 Task: Find connections with filter location Tebingtinggi with filter topic #Mobileapplicationswith filter profile language English with filter current company LTIMindtree with filter school ABV-Indian Institute of Information Technology and Management with filter industry Holding Companies with filter service category Life Coaching with filter keywords title Chief Engineer
Action: Mouse moved to (547, 71)
Screenshot: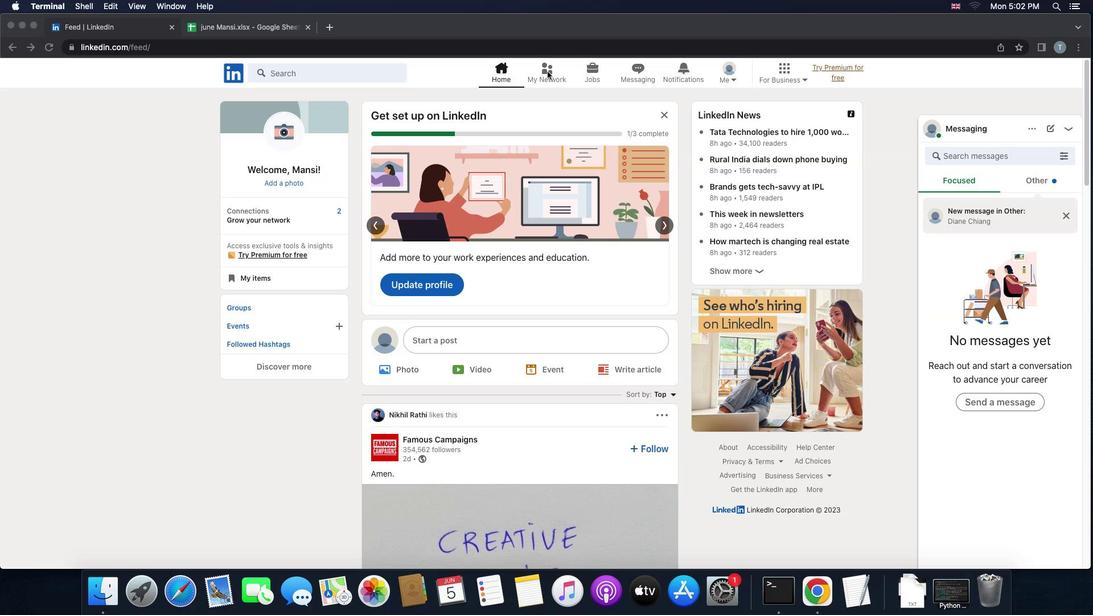 
Action: Mouse pressed left at (547, 71)
Screenshot: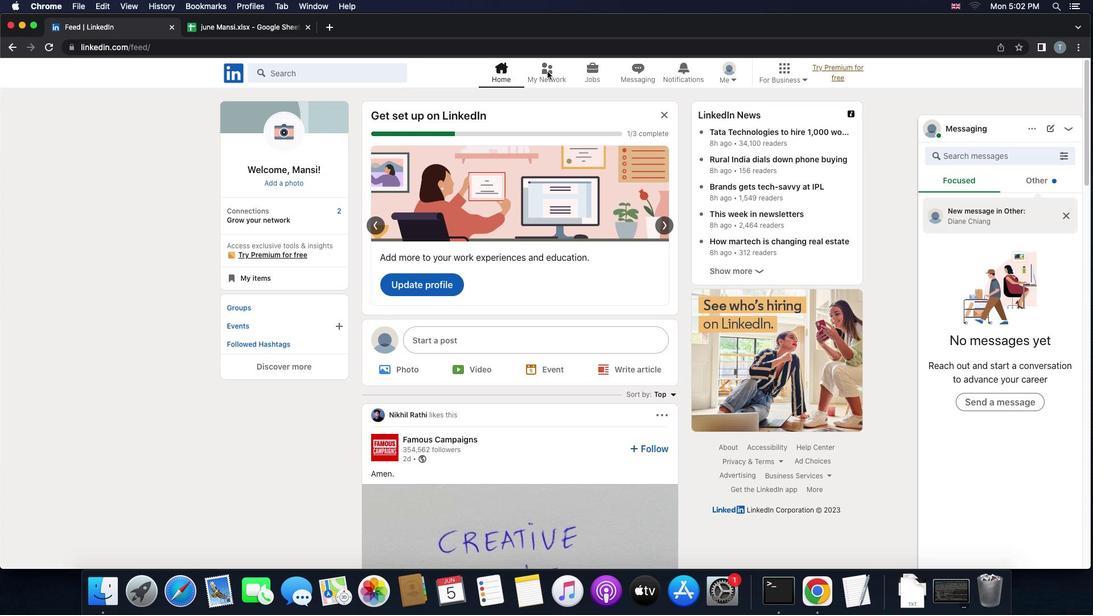 
Action: Mouse pressed left at (547, 71)
Screenshot: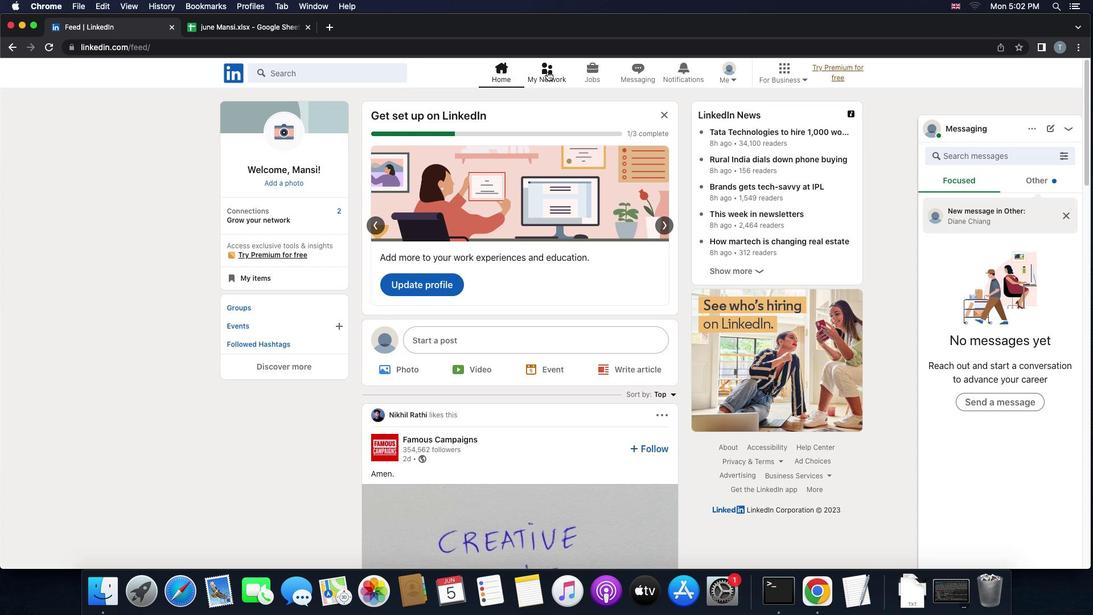 
Action: Mouse moved to (290, 129)
Screenshot: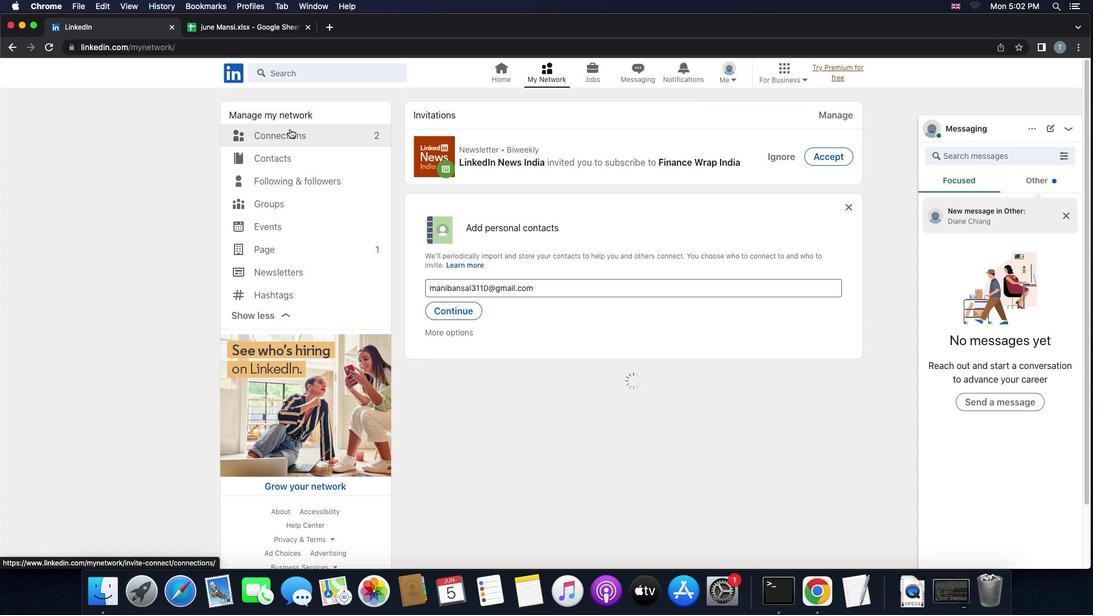 
Action: Mouse pressed left at (290, 129)
Screenshot: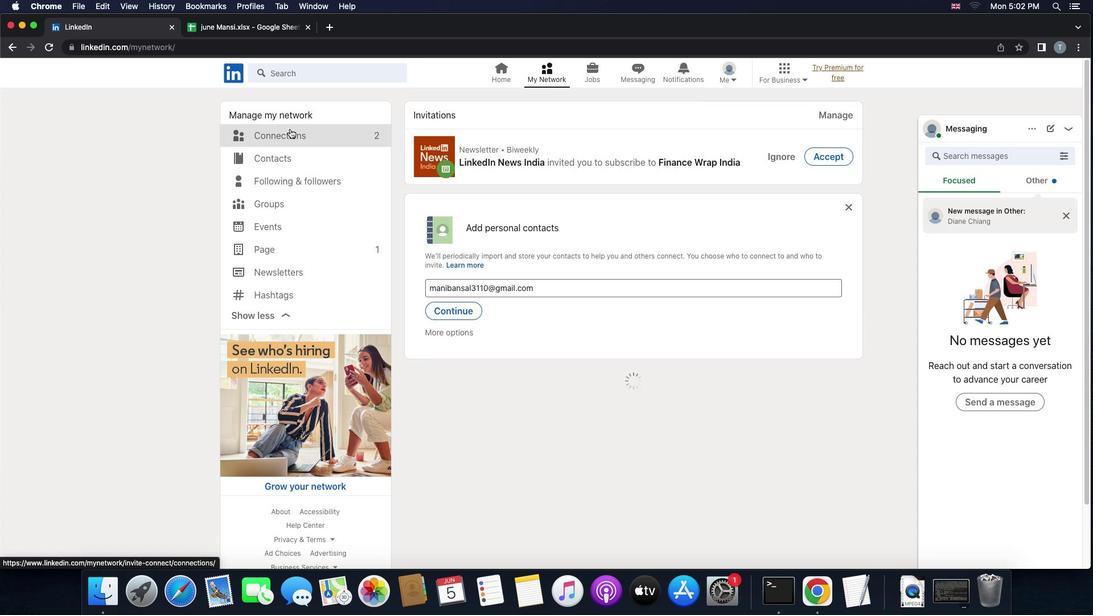 
Action: Mouse moved to (616, 140)
Screenshot: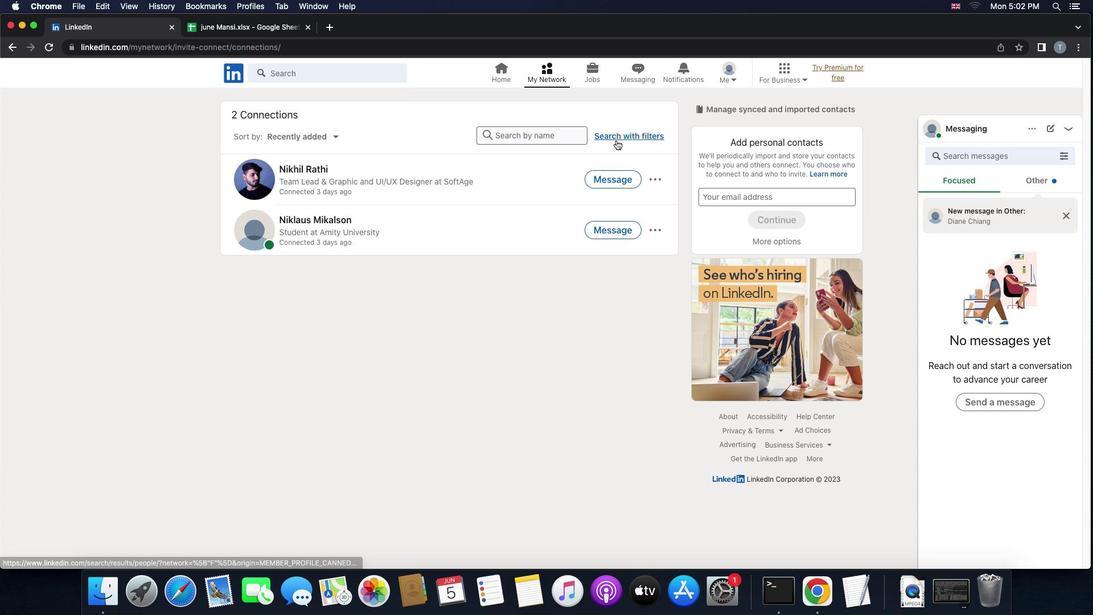 
Action: Mouse pressed left at (616, 140)
Screenshot: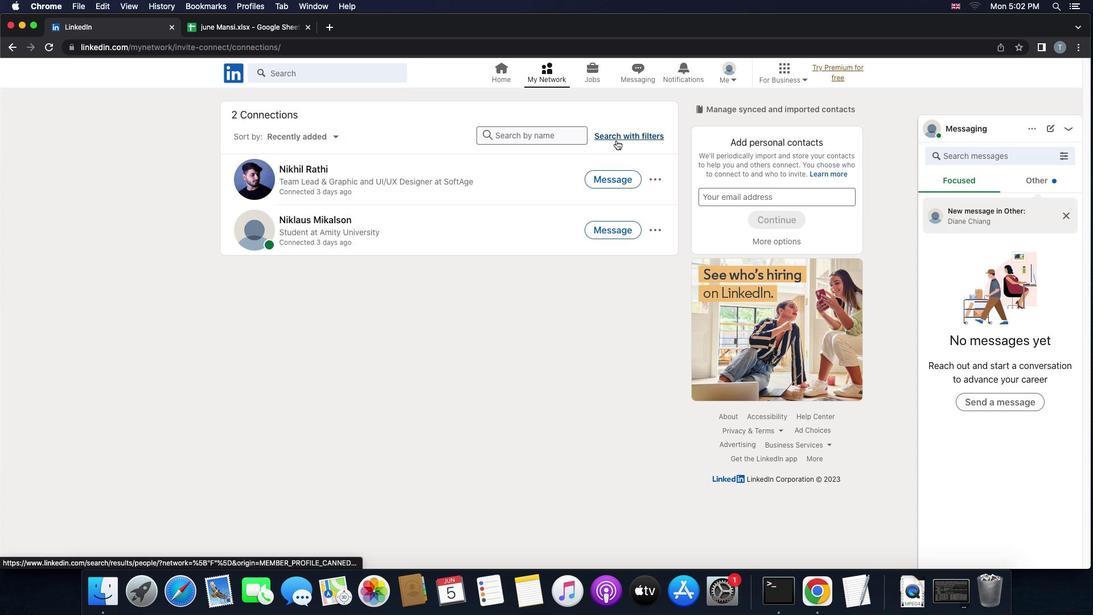 
Action: Mouse moved to (584, 105)
Screenshot: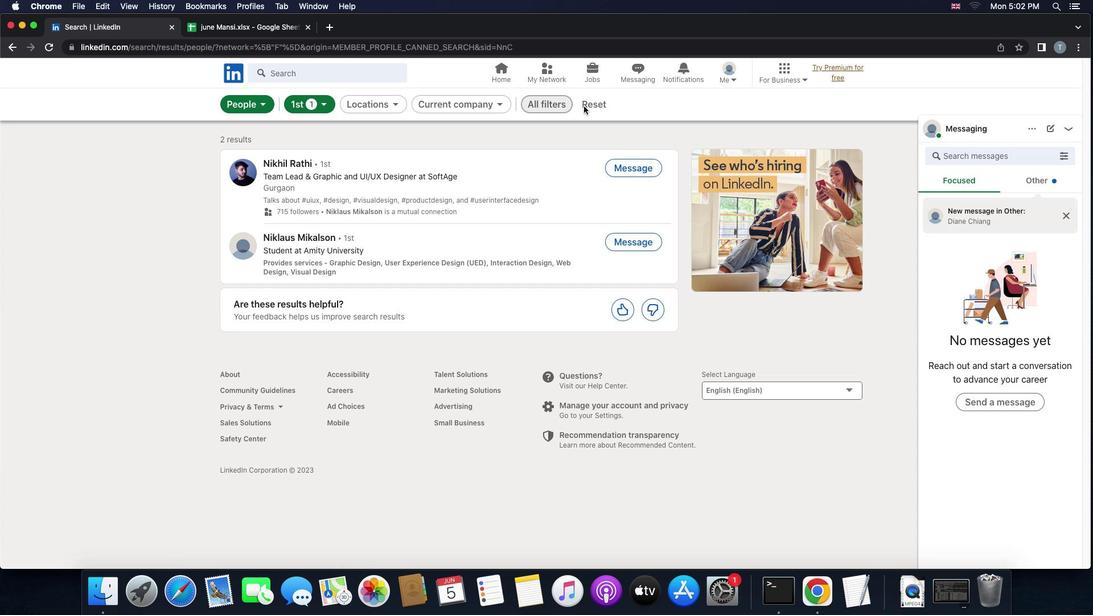 
Action: Mouse pressed left at (584, 105)
Screenshot: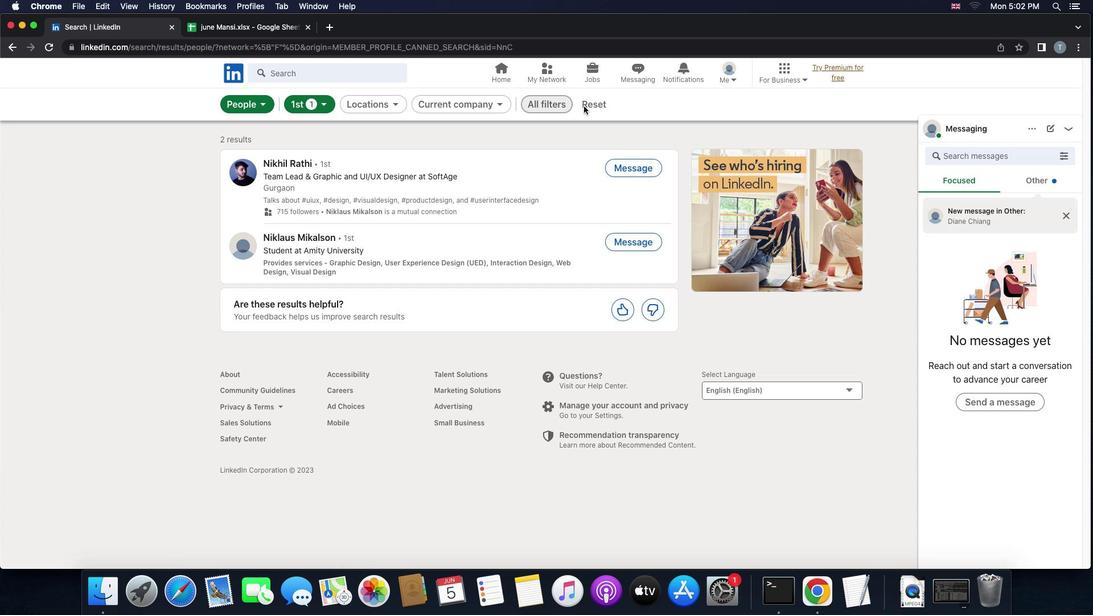 
Action: Mouse moved to (585, 103)
Screenshot: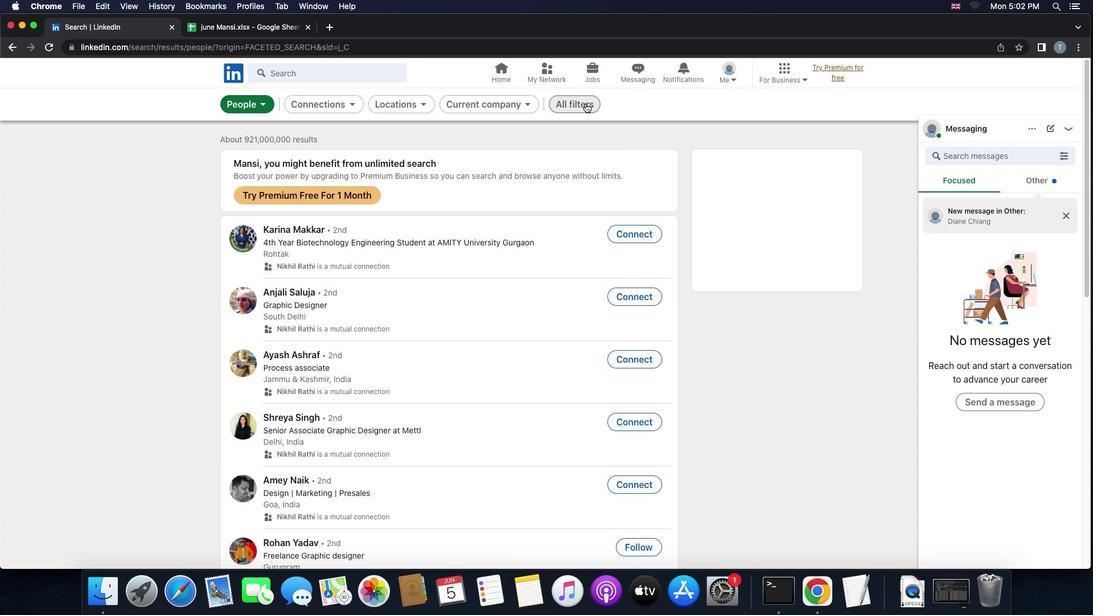 
Action: Mouse pressed left at (585, 103)
Screenshot: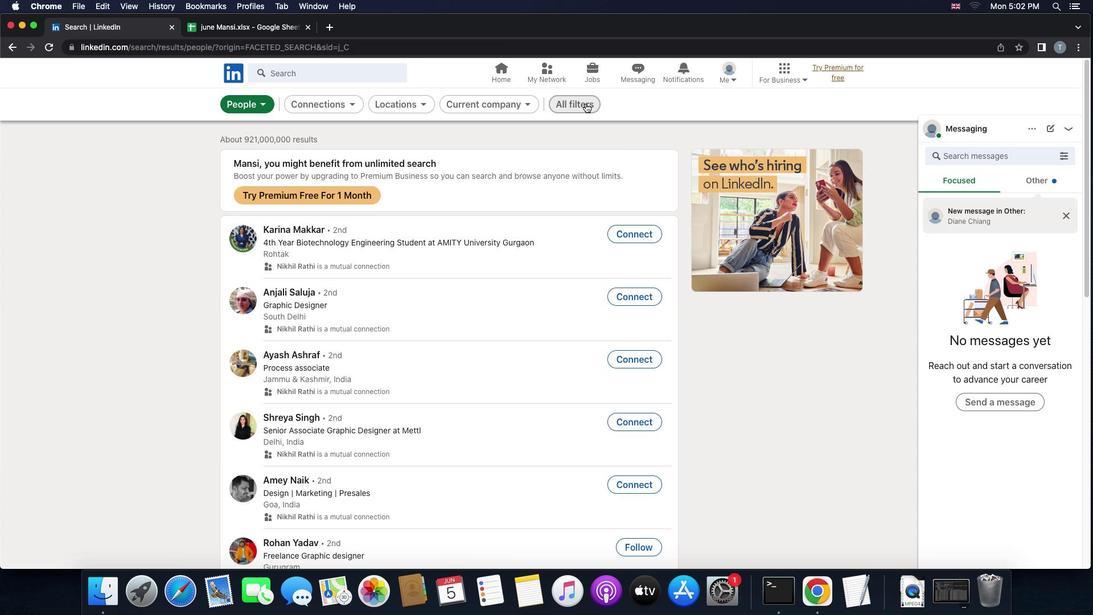
Action: Mouse moved to (848, 384)
Screenshot: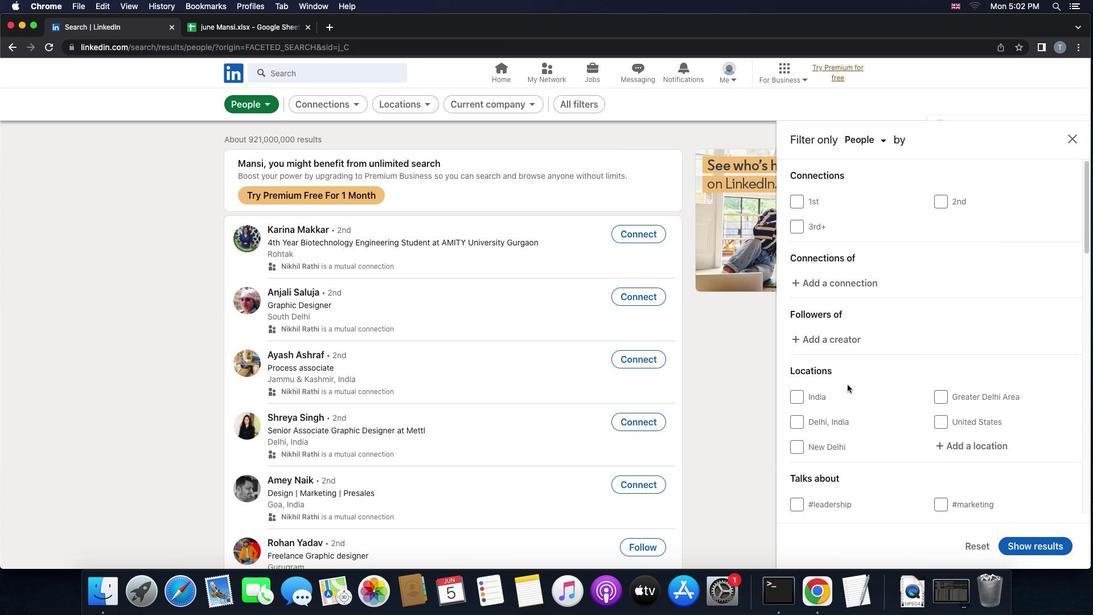 
Action: Mouse scrolled (848, 384) with delta (0, 0)
Screenshot: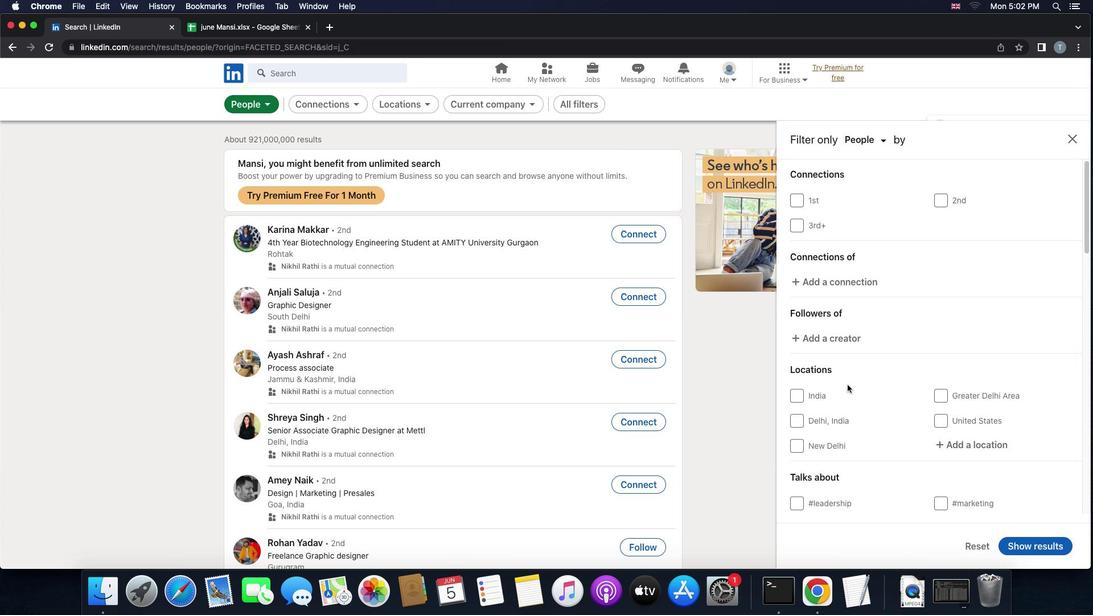 
Action: Mouse scrolled (848, 384) with delta (0, 0)
Screenshot: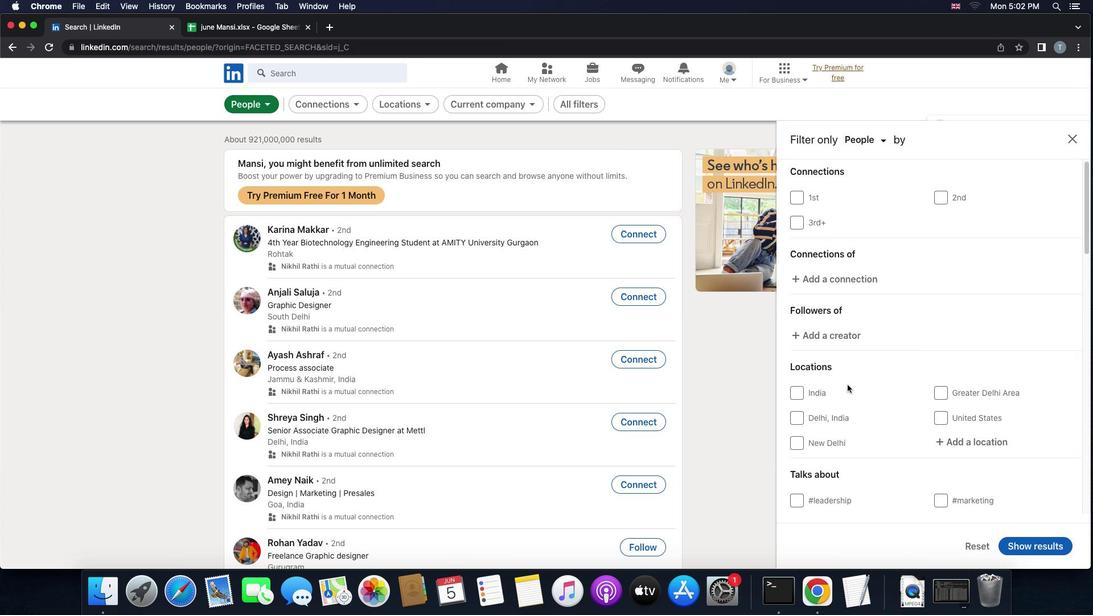 
Action: Mouse scrolled (848, 384) with delta (0, -1)
Screenshot: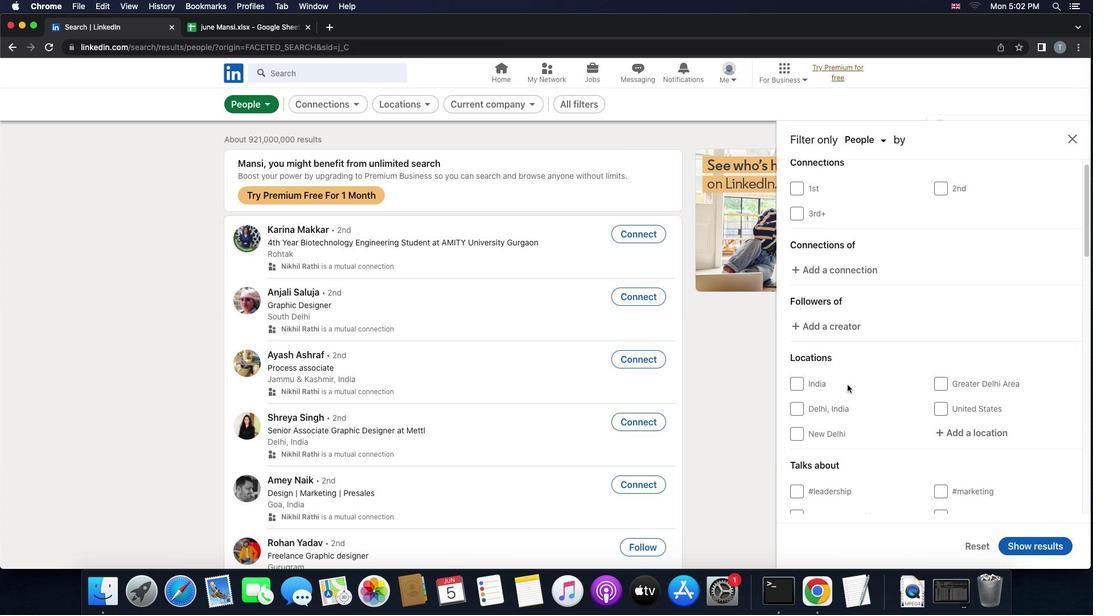 
Action: Mouse moved to (950, 370)
Screenshot: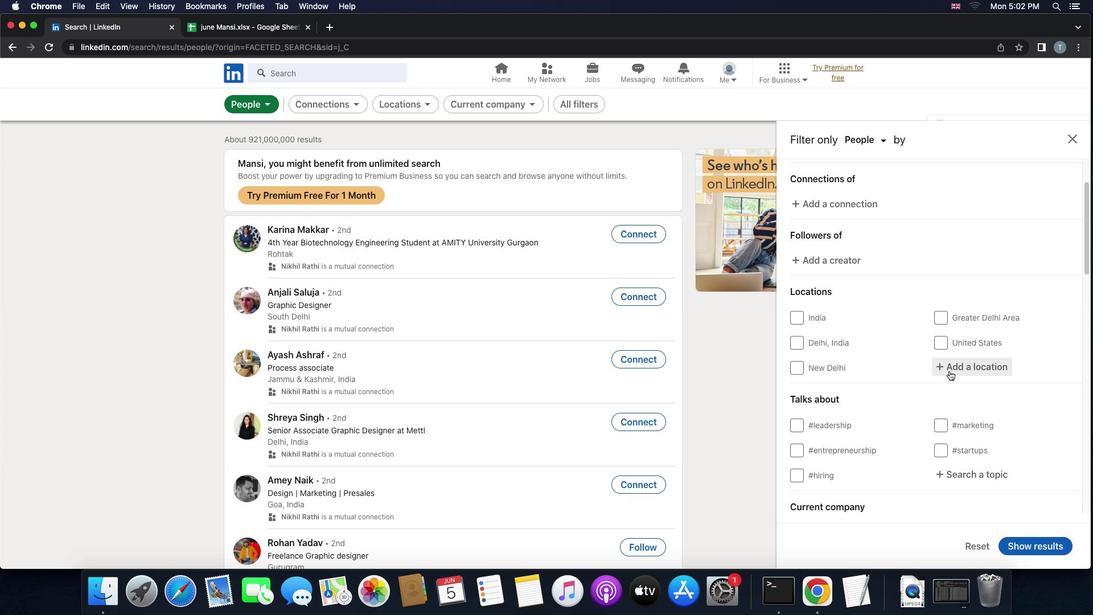 
Action: Mouse pressed left at (950, 370)
Screenshot: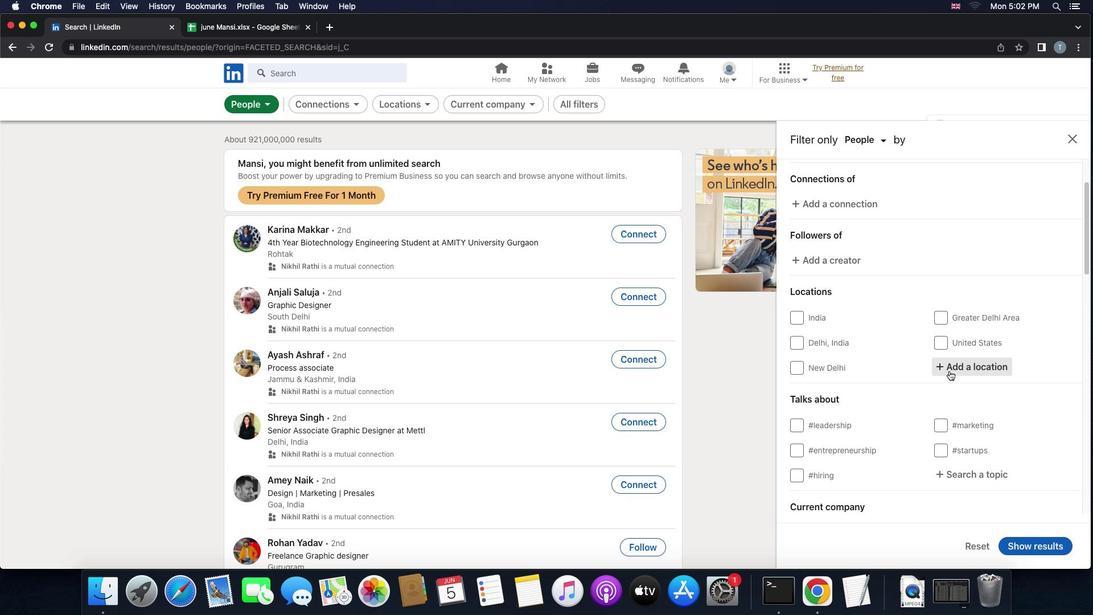 
Action: Key pressed 't''e''b''i''n''g''t''i''n'
Screenshot: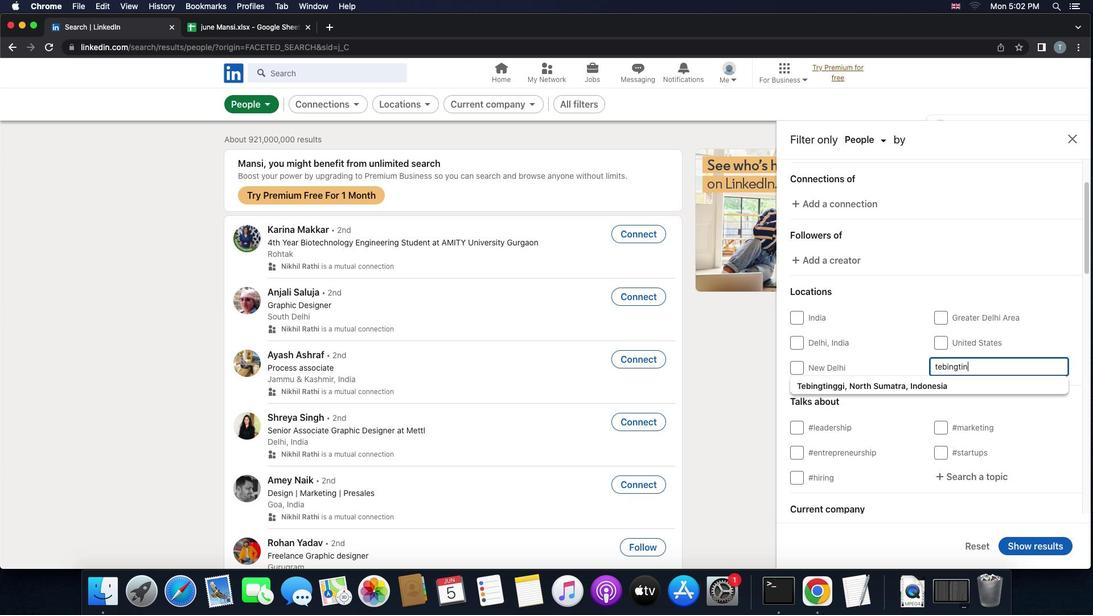 
Action: Mouse moved to (939, 389)
Screenshot: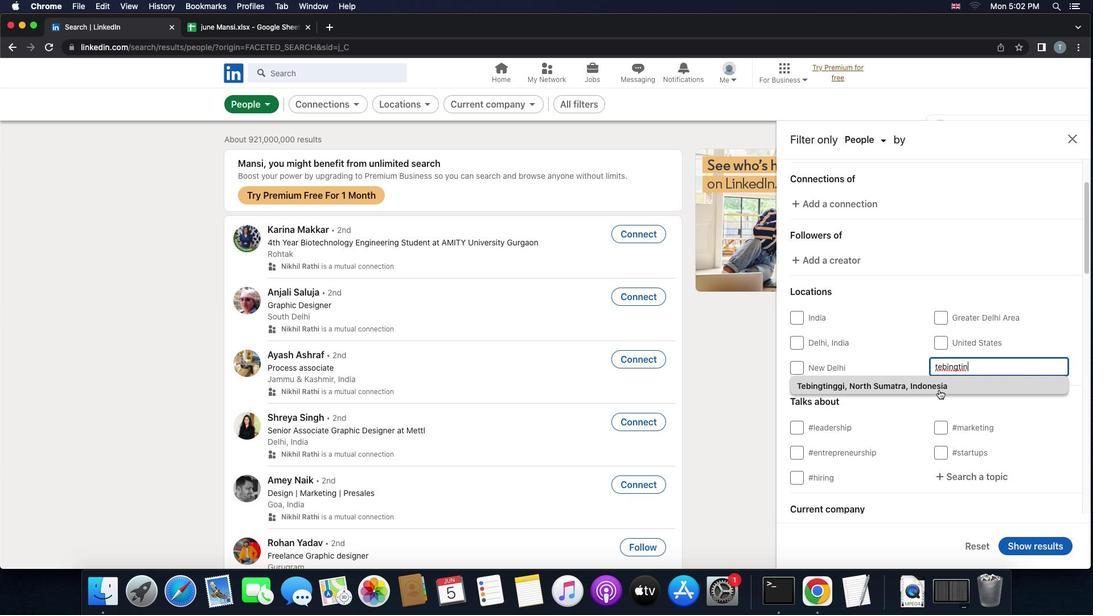
Action: Mouse pressed left at (939, 389)
Screenshot: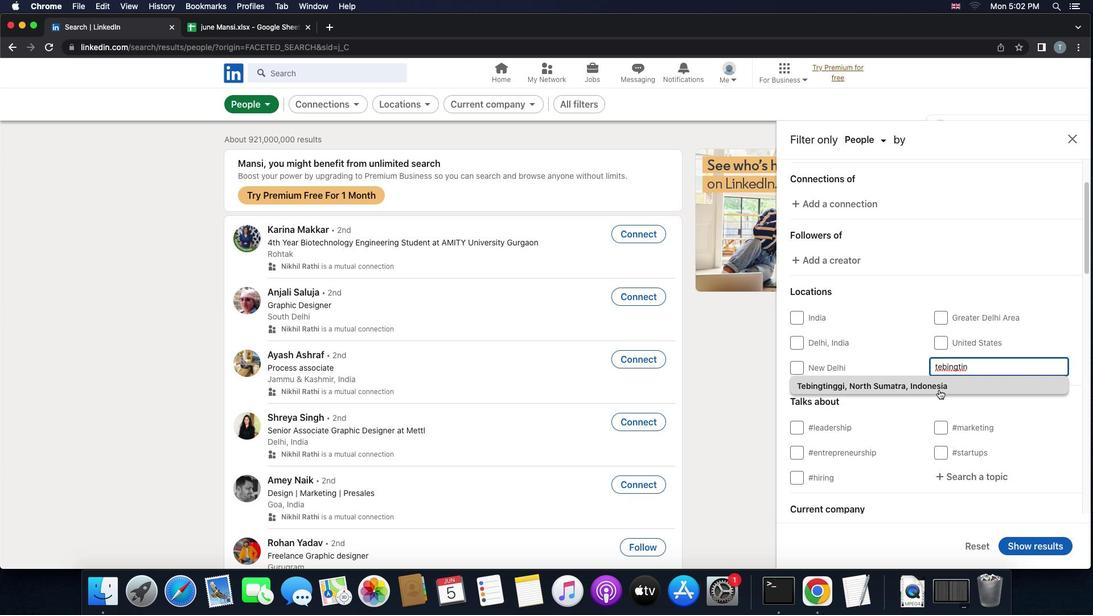 
Action: Mouse moved to (914, 423)
Screenshot: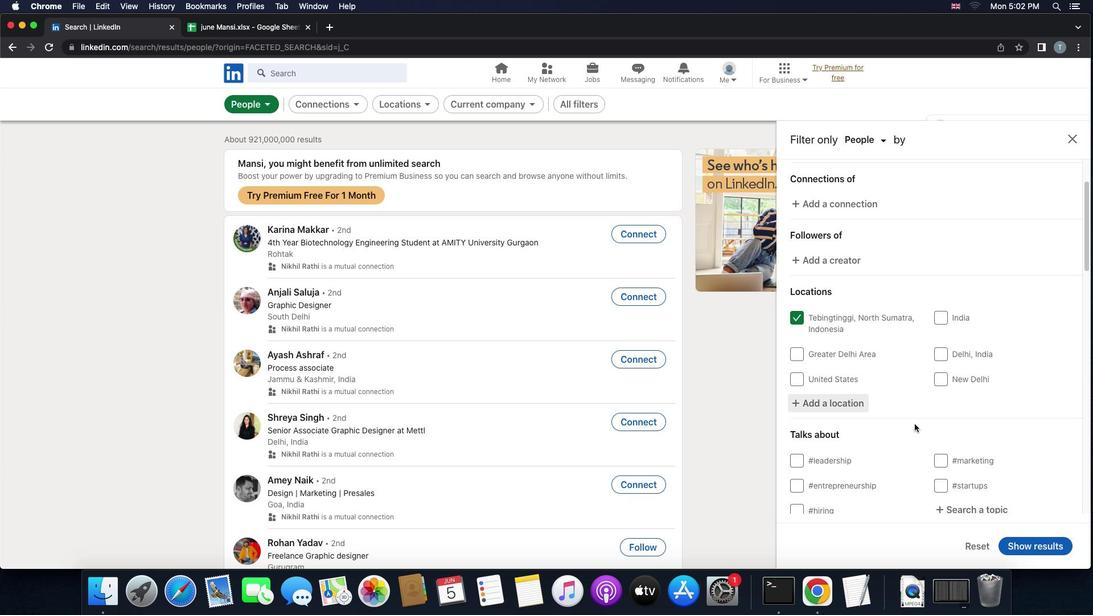 
Action: Mouse scrolled (914, 423) with delta (0, 0)
Screenshot: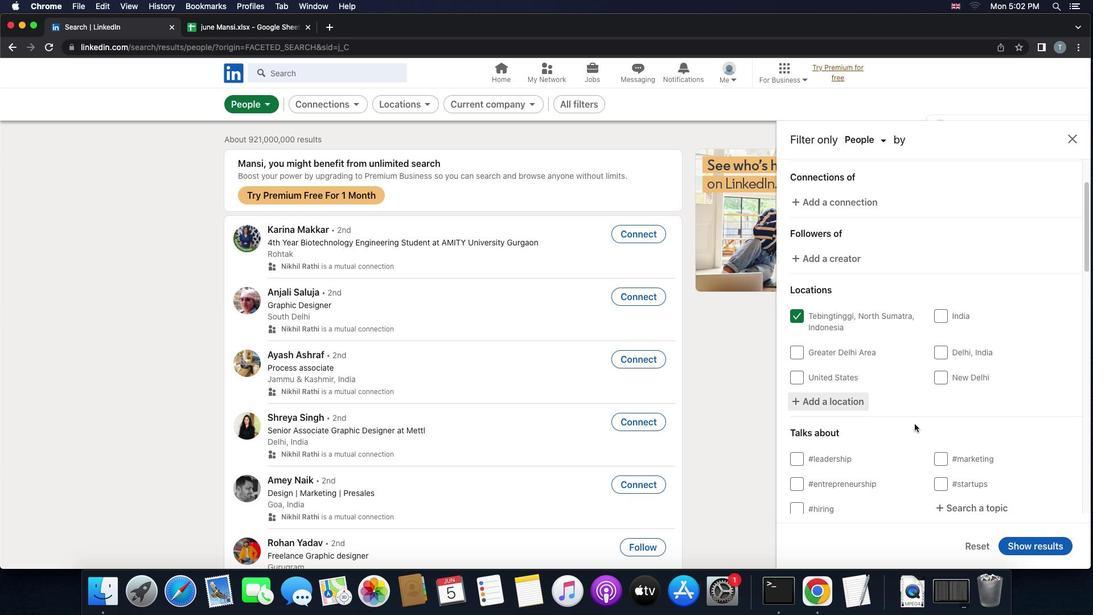 
Action: Mouse scrolled (914, 423) with delta (0, 0)
Screenshot: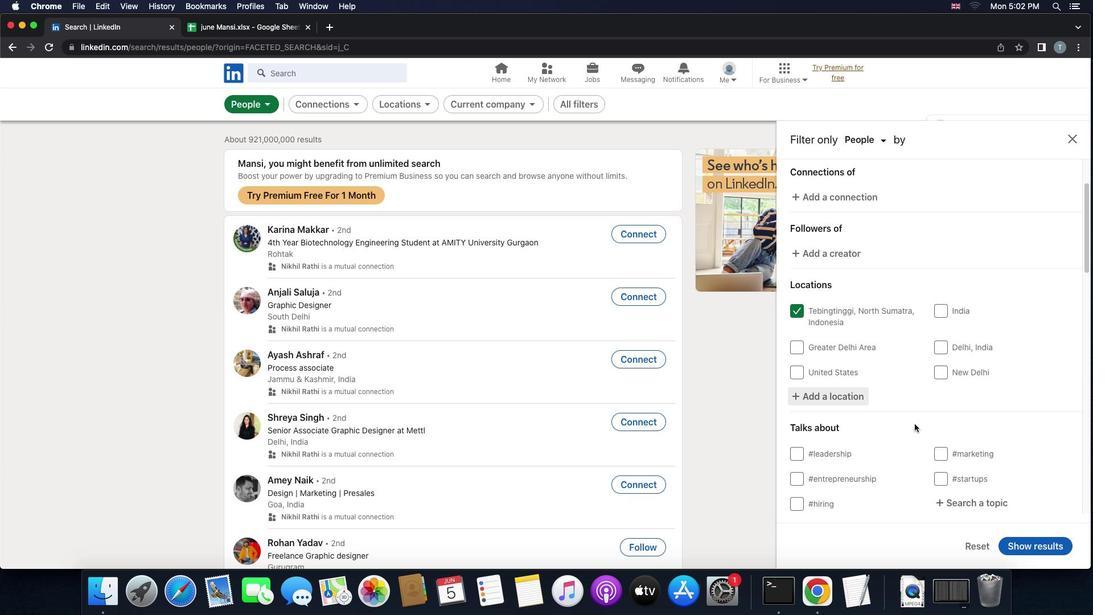 
Action: Mouse scrolled (914, 423) with delta (0, 0)
Screenshot: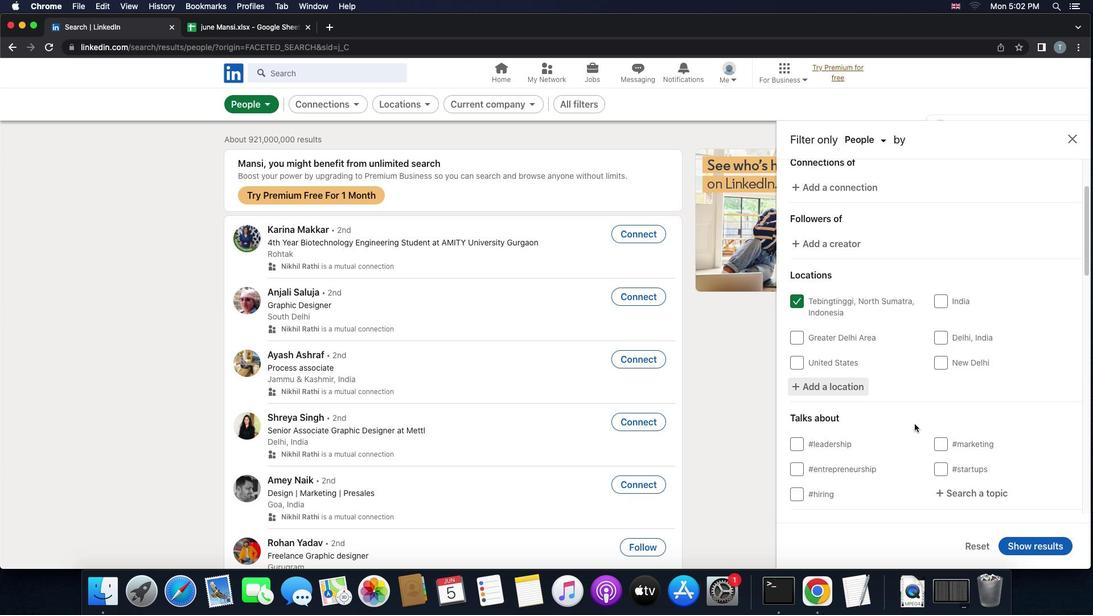 
Action: Mouse moved to (943, 436)
Screenshot: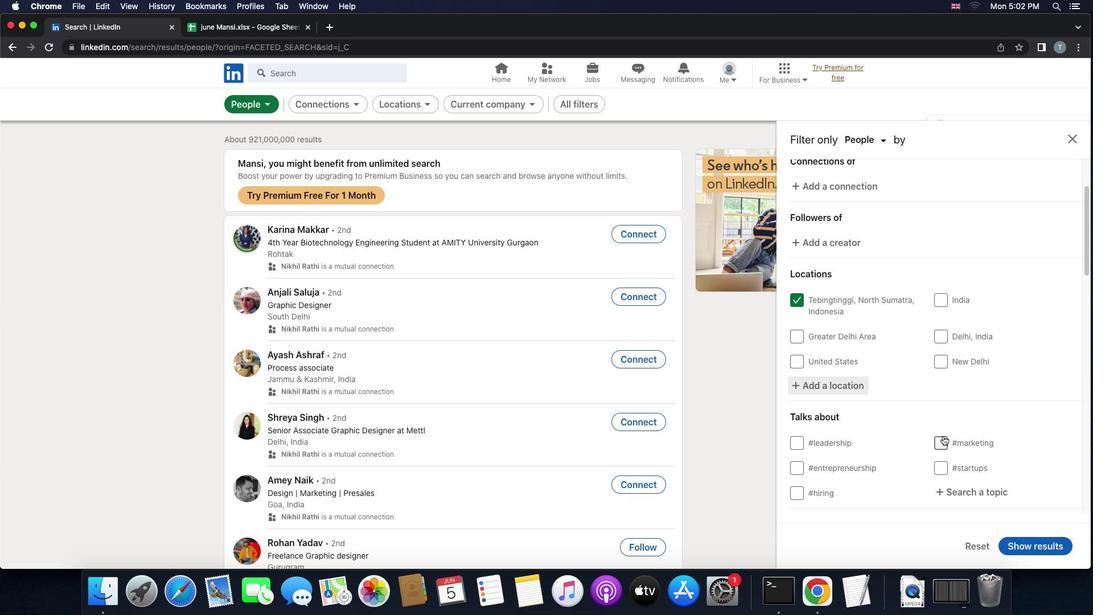 
Action: Mouse scrolled (943, 436) with delta (0, 0)
Screenshot: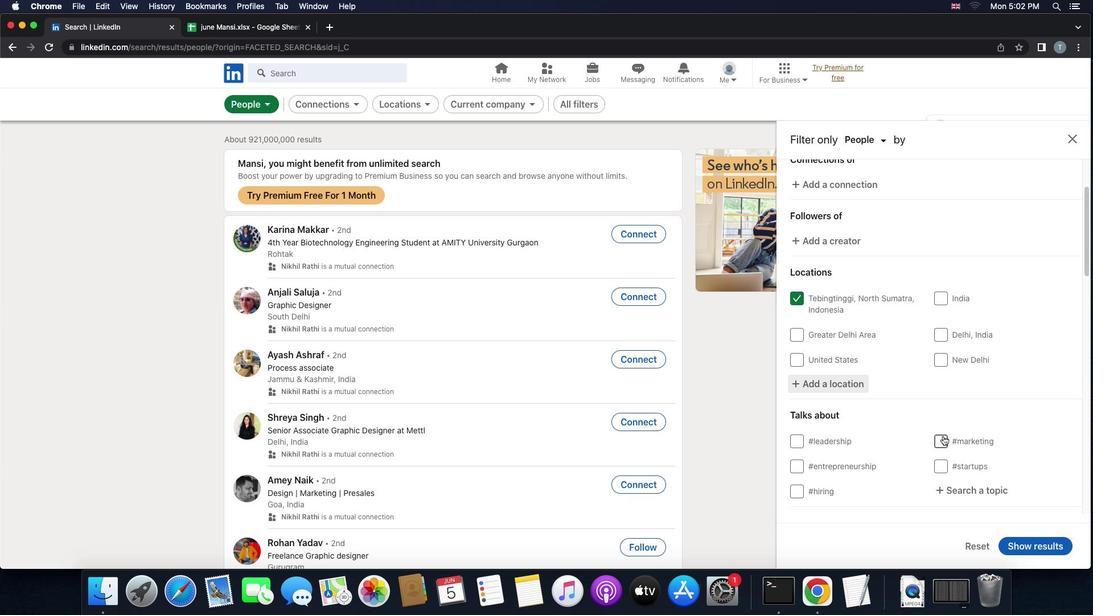 
Action: Mouse scrolled (943, 436) with delta (0, 0)
Screenshot: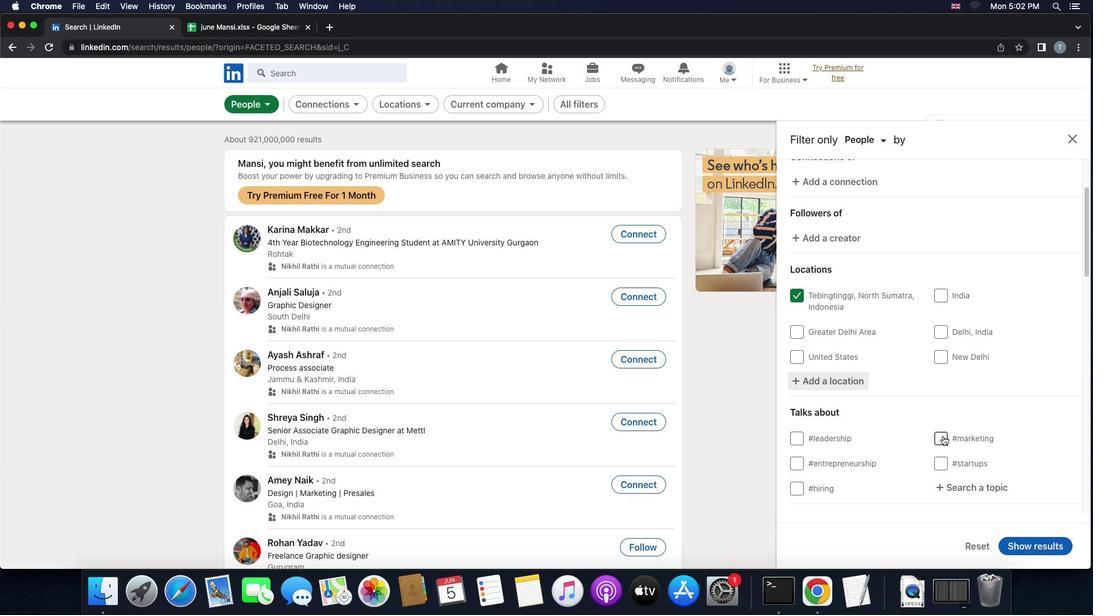 
Action: Mouse moved to (947, 477)
Screenshot: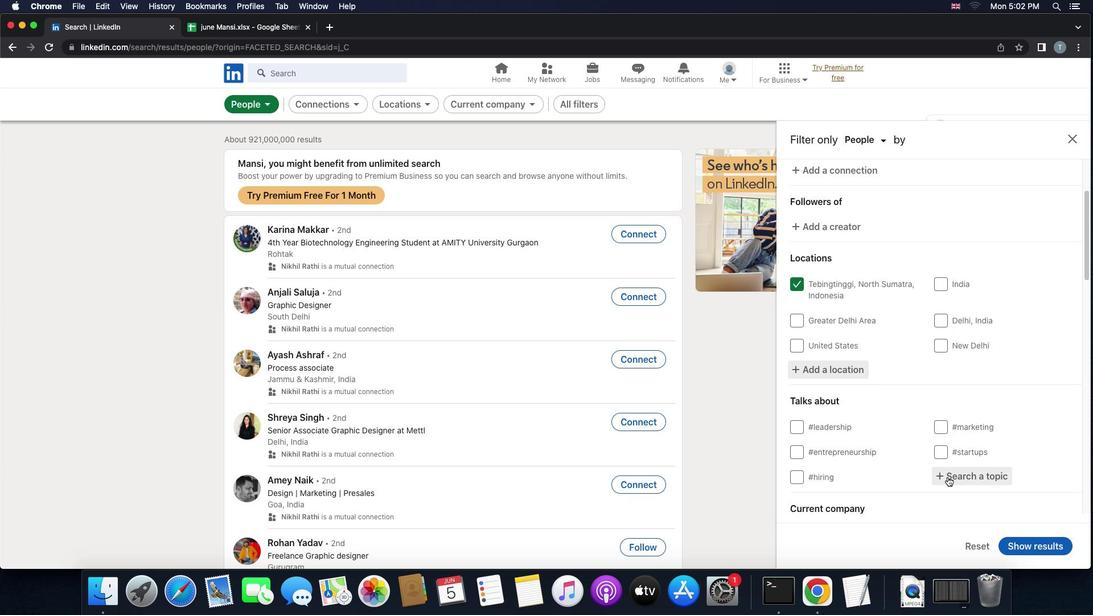 
Action: Mouse pressed left at (947, 477)
Screenshot: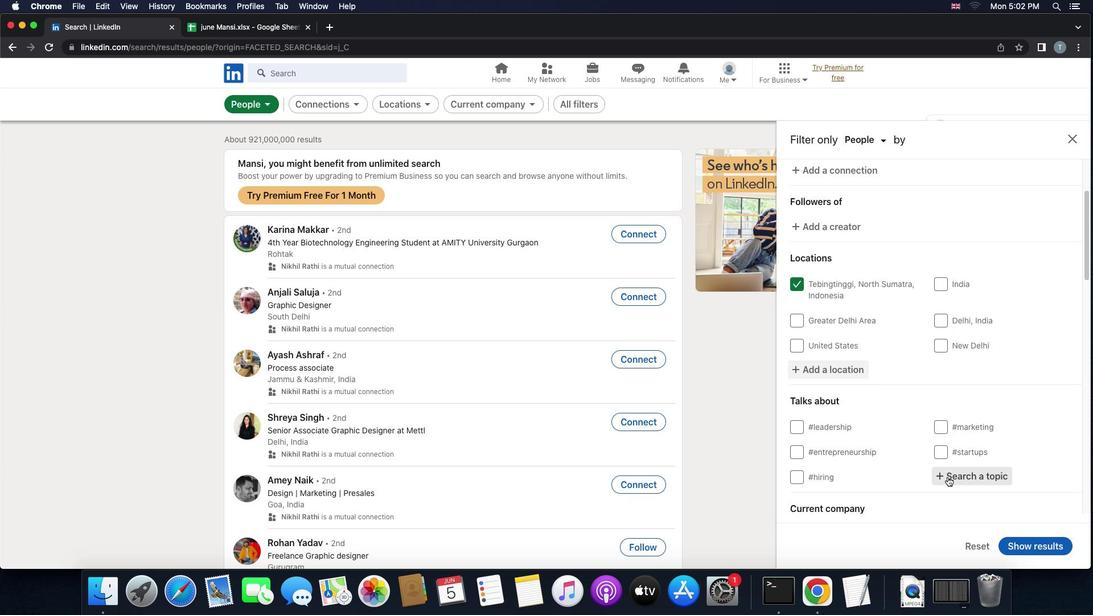 
Action: Key pressed Key.shift'M''o''b''i''l''e''a''p''p''l''i''c''a''t''i''o''n''s'
Screenshot: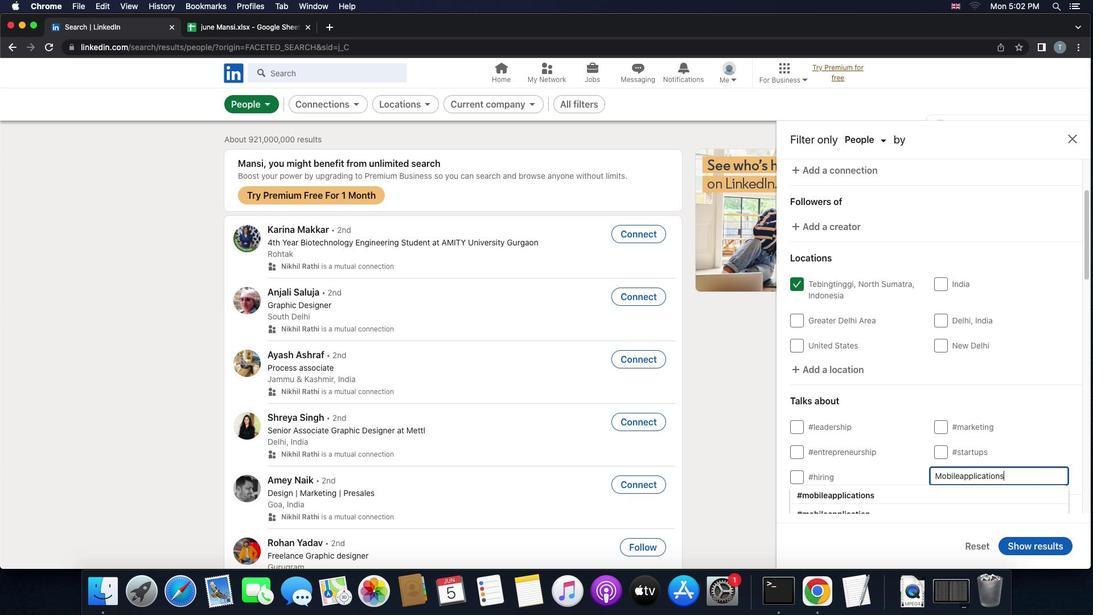 
Action: Mouse moved to (916, 486)
Screenshot: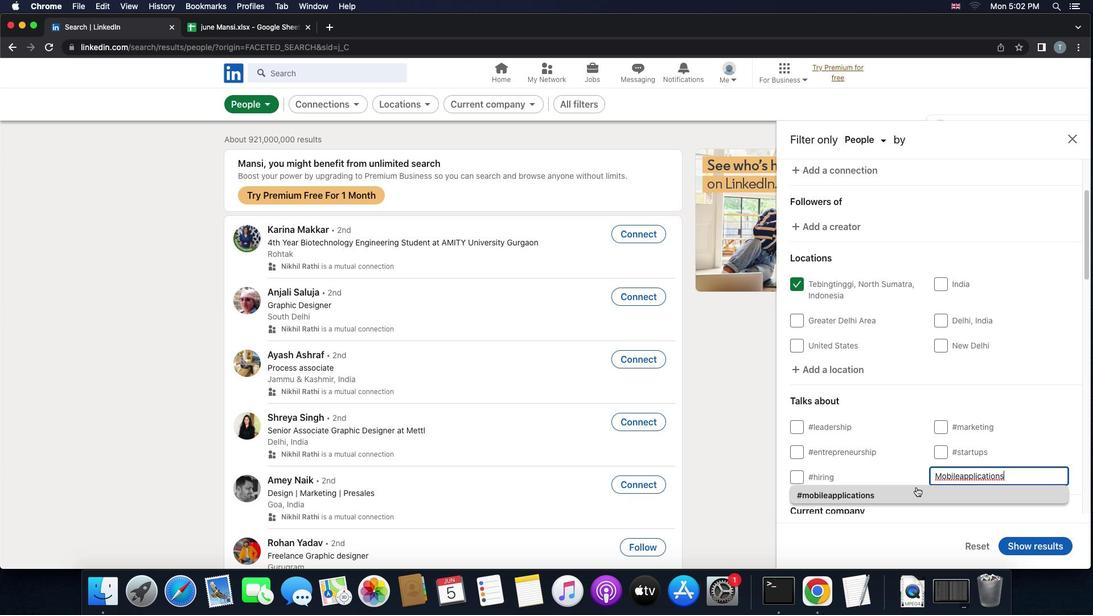 
Action: Mouse pressed left at (916, 486)
Screenshot: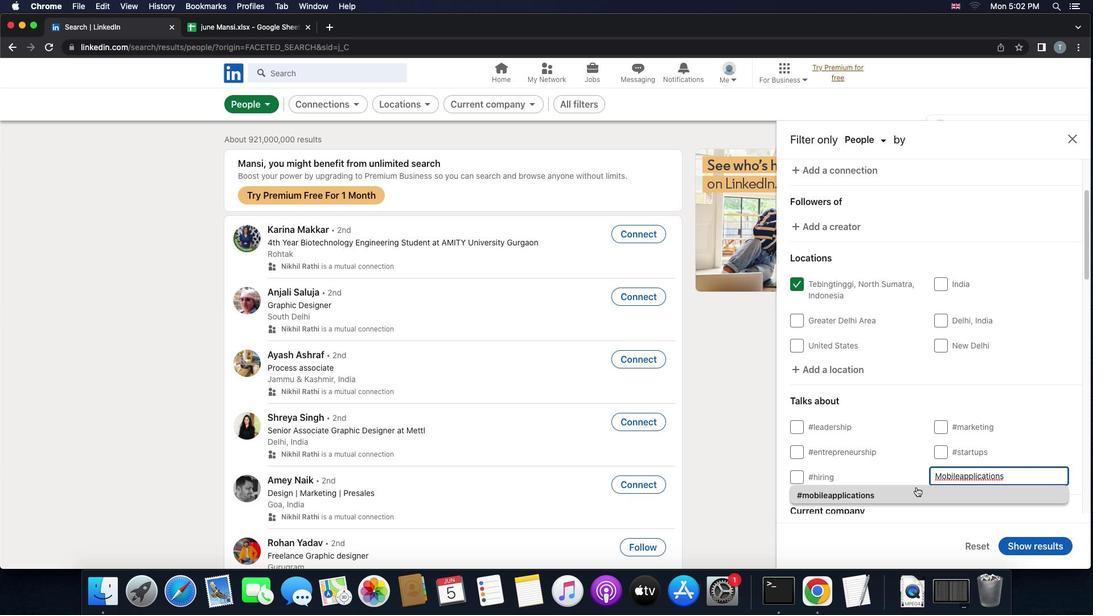
Action: Mouse scrolled (916, 486) with delta (0, 0)
Screenshot: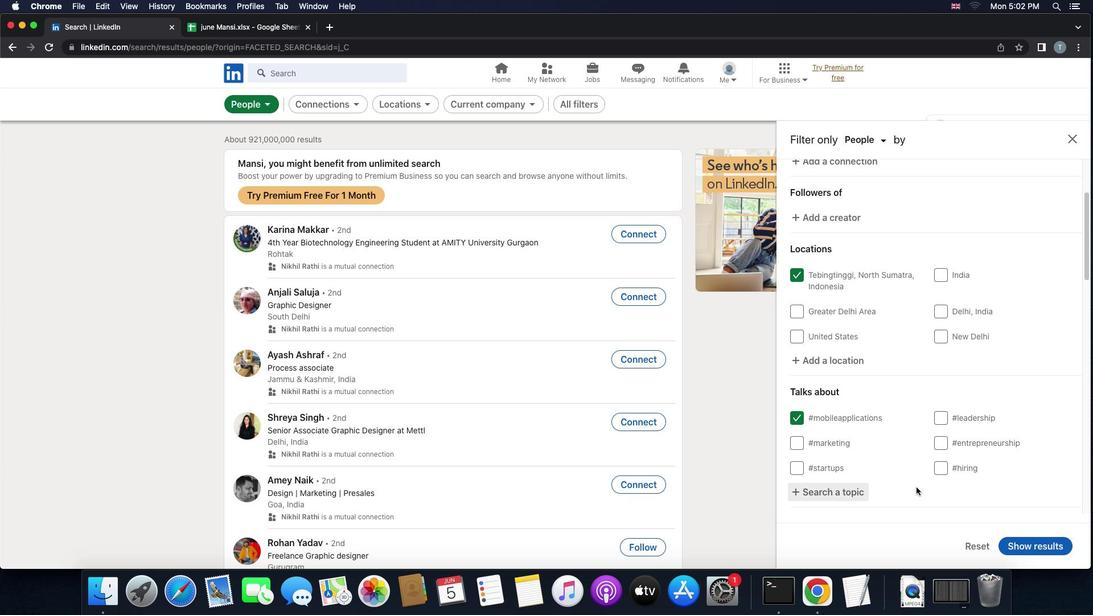 
Action: Mouse scrolled (916, 486) with delta (0, 0)
Screenshot: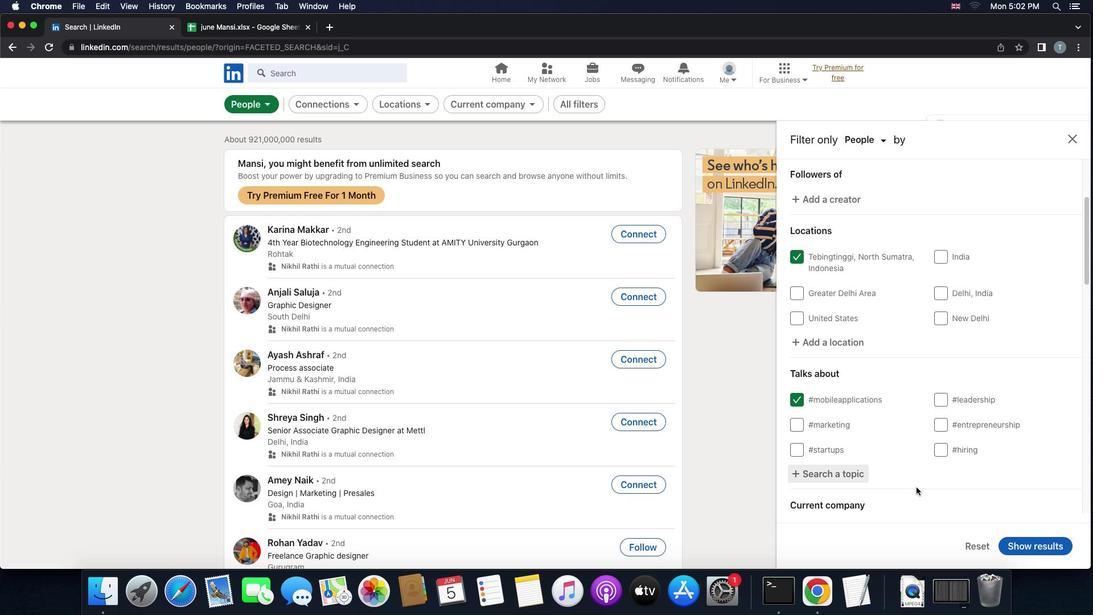 
Action: Mouse scrolled (916, 486) with delta (0, -1)
Screenshot: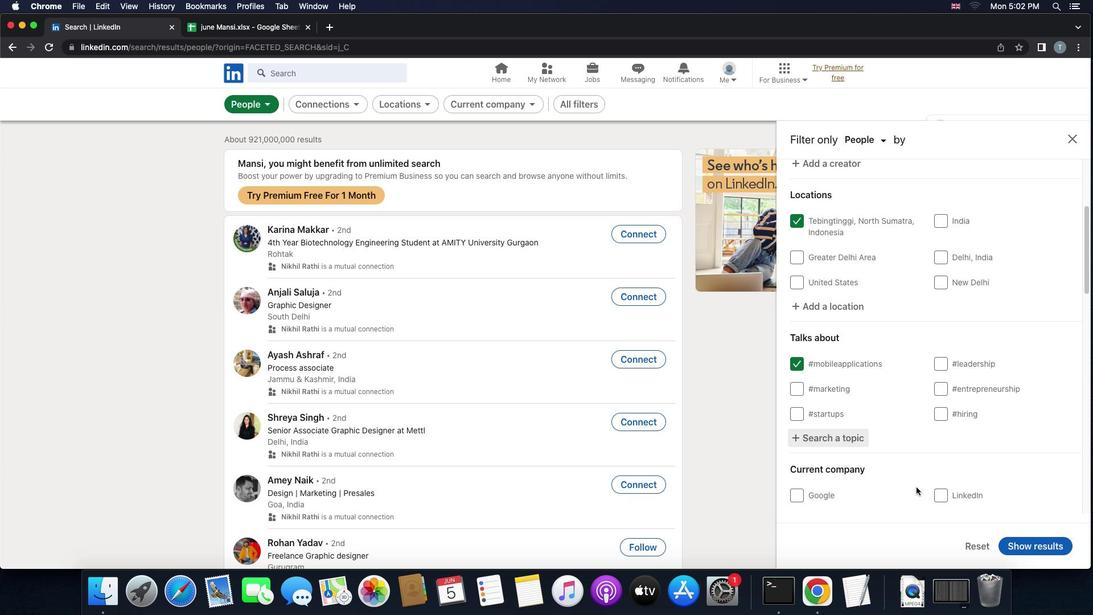 
Action: Mouse scrolled (916, 486) with delta (0, -2)
Screenshot: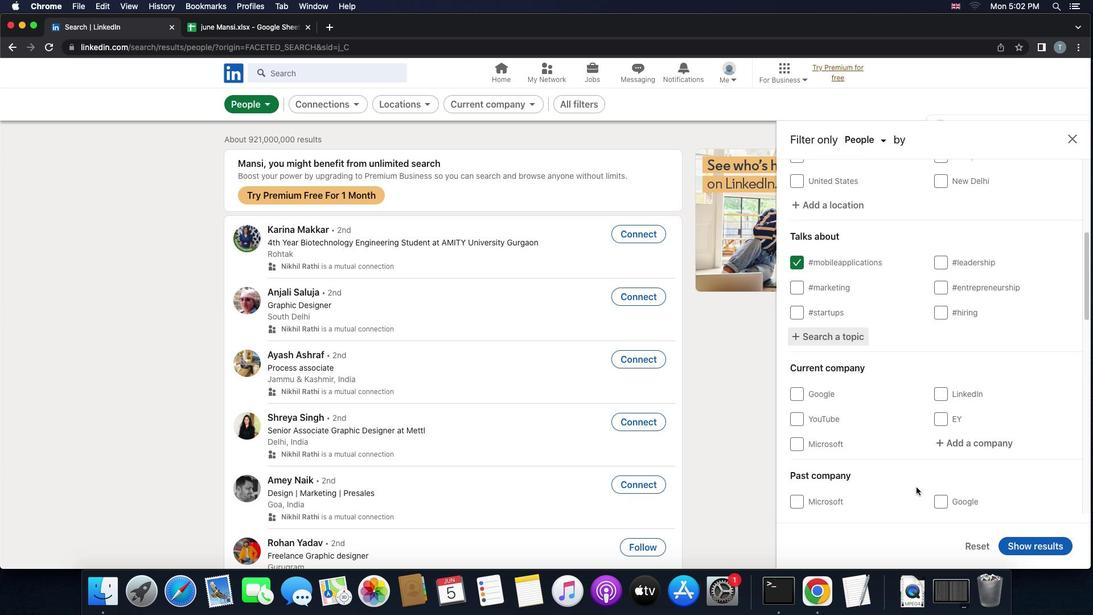 
Action: Mouse scrolled (916, 486) with delta (0, 0)
Screenshot: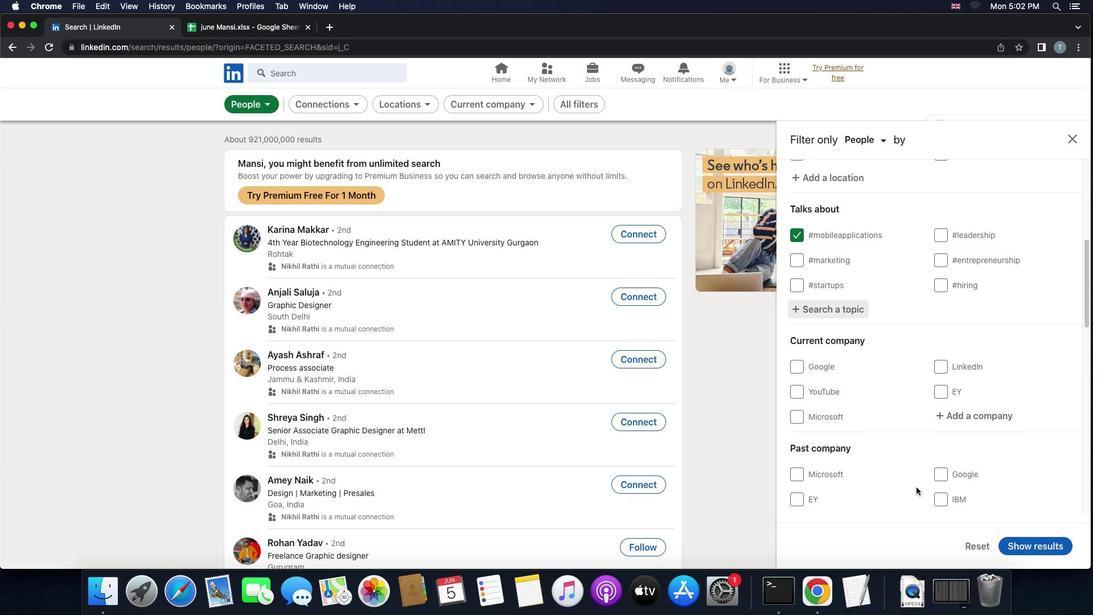 
Action: Mouse scrolled (916, 486) with delta (0, 0)
Screenshot: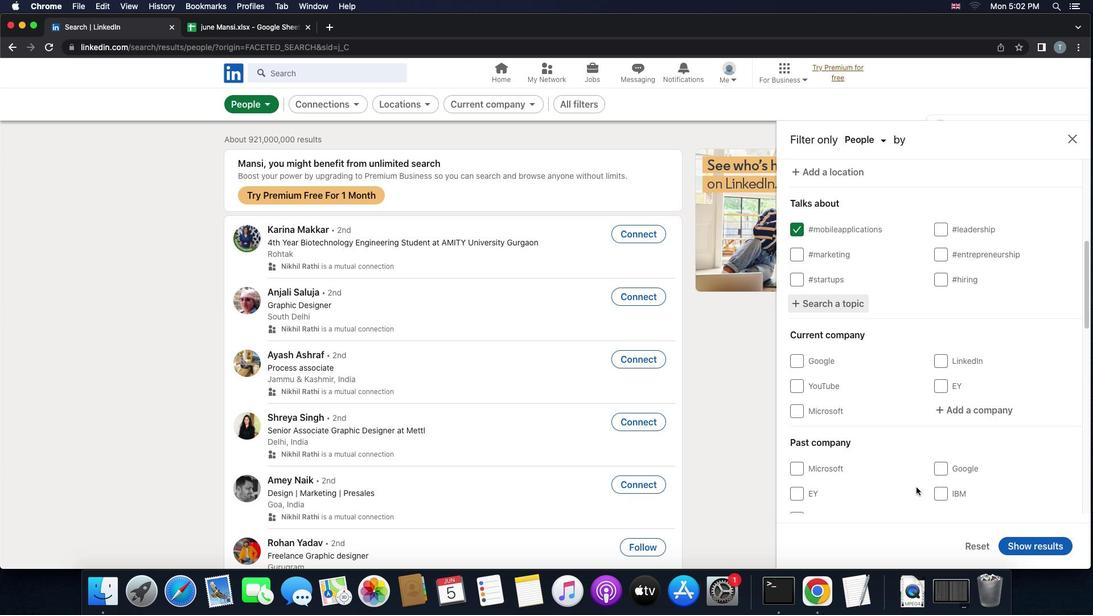 
Action: Mouse scrolled (916, 486) with delta (0, 0)
Screenshot: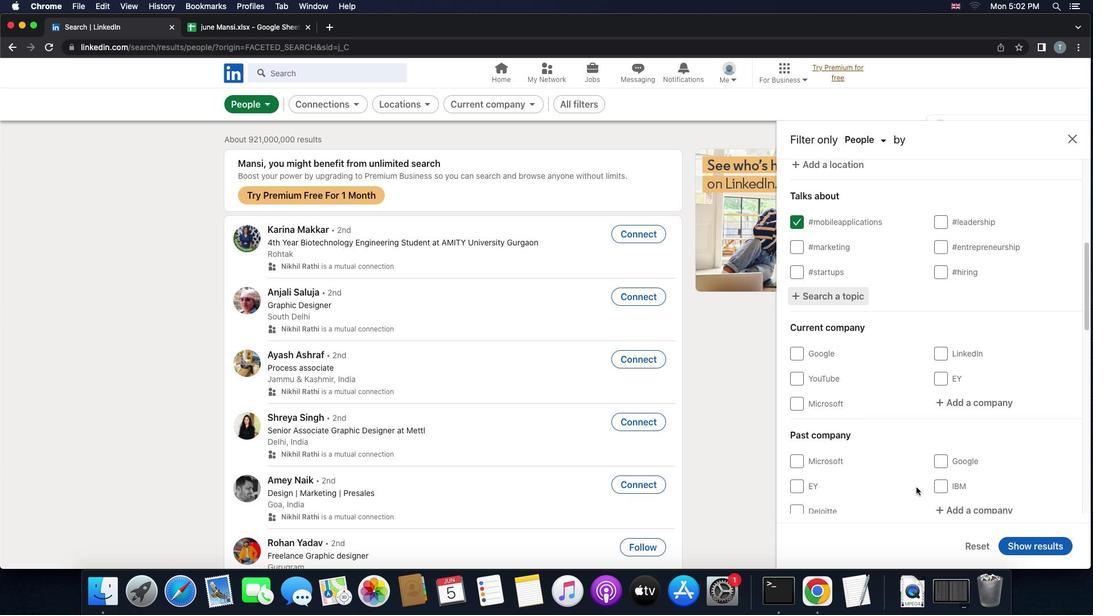
Action: Mouse moved to (957, 451)
Screenshot: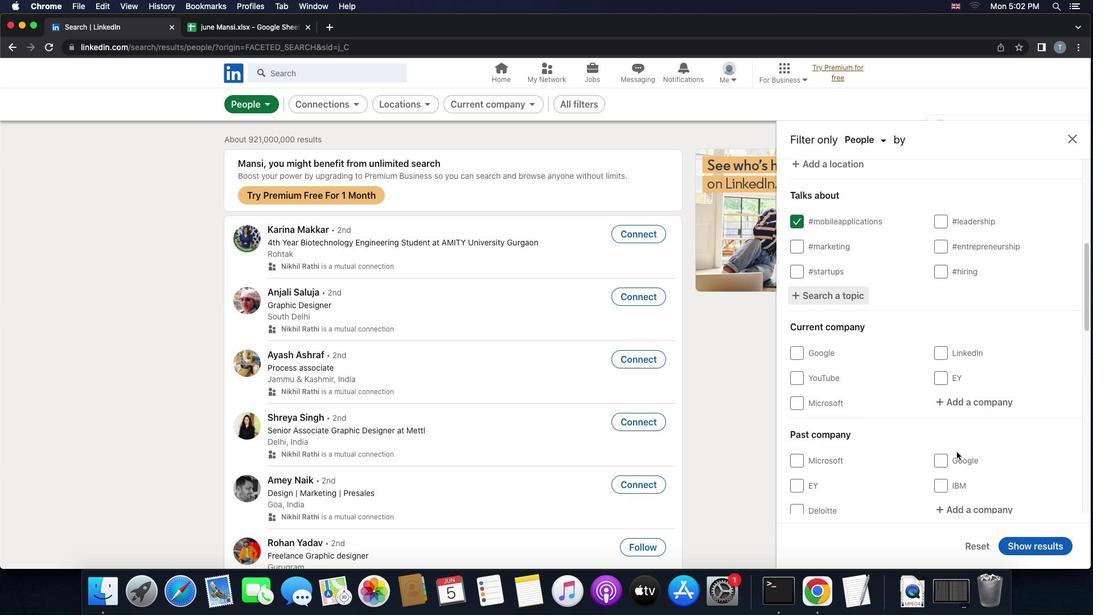 
Action: Mouse scrolled (957, 451) with delta (0, 0)
Screenshot: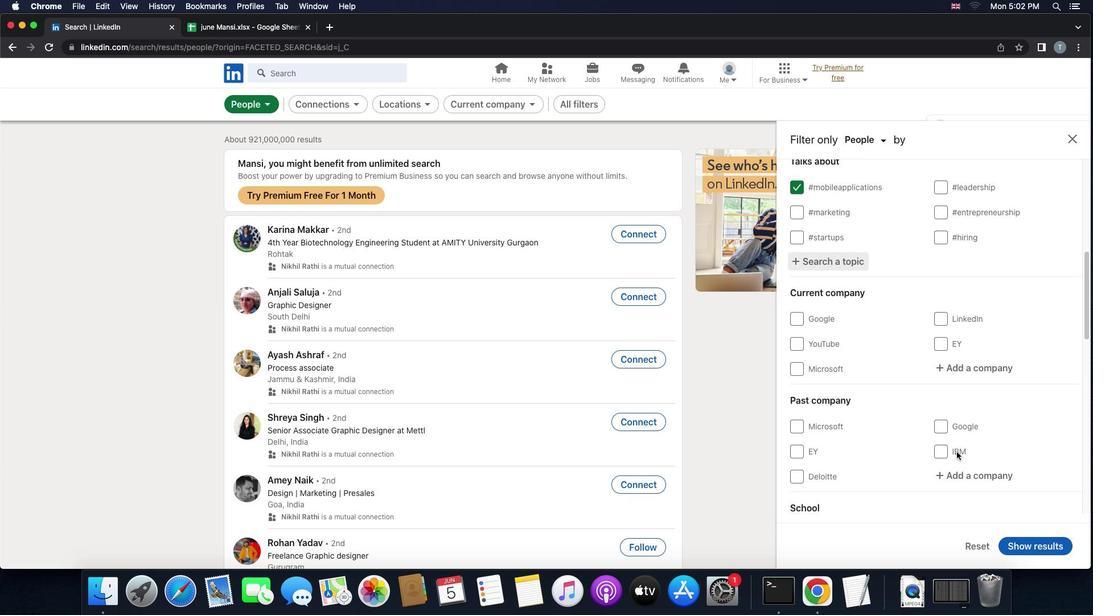 
Action: Mouse scrolled (957, 451) with delta (0, 0)
Screenshot: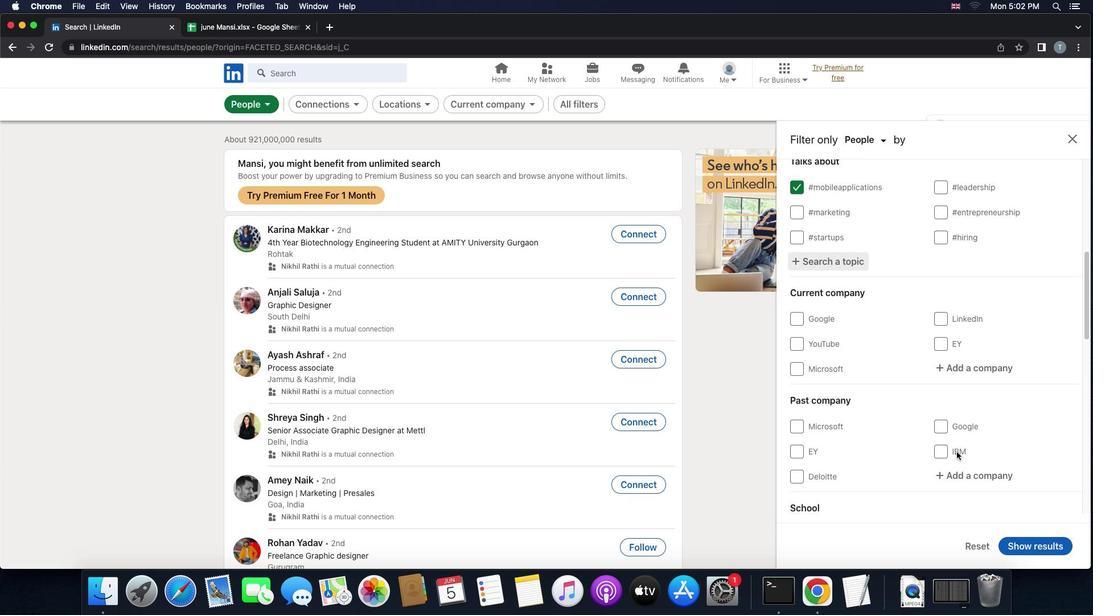 
Action: Mouse scrolled (957, 451) with delta (0, -1)
Screenshot: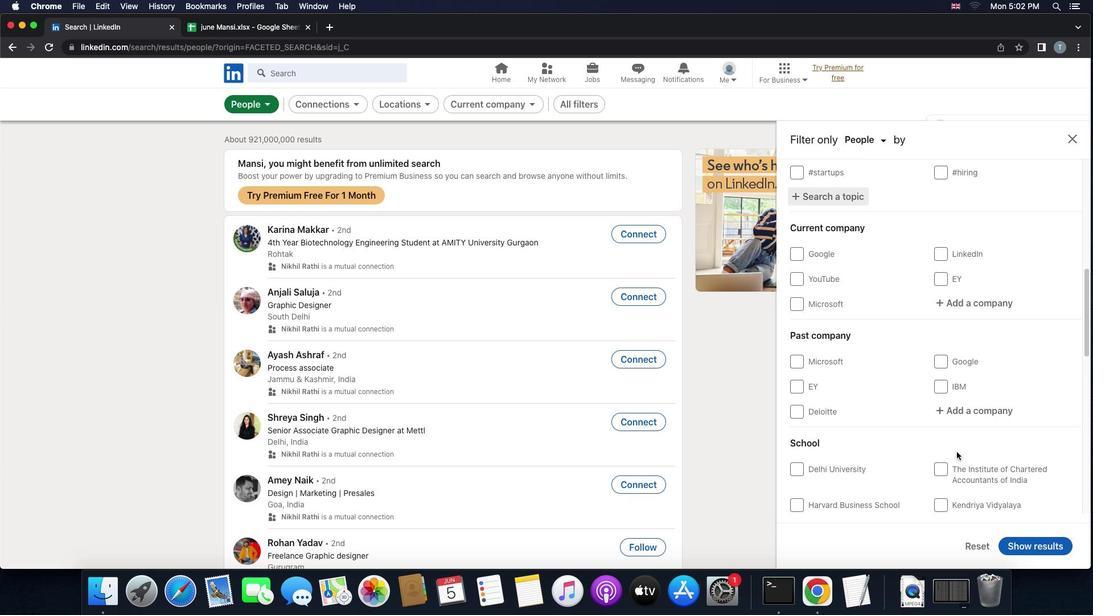 
Action: Mouse scrolled (957, 451) with delta (0, -2)
Screenshot: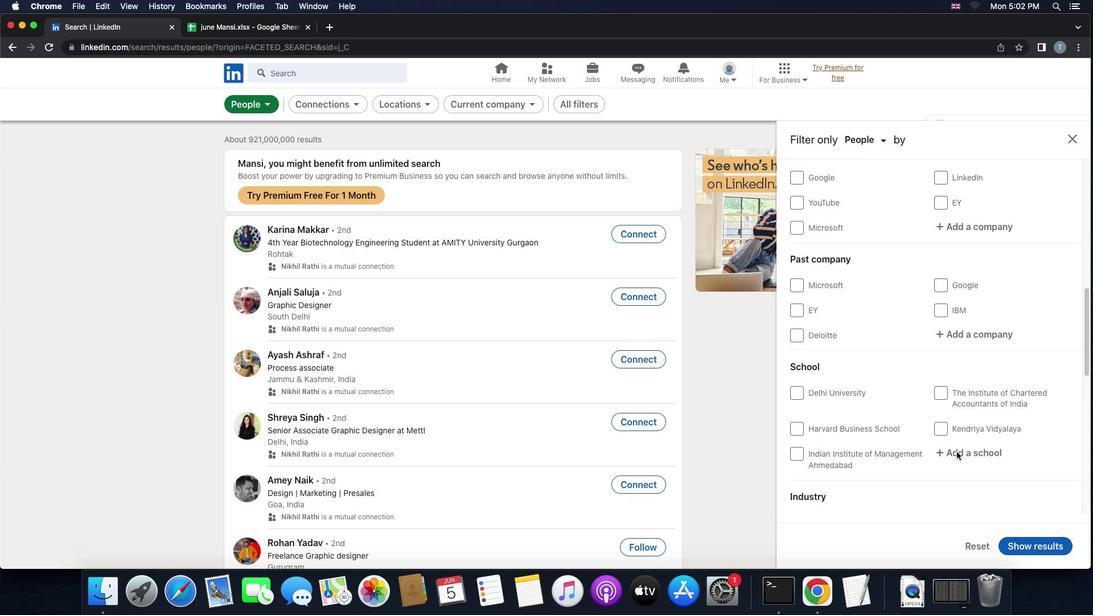 
Action: Mouse scrolled (957, 451) with delta (0, 0)
Screenshot: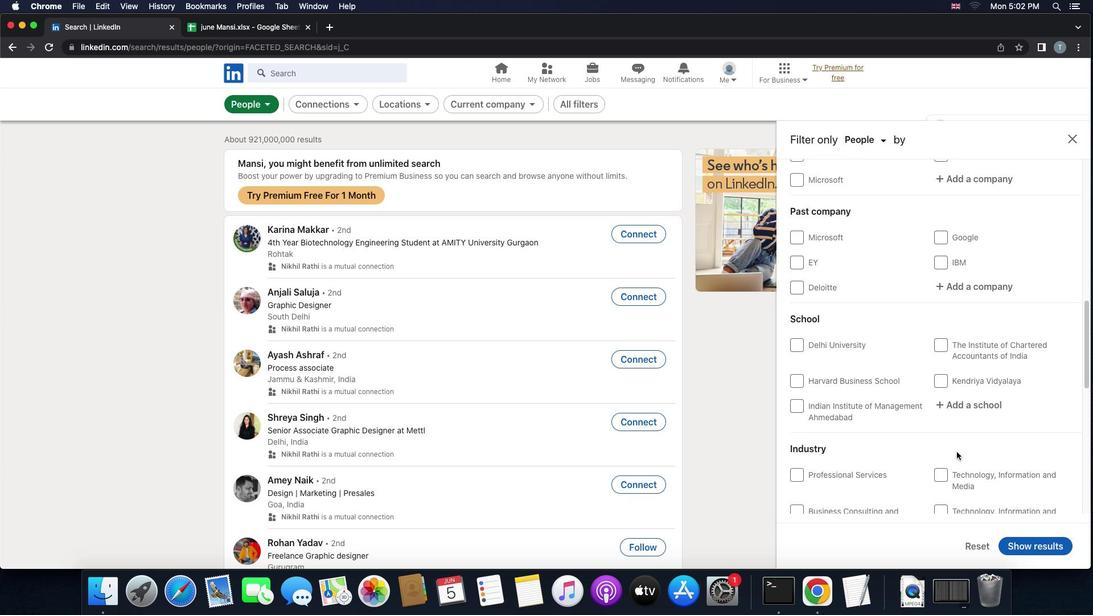 
Action: Mouse scrolled (957, 451) with delta (0, 0)
Screenshot: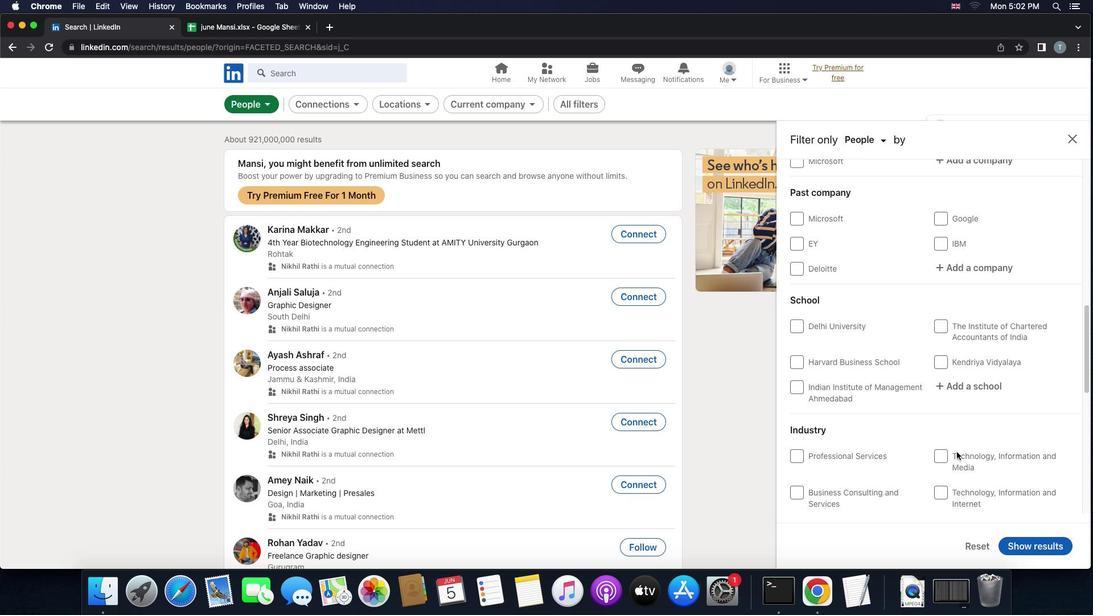 
Action: Mouse scrolled (957, 451) with delta (0, -1)
Screenshot: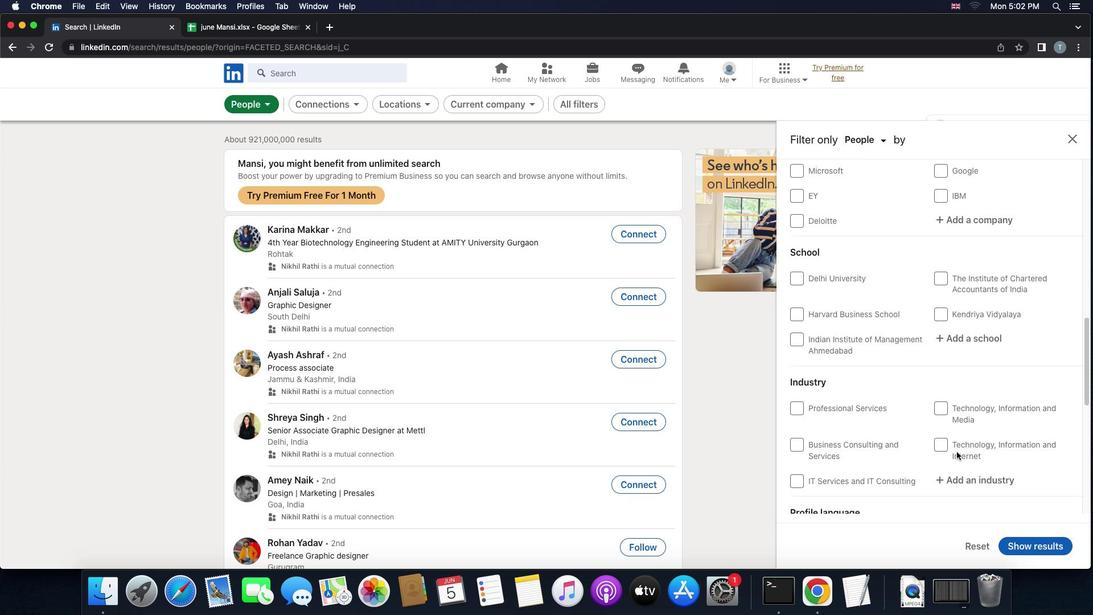 
Action: Mouse scrolled (957, 451) with delta (0, -2)
Screenshot: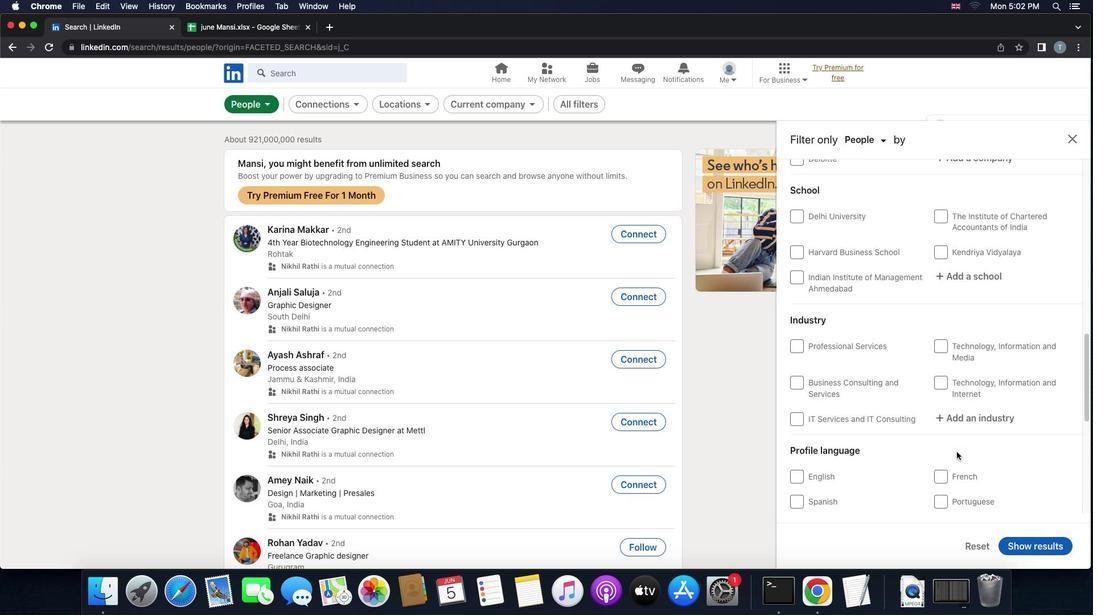 
Action: Mouse moved to (912, 462)
Screenshot: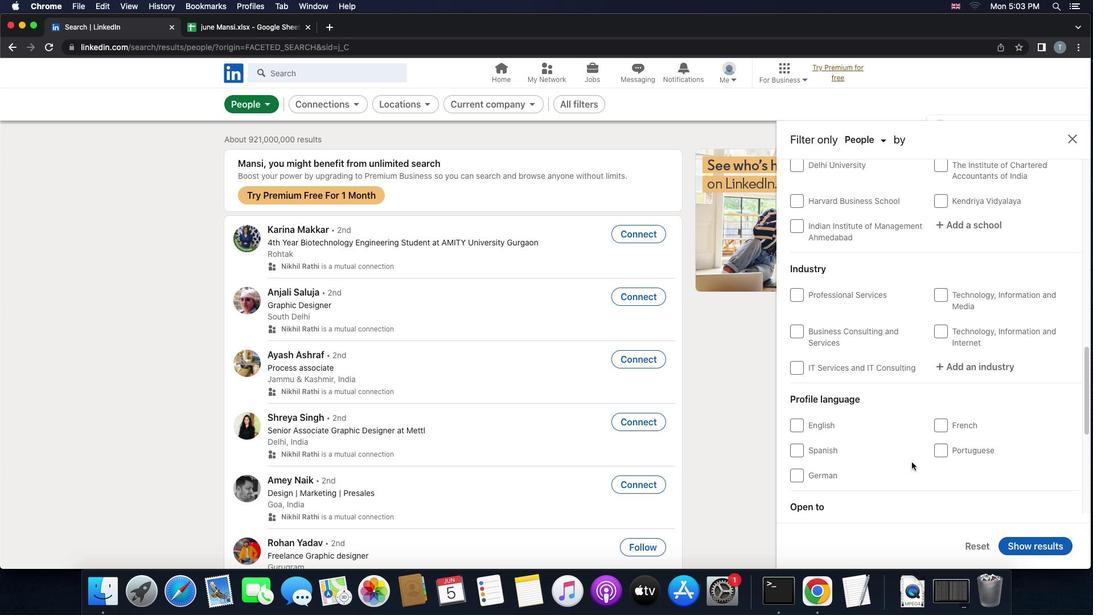 
Action: Mouse scrolled (912, 462) with delta (0, 0)
Screenshot: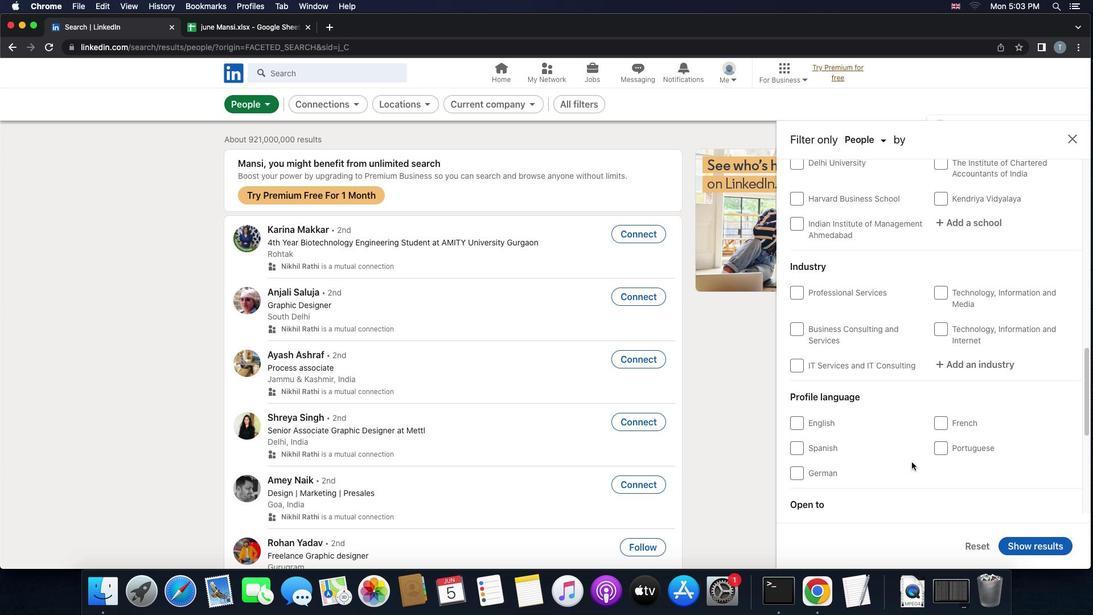 
Action: Mouse scrolled (912, 462) with delta (0, 0)
Screenshot: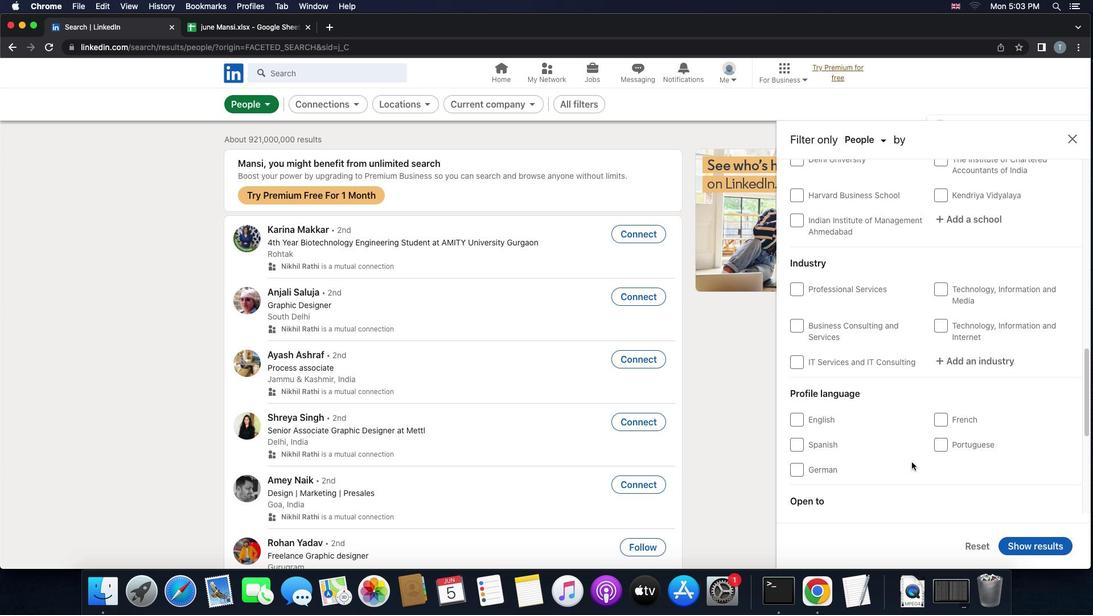
Action: Mouse scrolled (912, 462) with delta (0, 0)
Screenshot: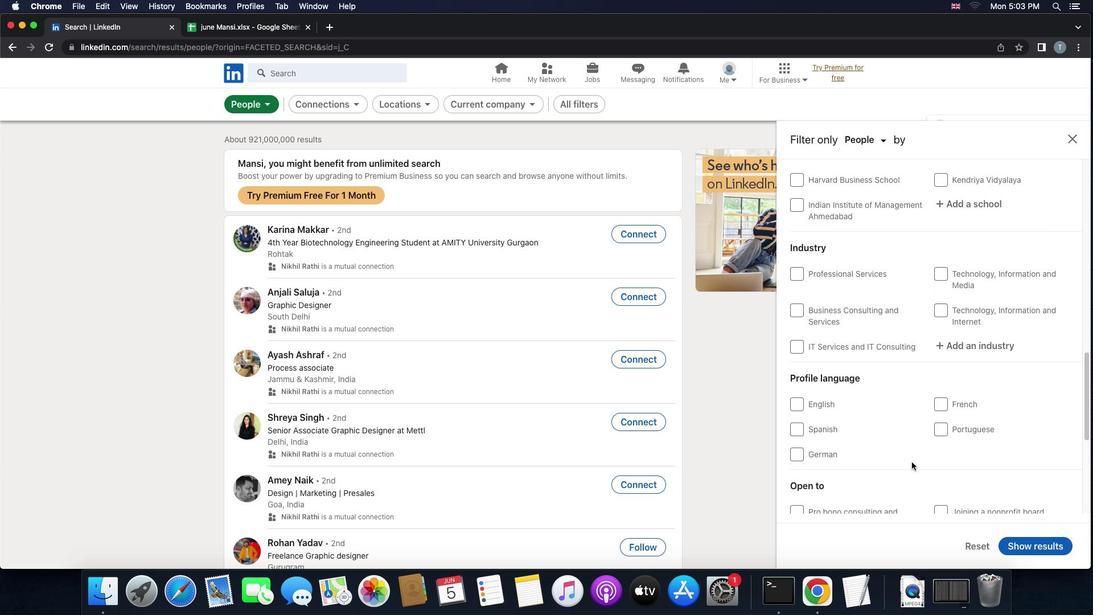 
Action: Mouse moved to (911, 462)
Screenshot: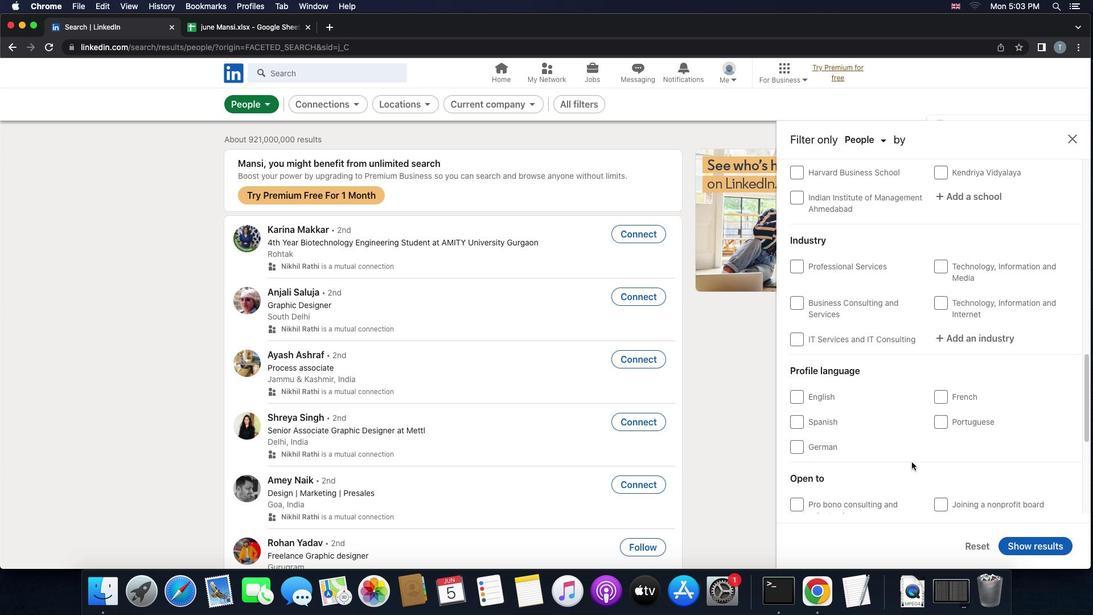 
Action: Mouse scrolled (911, 462) with delta (0, 0)
Screenshot: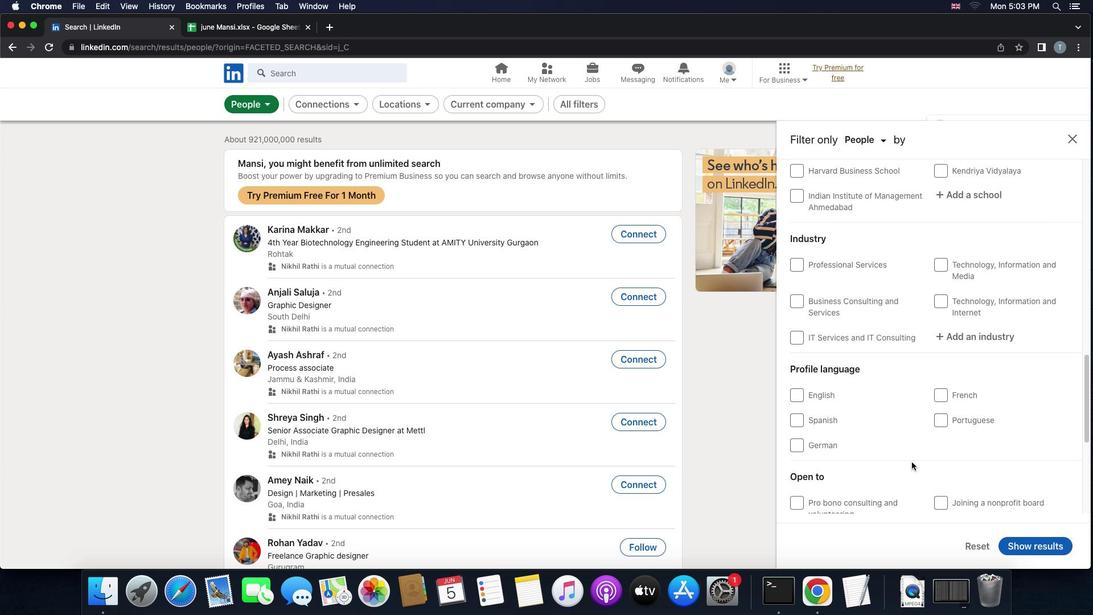 
Action: Mouse scrolled (911, 462) with delta (0, 0)
Screenshot: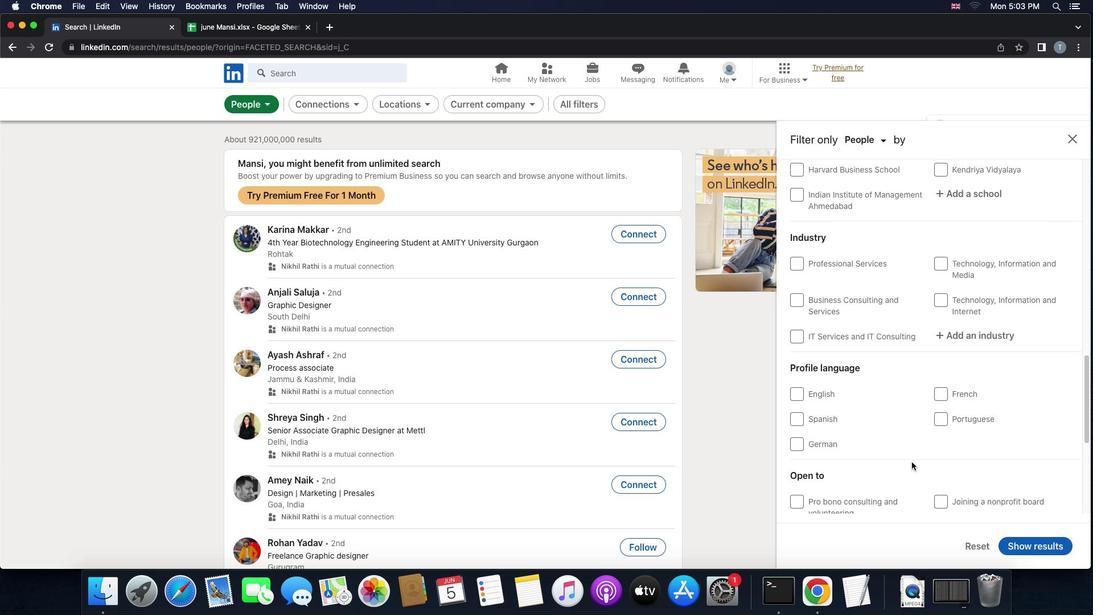 
Action: Mouse moved to (803, 393)
Screenshot: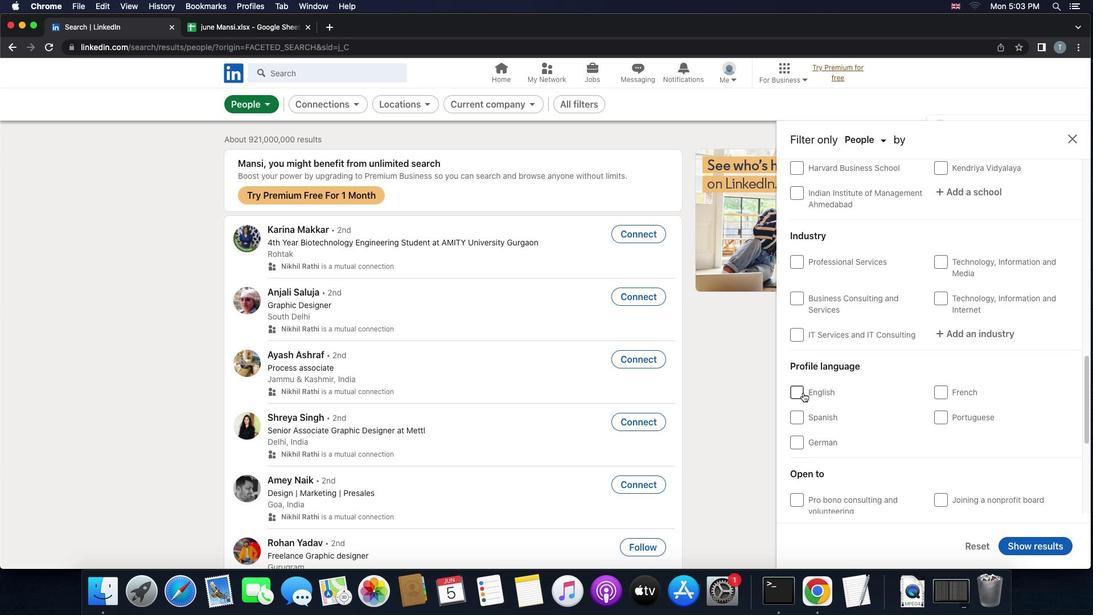
Action: Mouse pressed left at (803, 393)
Screenshot: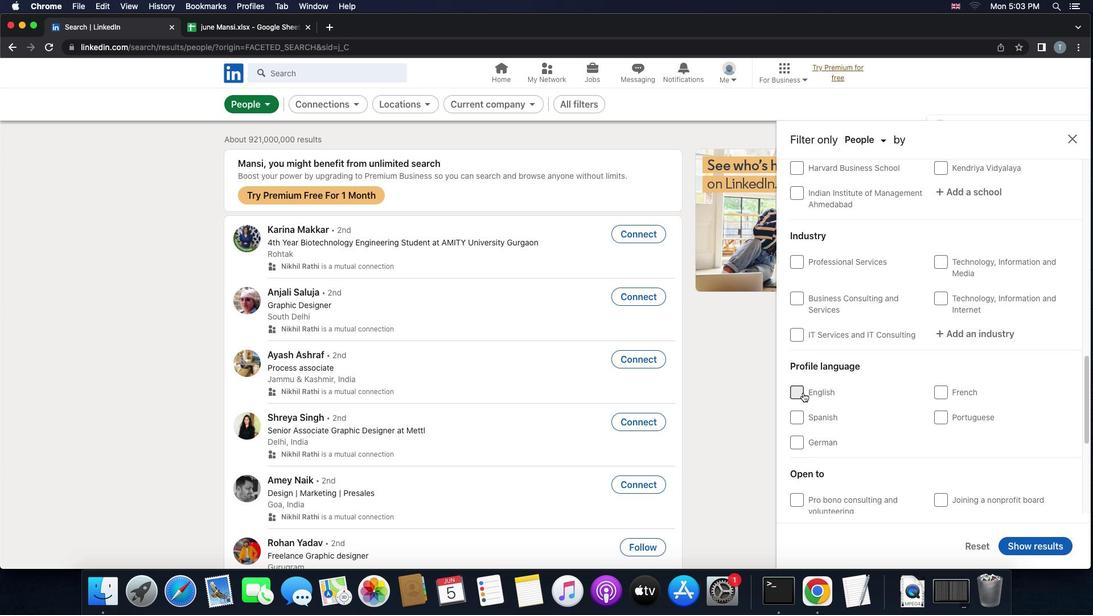 
Action: Mouse moved to (895, 403)
Screenshot: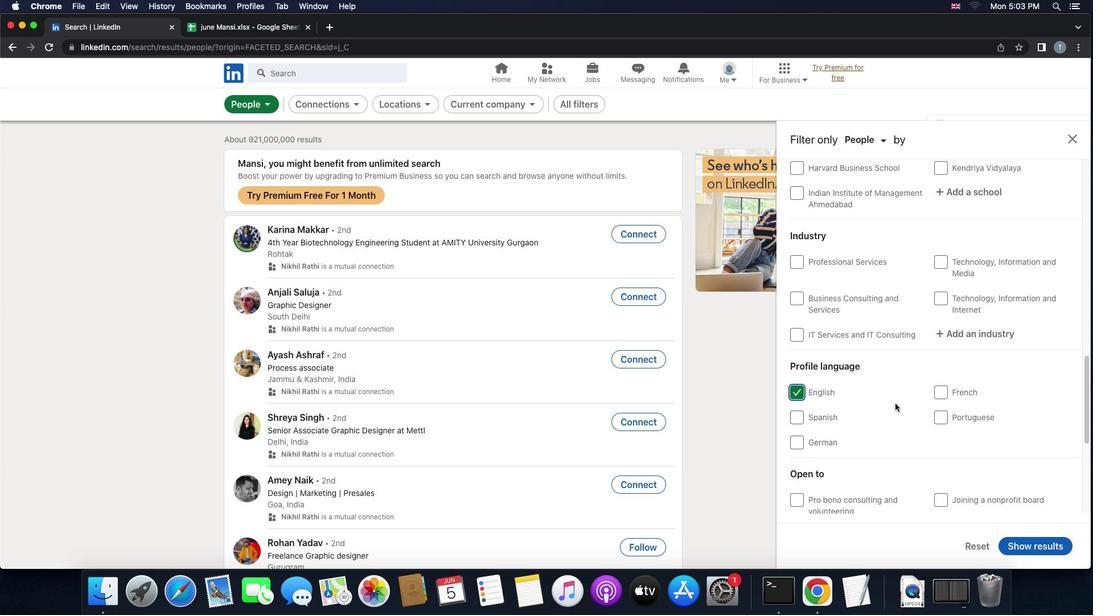 
Action: Mouse scrolled (895, 403) with delta (0, 0)
Screenshot: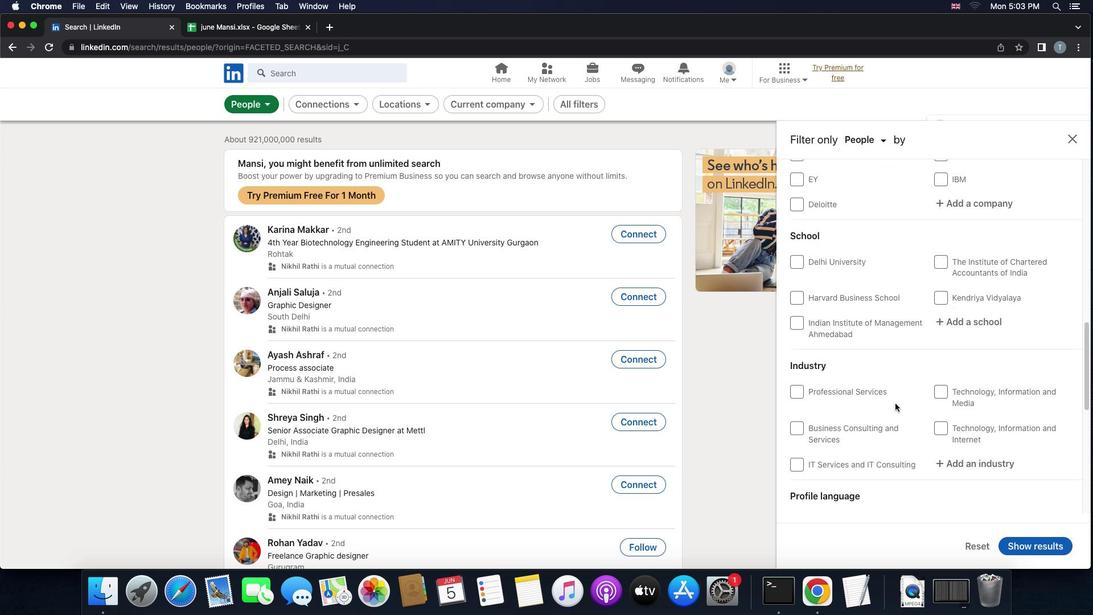 
Action: Mouse scrolled (895, 403) with delta (0, 0)
Screenshot: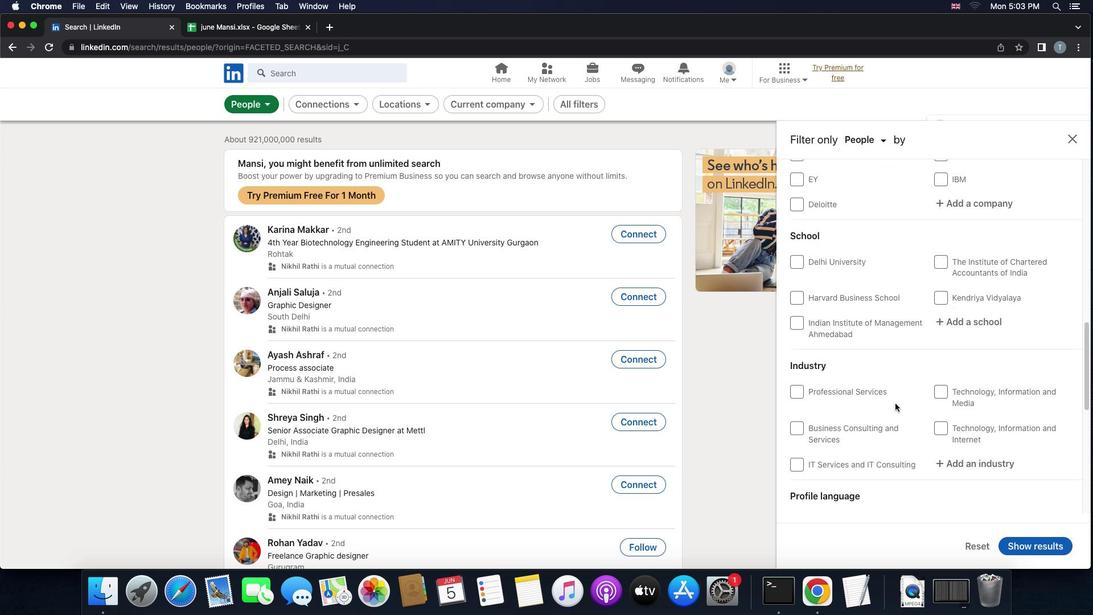 
Action: Mouse scrolled (895, 403) with delta (0, 1)
Screenshot: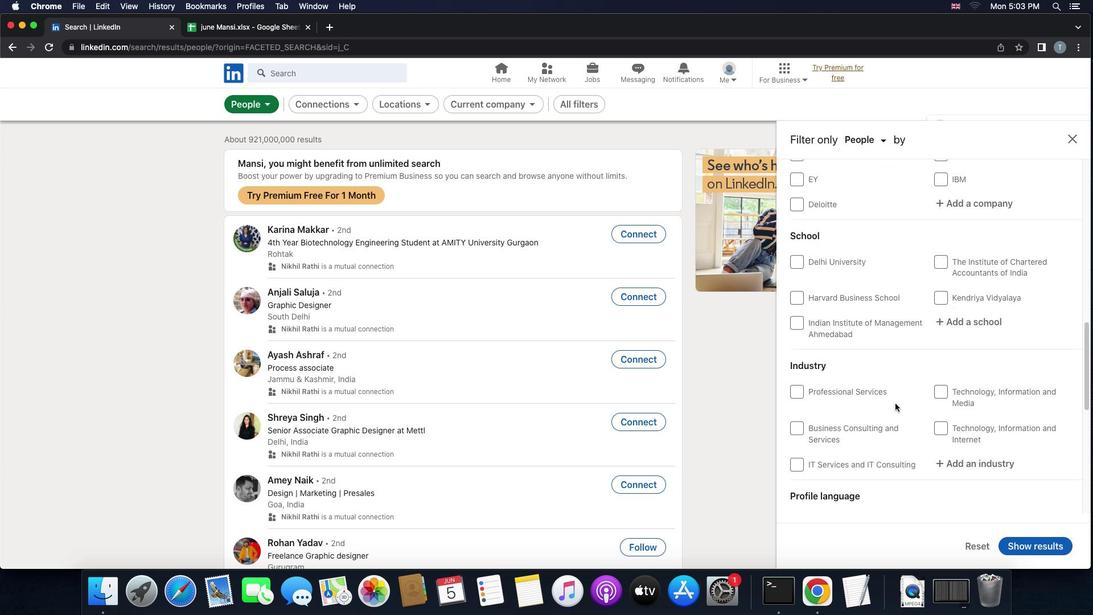 
Action: Mouse scrolled (895, 403) with delta (0, 2)
Screenshot: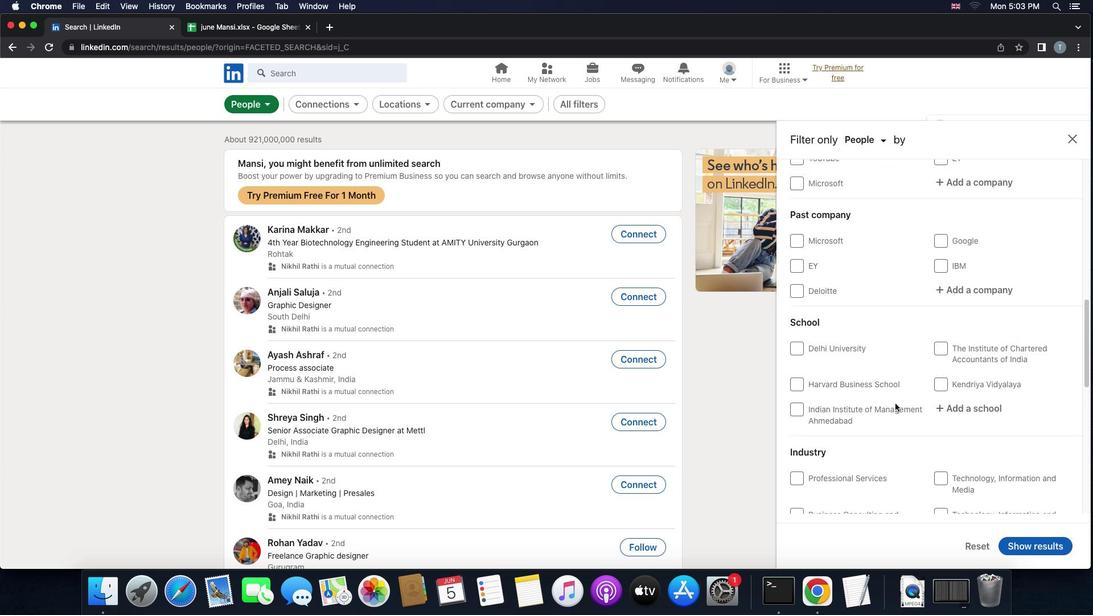 
Action: Mouse scrolled (895, 403) with delta (0, 0)
Screenshot: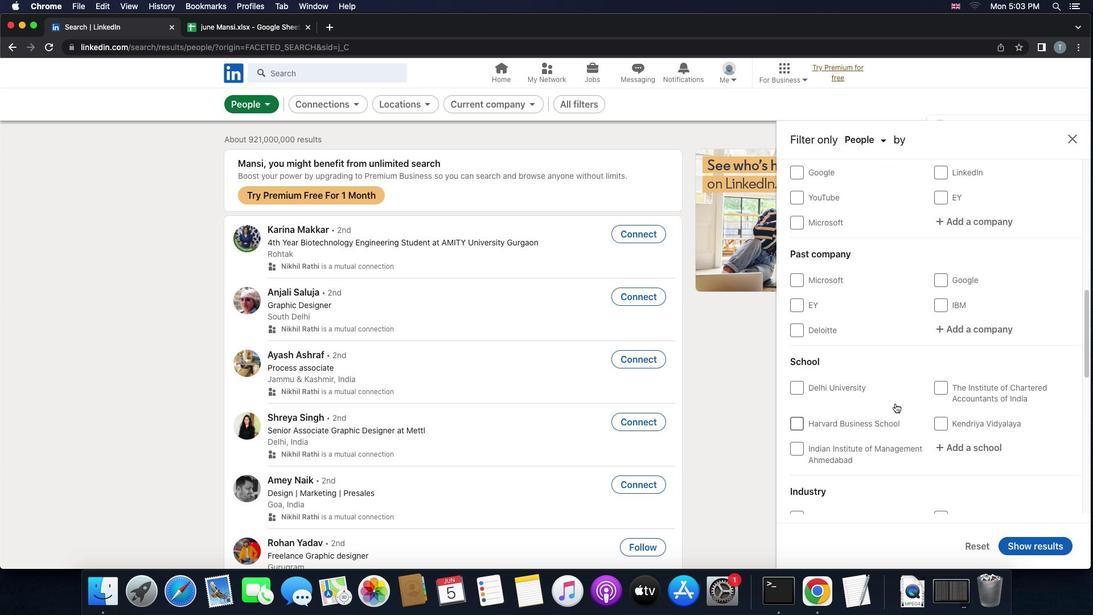 
Action: Mouse moved to (895, 403)
Screenshot: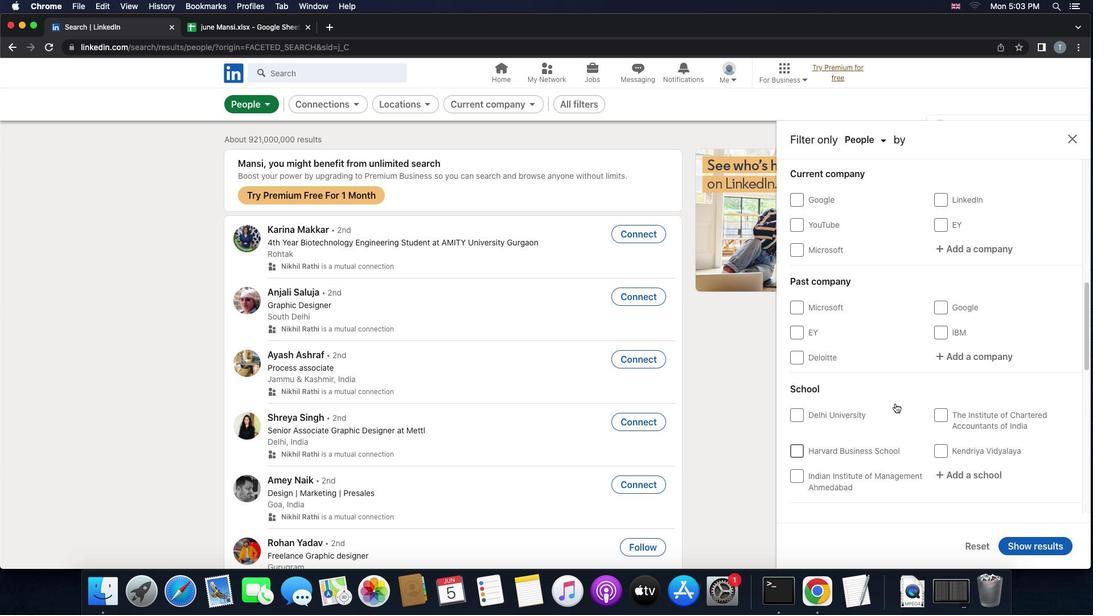 
Action: Mouse scrolled (895, 403) with delta (0, 0)
Screenshot: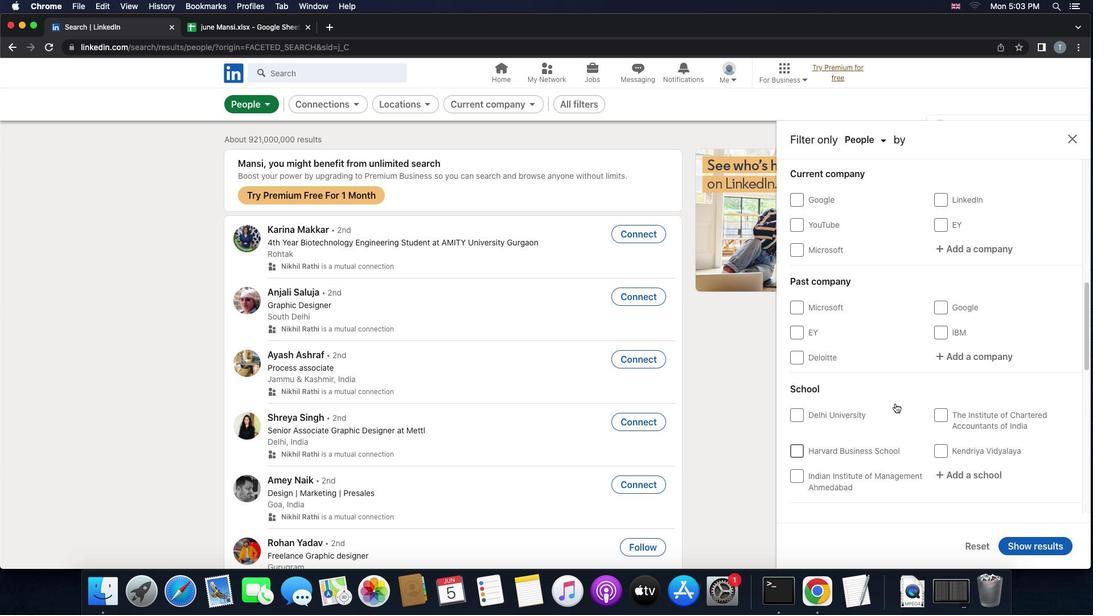 
Action: Mouse scrolled (895, 403) with delta (0, 1)
Screenshot: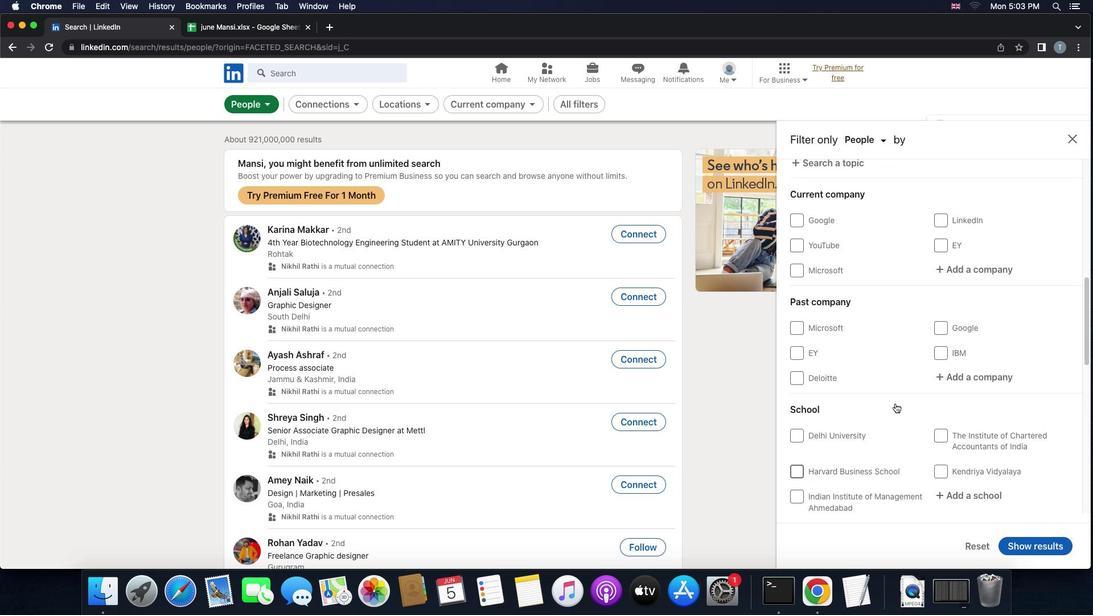 
Action: Mouse scrolled (895, 403) with delta (0, 2)
Screenshot: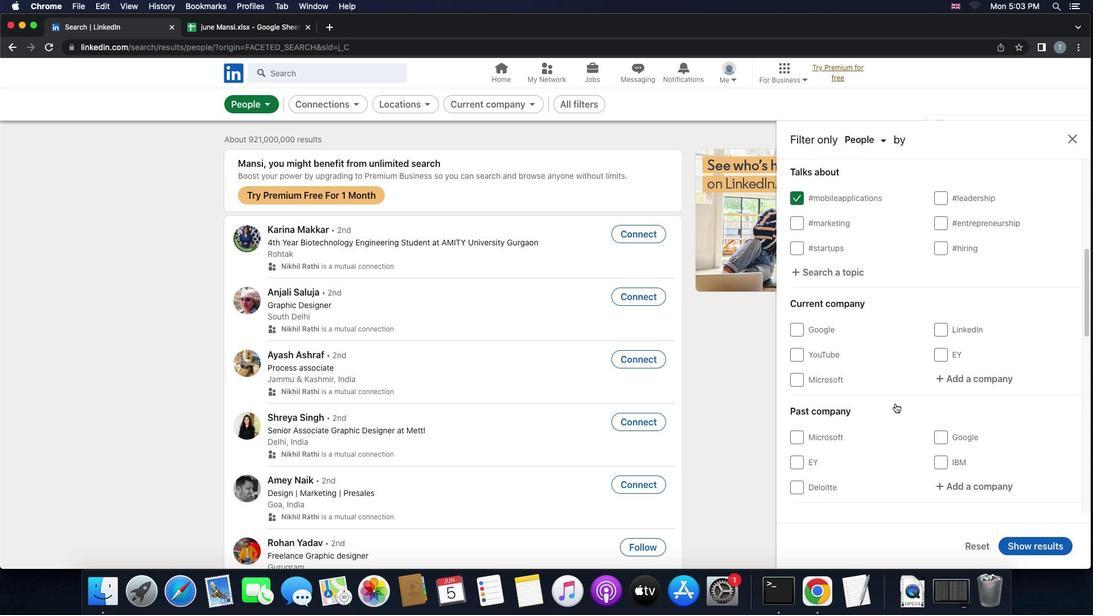 
Action: Mouse moved to (947, 410)
Screenshot: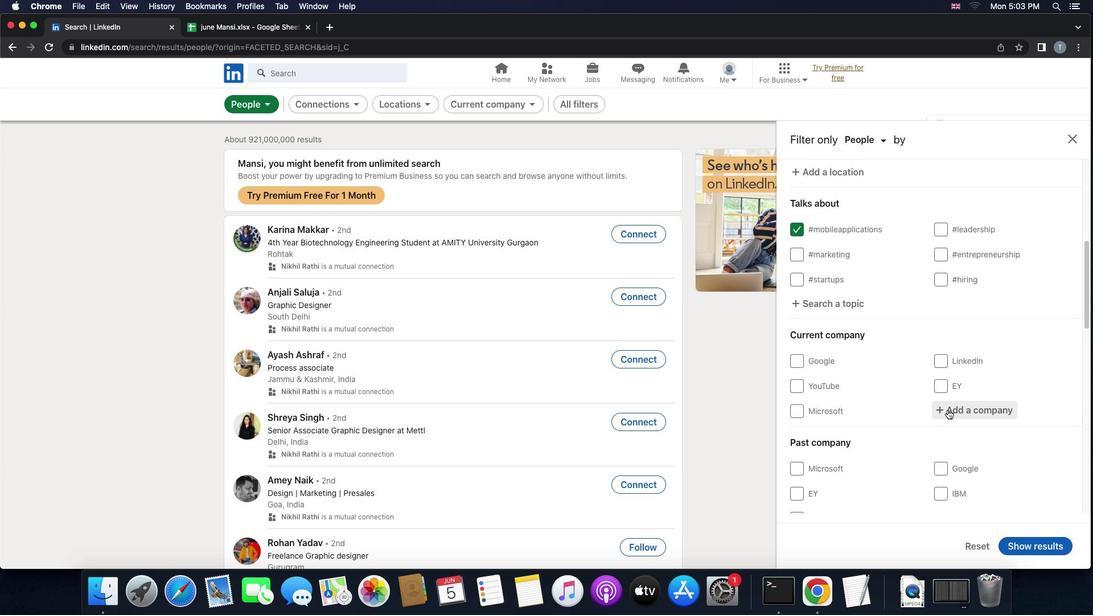
Action: Mouse pressed left at (947, 410)
Screenshot: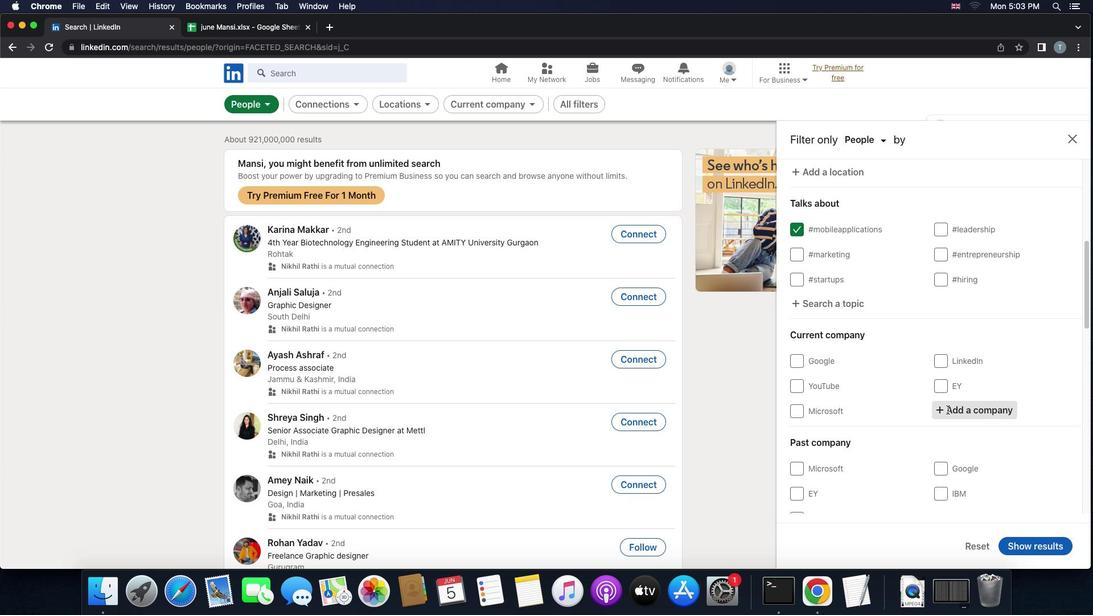
Action: Key pressed Key.shift'L''t''i'
Screenshot: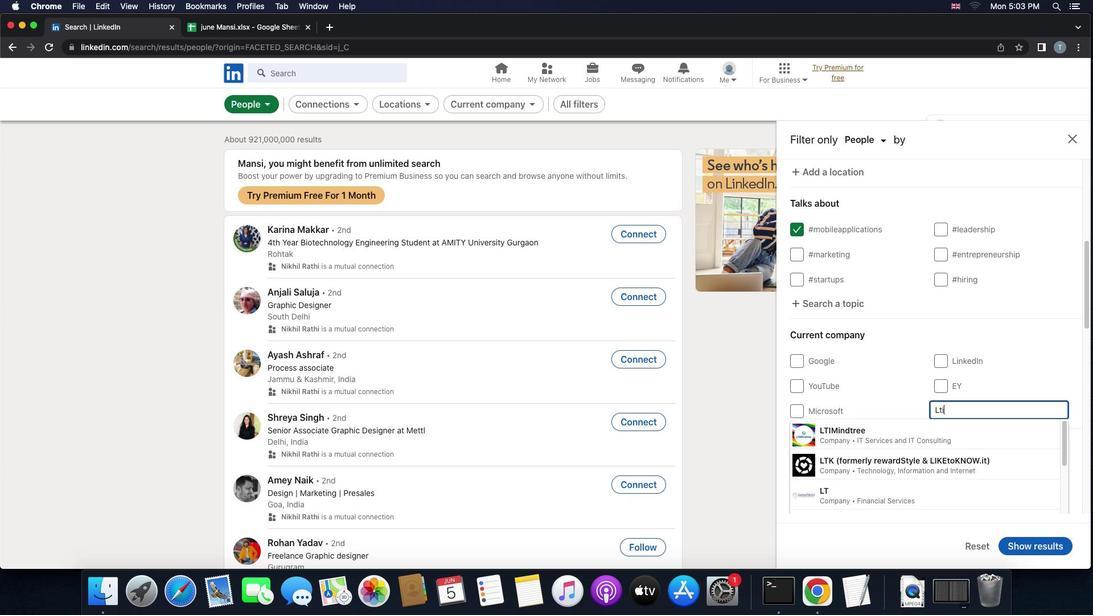 
Action: Mouse moved to (922, 434)
Screenshot: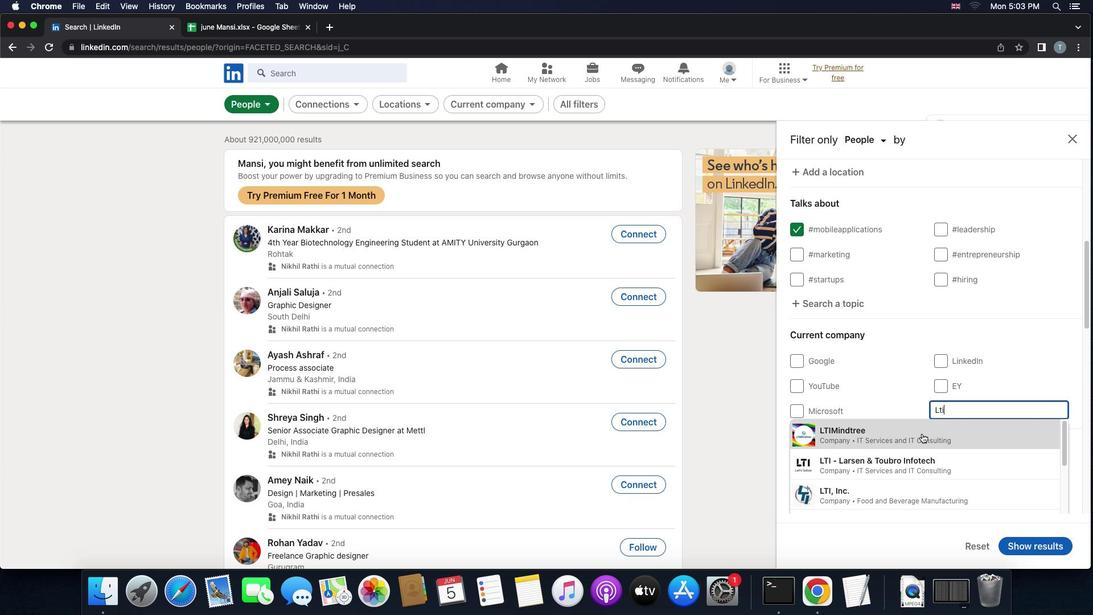 
Action: Mouse pressed left at (922, 434)
Screenshot: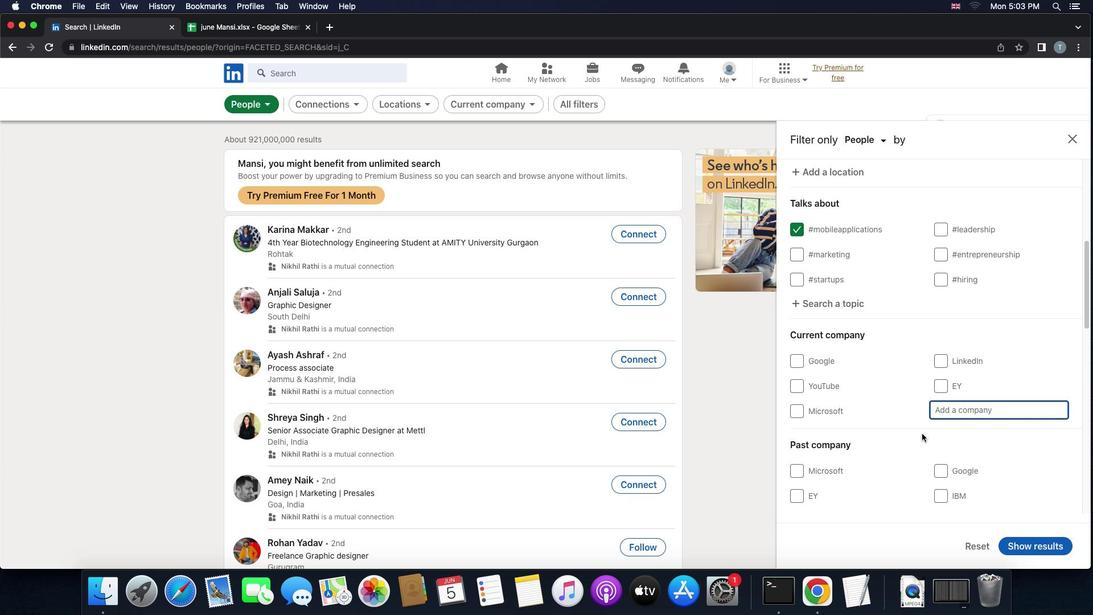 
Action: Mouse scrolled (922, 434) with delta (0, 0)
Screenshot: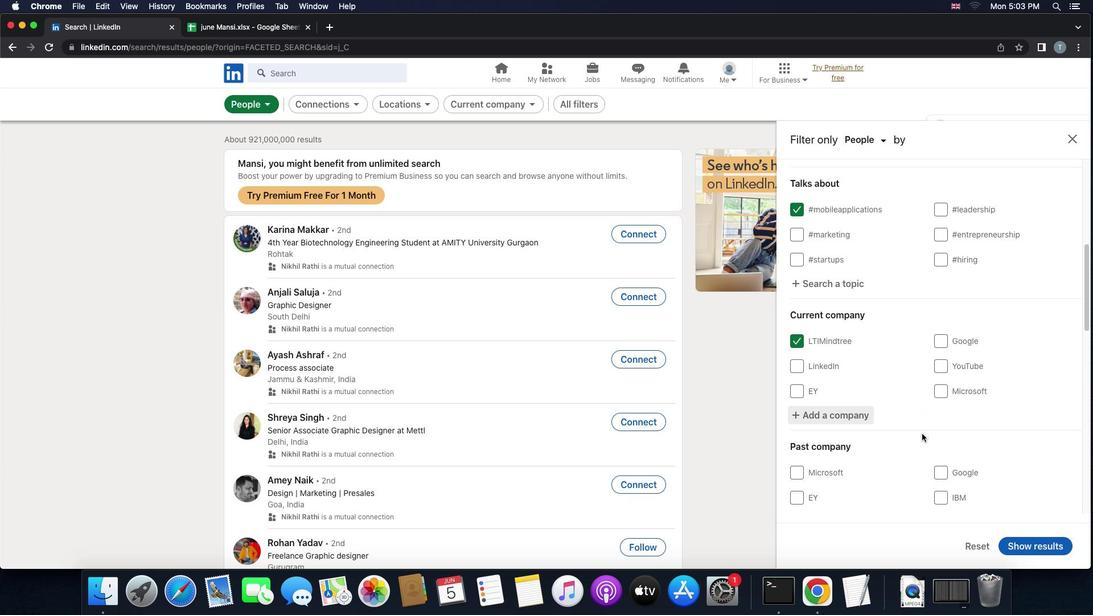 
Action: Mouse scrolled (922, 434) with delta (0, 0)
Screenshot: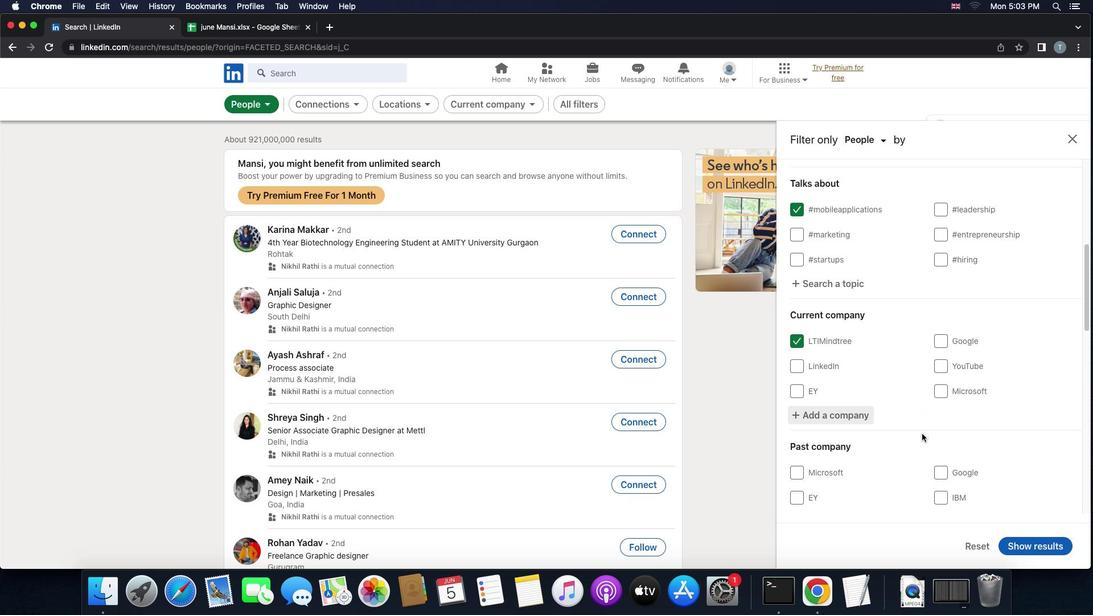 
Action: Mouse scrolled (922, 434) with delta (0, -1)
Screenshot: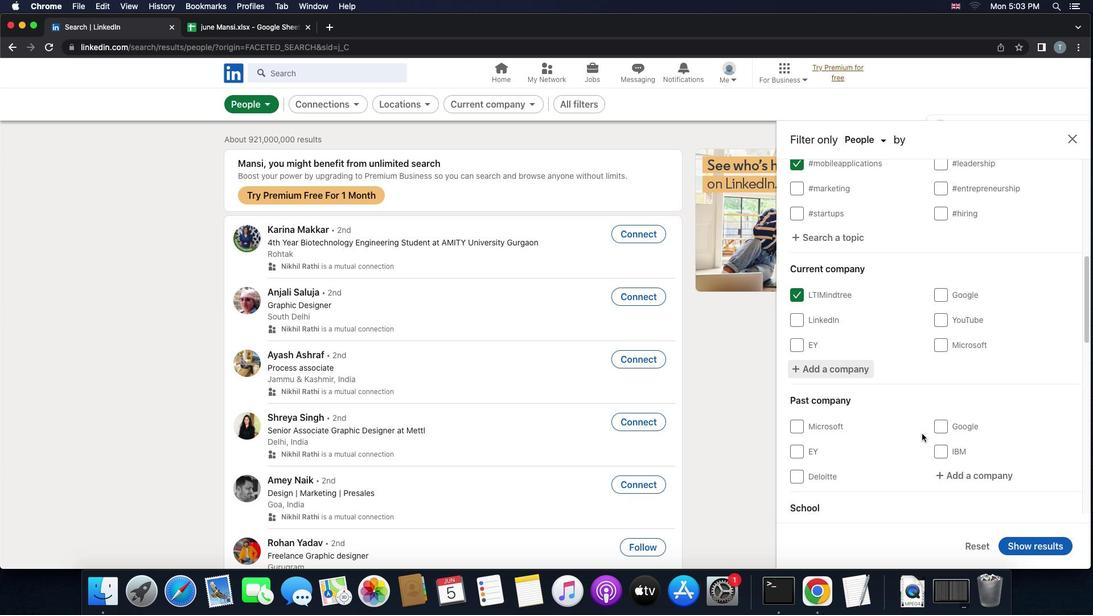 
Action: Mouse scrolled (922, 434) with delta (0, -1)
Screenshot: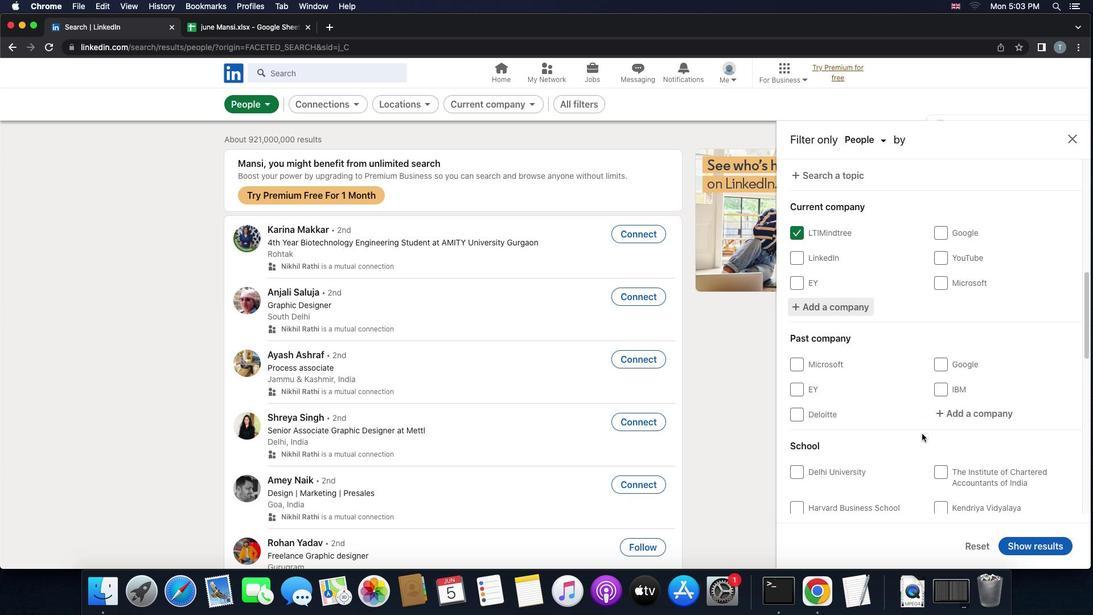 
Action: Mouse scrolled (922, 434) with delta (0, 0)
Screenshot: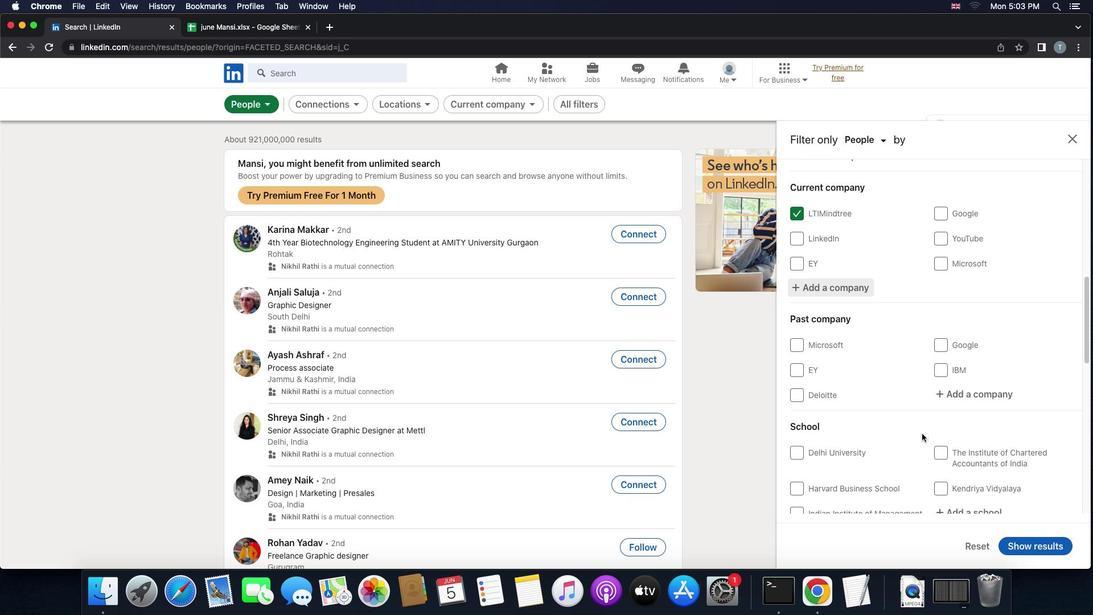 
Action: Mouse scrolled (922, 434) with delta (0, 0)
Screenshot: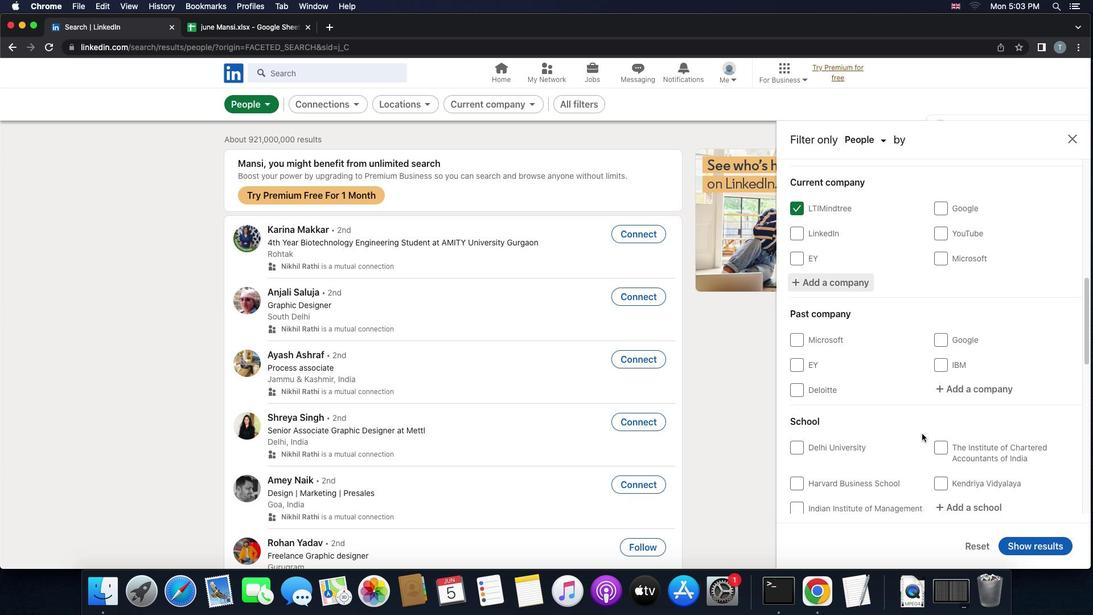 
Action: Mouse scrolled (922, 434) with delta (0, 0)
Screenshot: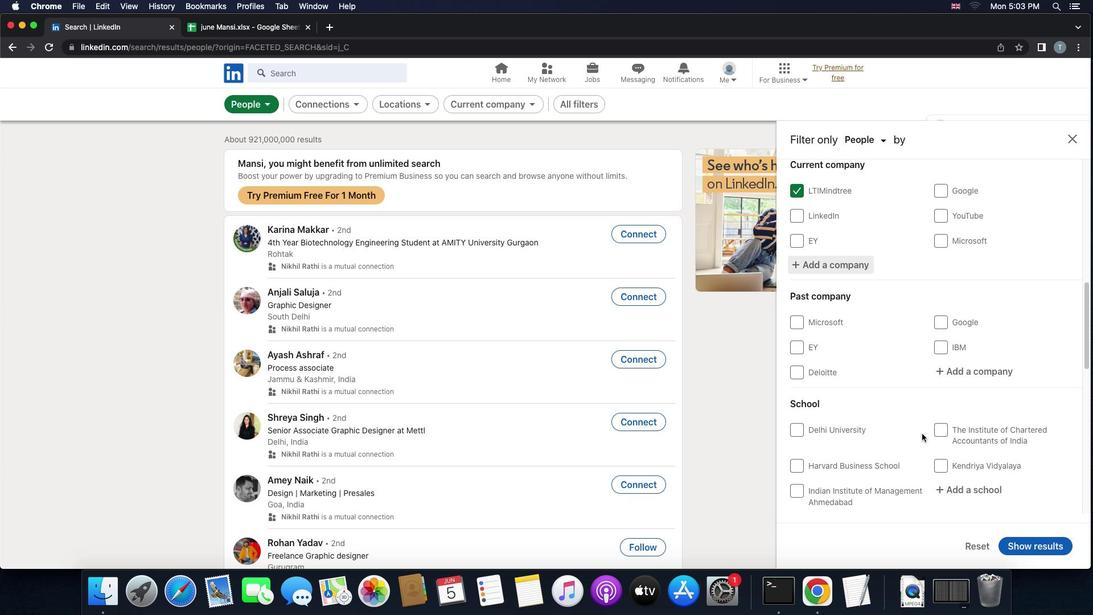 
Action: Mouse scrolled (922, 434) with delta (0, 0)
Screenshot: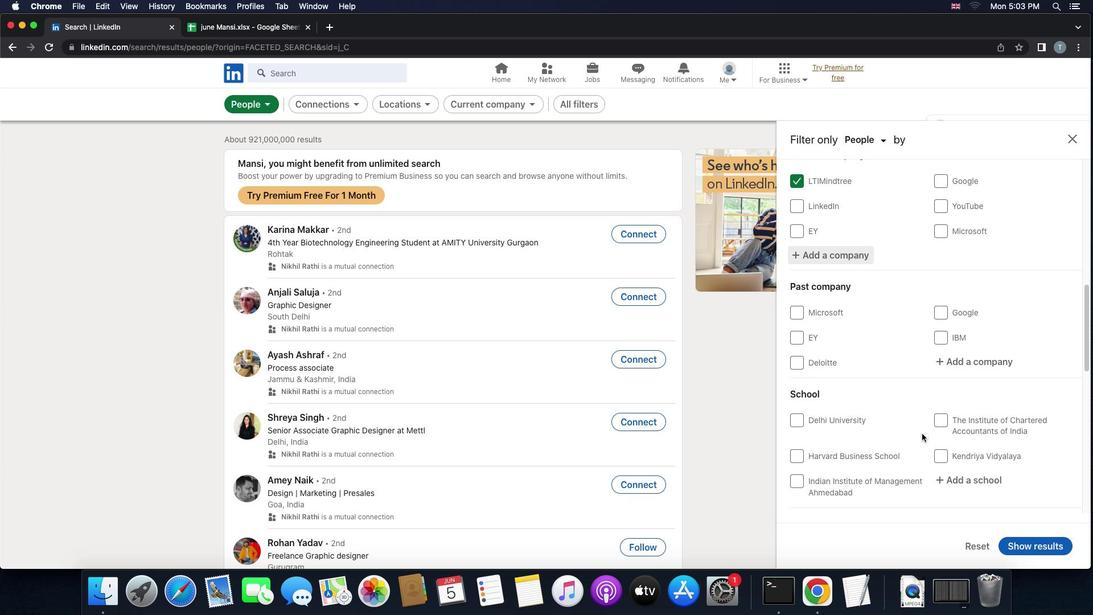
Action: Mouse scrolled (922, 434) with delta (0, 0)
Screenshot: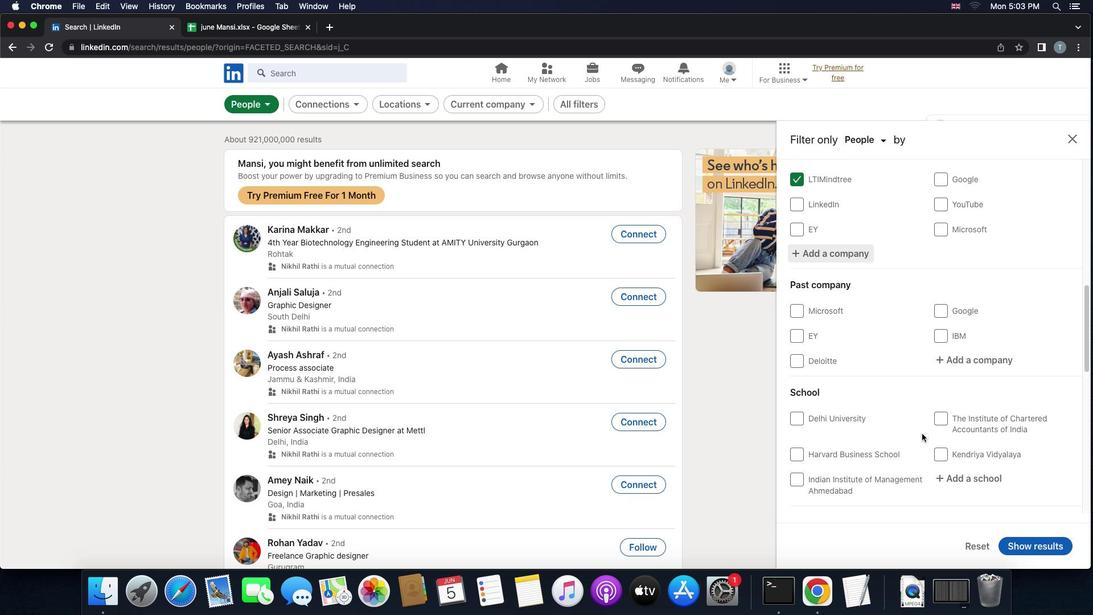 
Action: Mouse scrolled (922, 434) with delta (0, 0)
Screenshot: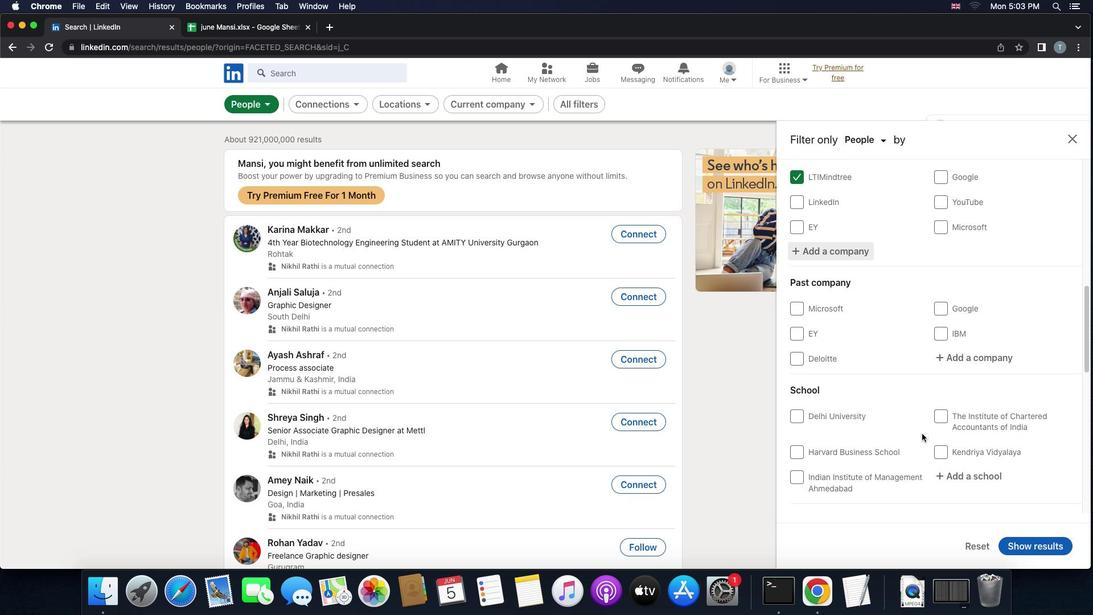 
Action: Mouse scrolled (922, 434) with delta (0, 0)
Screenshot: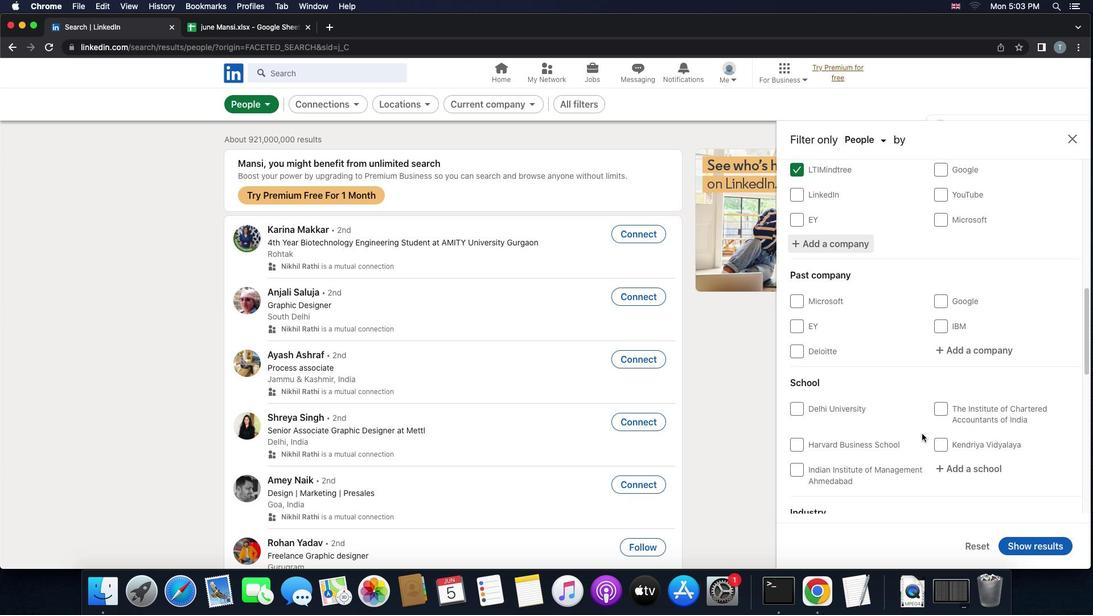 
Action: Mouse scrolled (922, 434) with delta (0, 0)
Screenshot: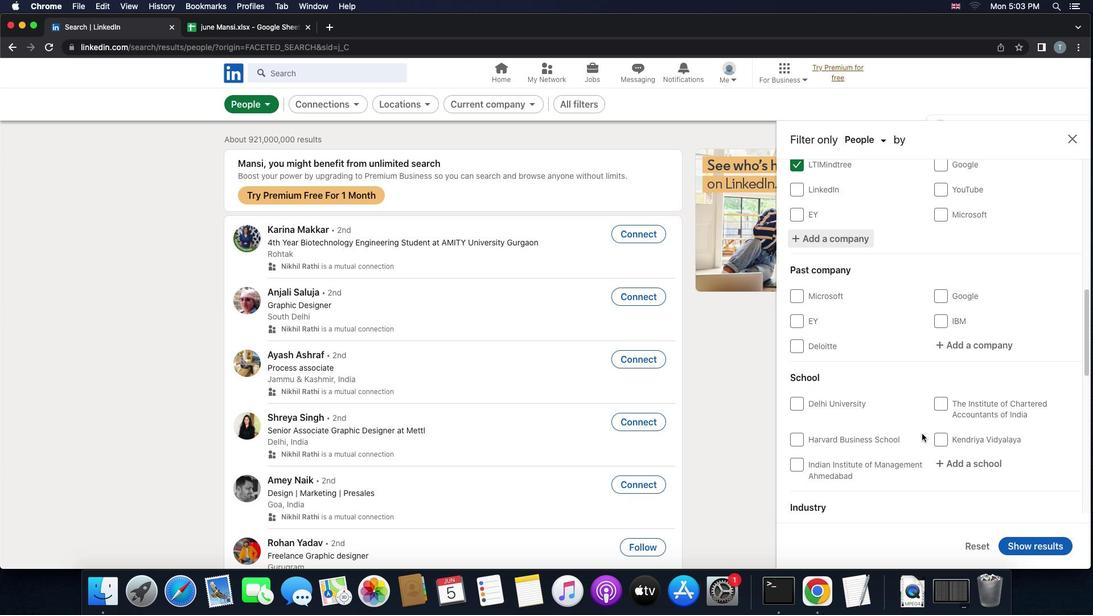 
Action: Mouse scrolled (922, 434) with delta (0, 0)
Screenshot: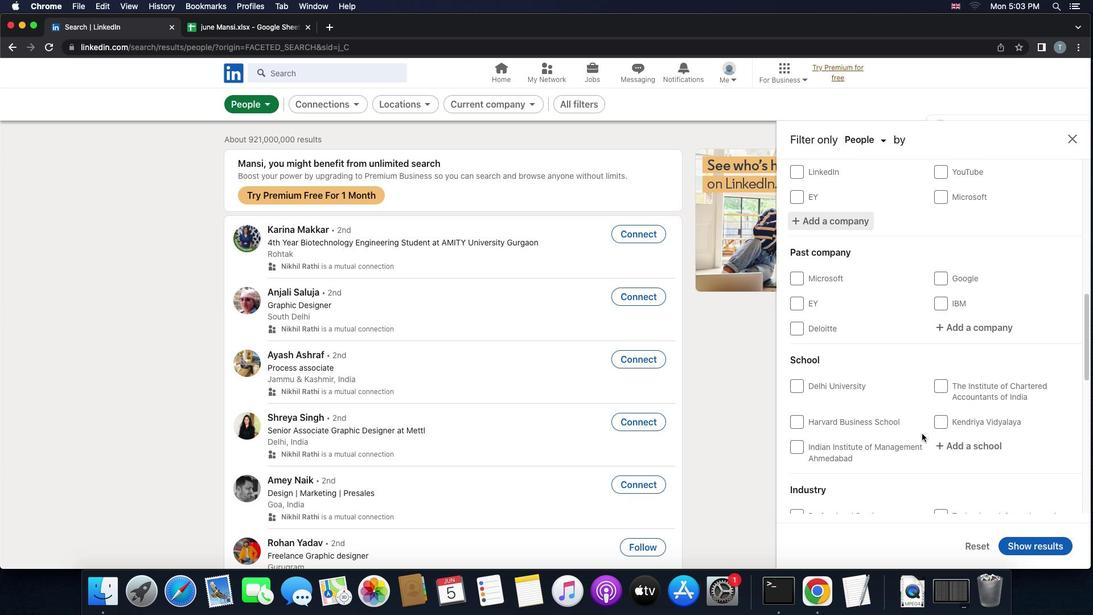 
Action: Mouse scrolled (922, 434) with delta (0, 0)
Screenshot: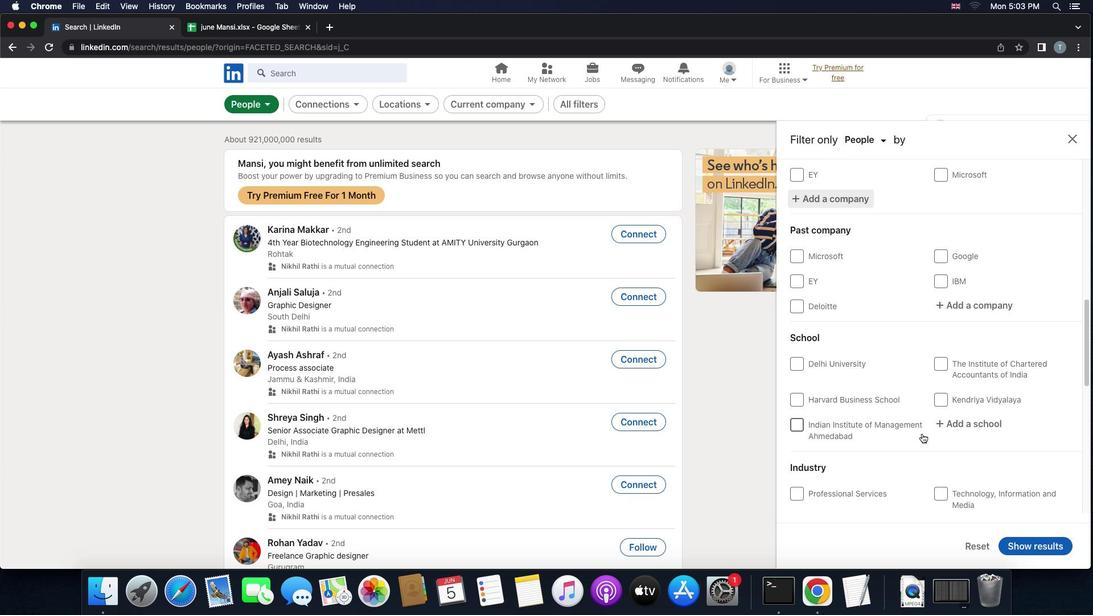 
Action: Mouse scrolled (922, 434) with delta (0, 0)
Screenshot: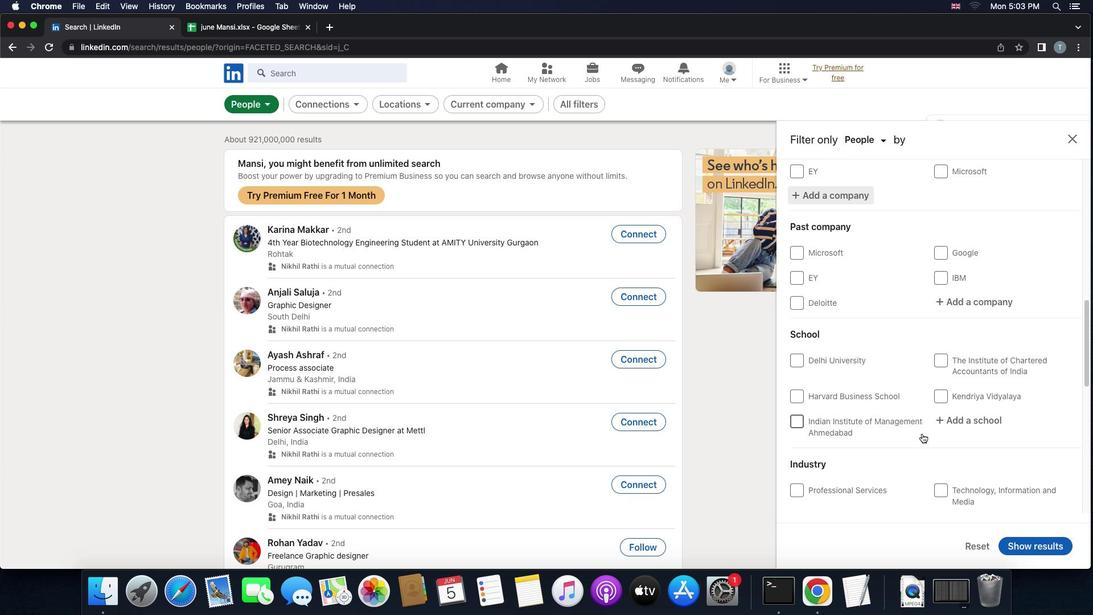 
Action: Mouse scrolled (922, 434) with delta (0, 0)
Screenshot: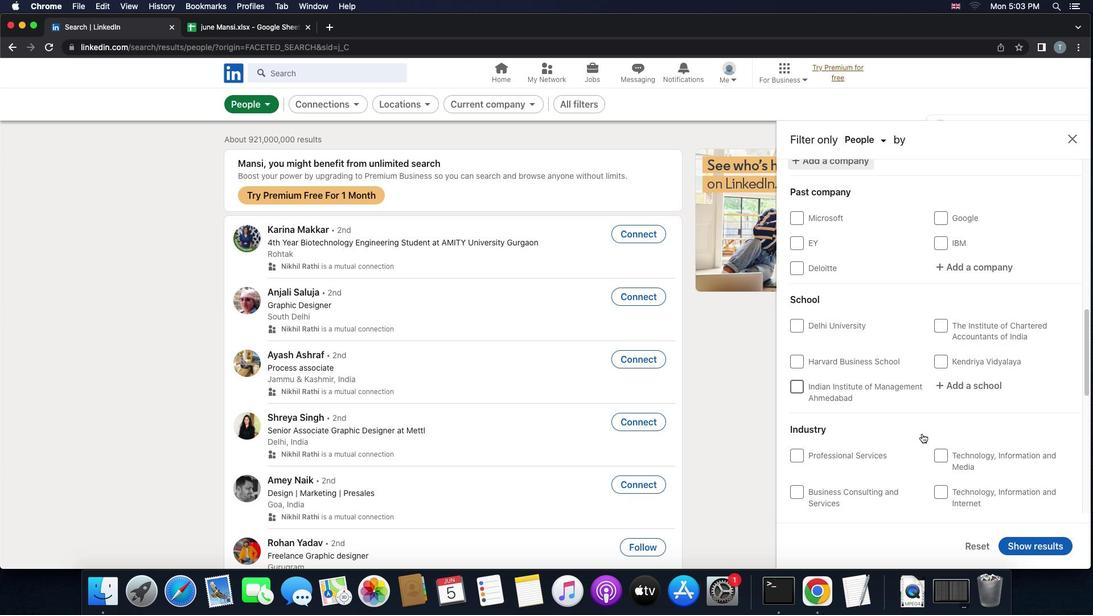 
Action: Mouse moved to (950, 377)
Screenshot: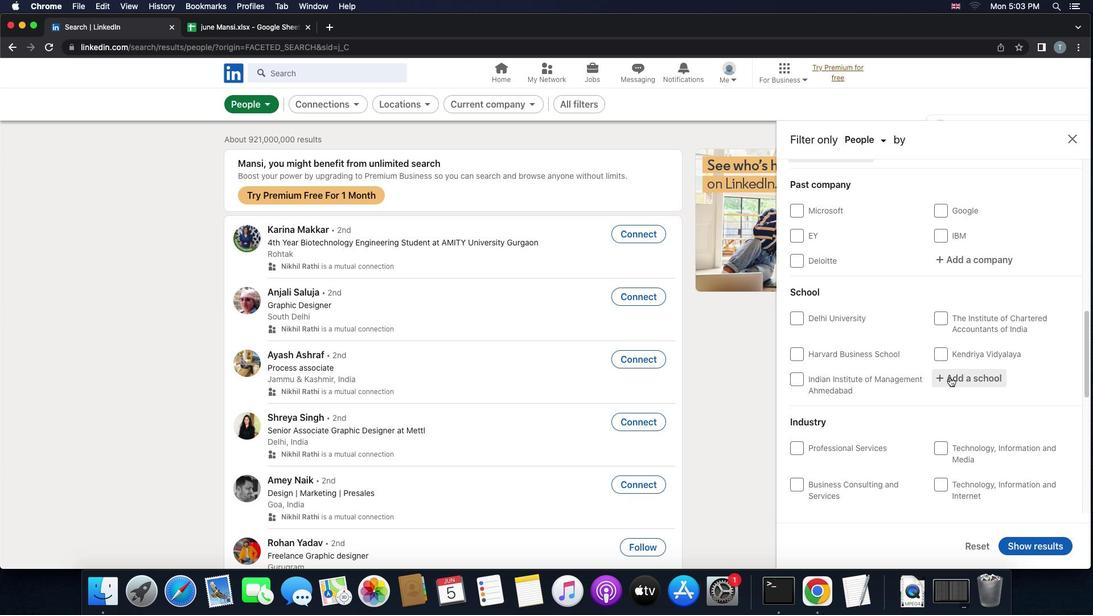 
Action: Mouse pressed left at (950, 377)
Screenshot: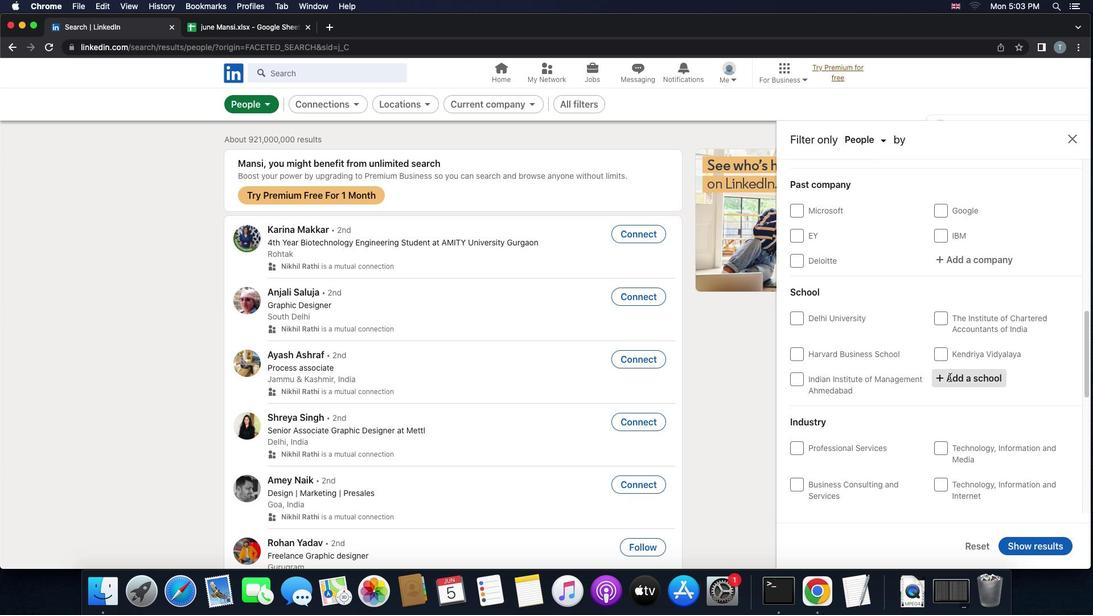 
Action: Key pressed Key.shift'A''B''V'
Screenshot: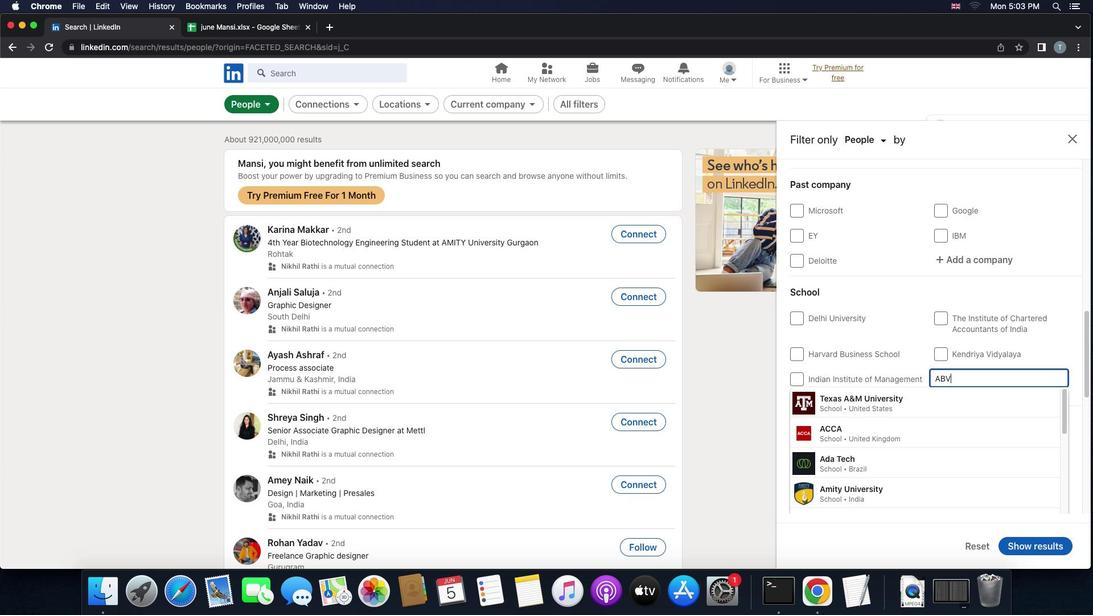 
Action: Mouse moved to (938, 401)
Screenshot: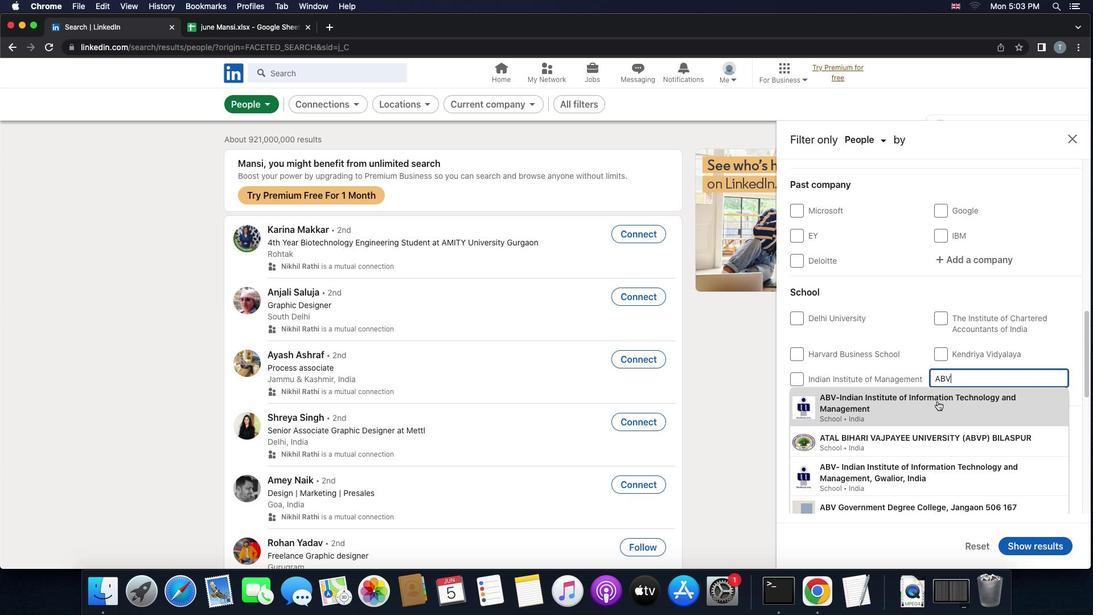 
Action: Mouse pressed left at (938, 401)
Screenshot: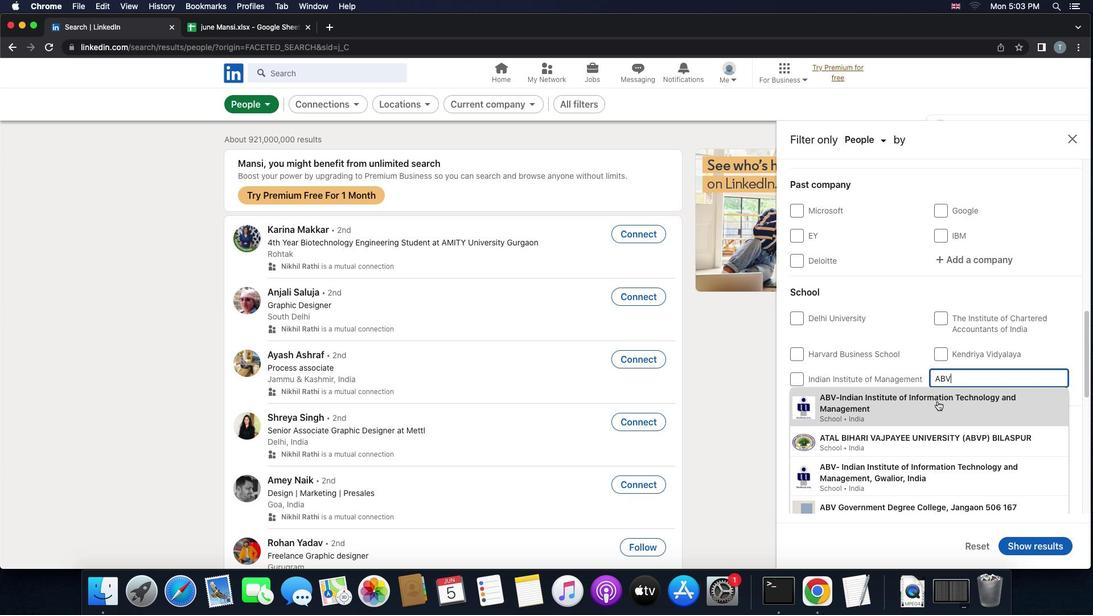 
Action: Mouse moved to (937, 423)
Screenshot: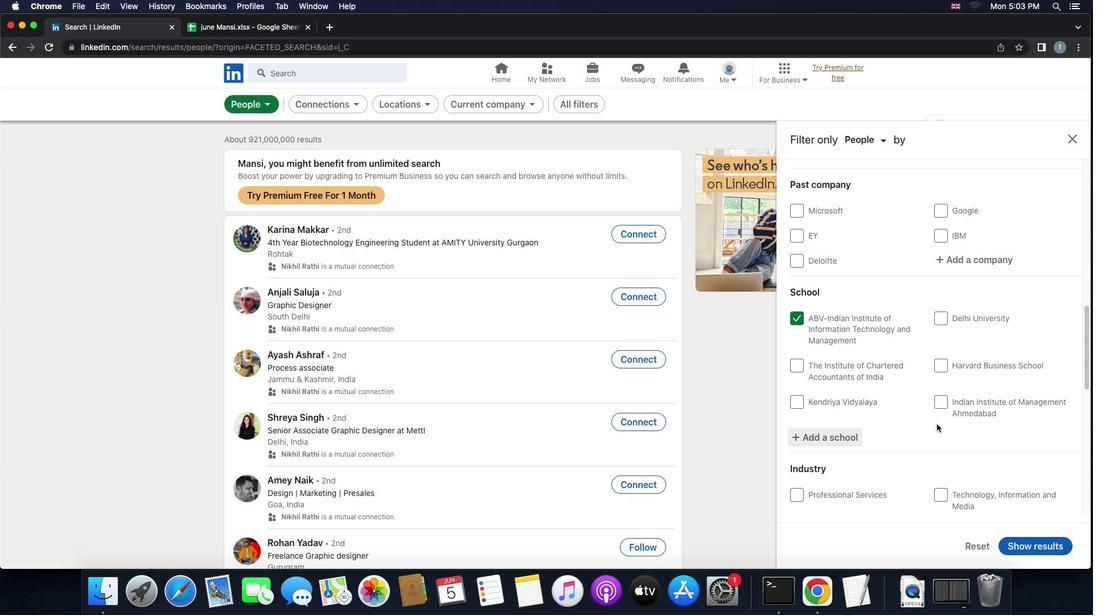 
Action: Mouse scrolled (937, 423) with delta (0, 0)
Screenshot: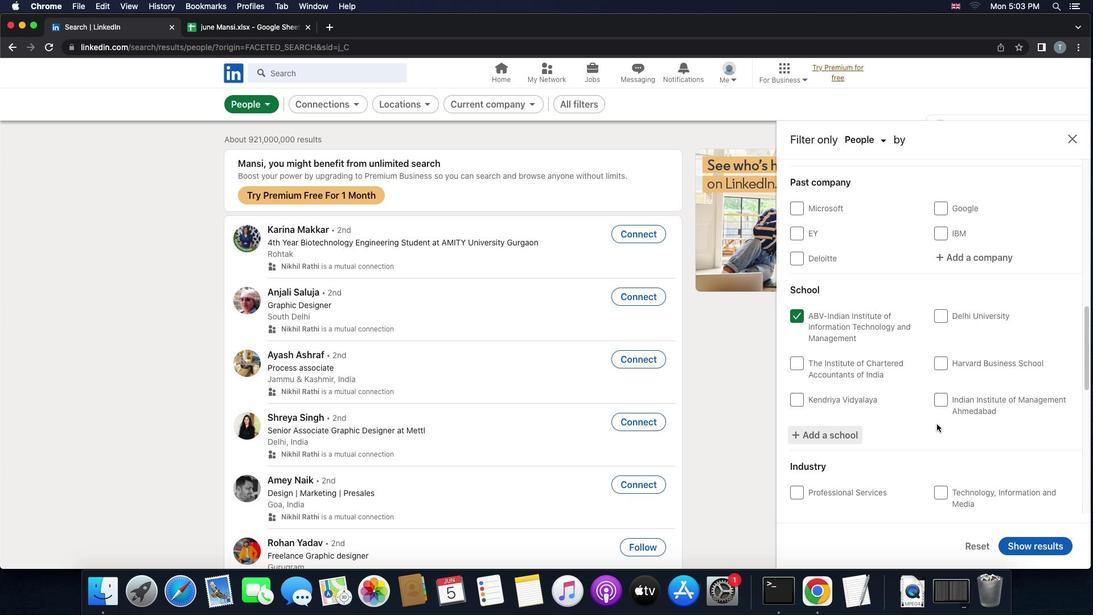 
Action: Mouse scrolled (937, 423) with delta (0, 0)
Screenshot: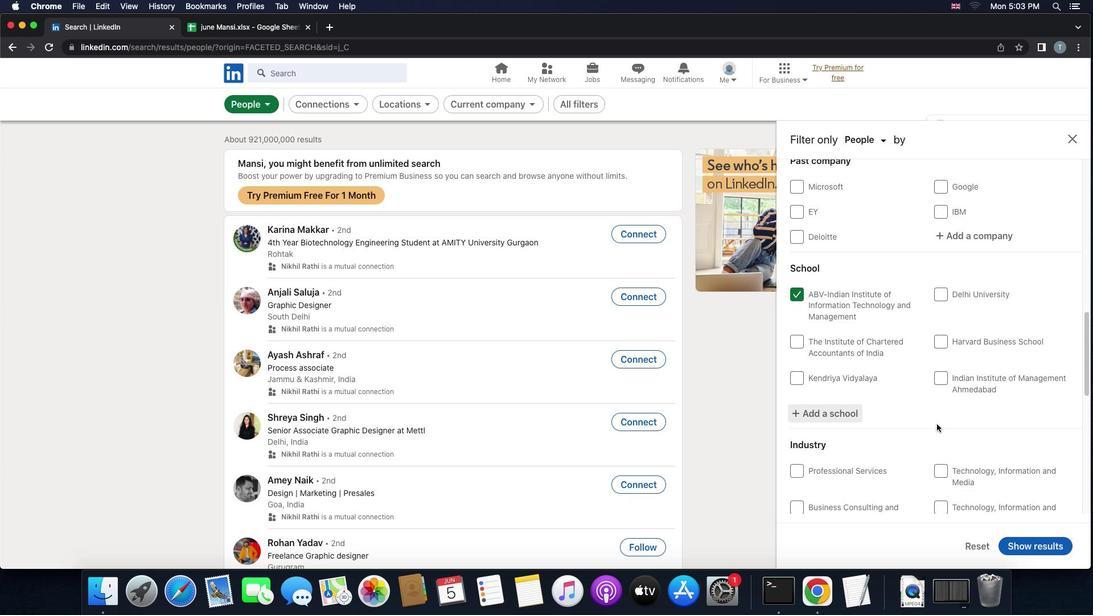 
Action: Mouse moved to (936, 423)
Screenshot: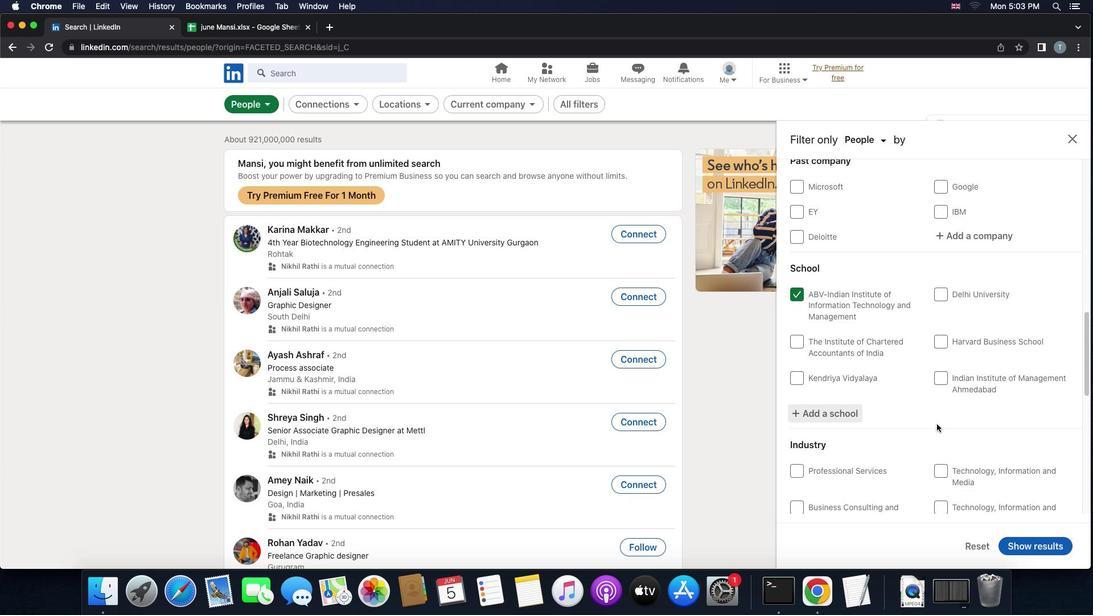 
Action: Mouse scrolled (936, 423) with delta (0, -1)
Screenshot: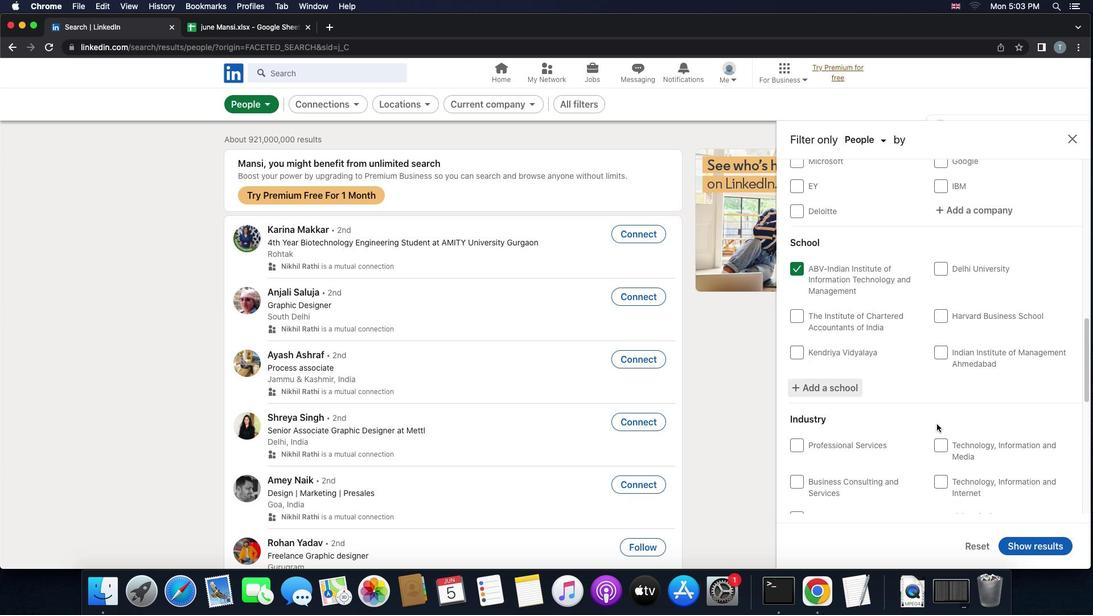 
Action: Mouse scrolled (936, 423) with delta (0, -1)
Screenshot: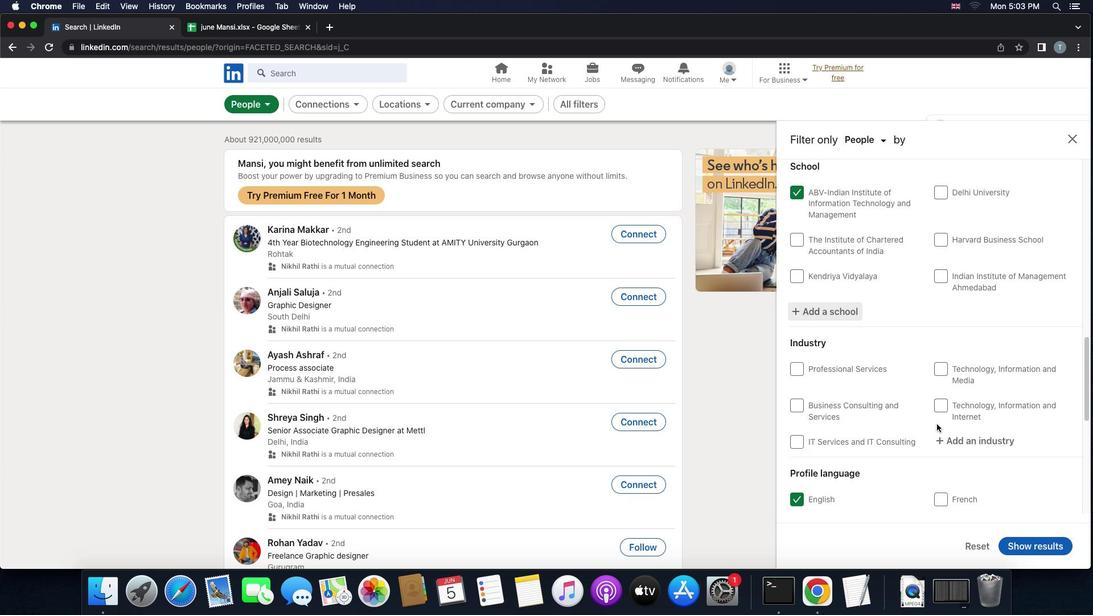 
Action: Mouse moved to (950, 408)
Screenshot: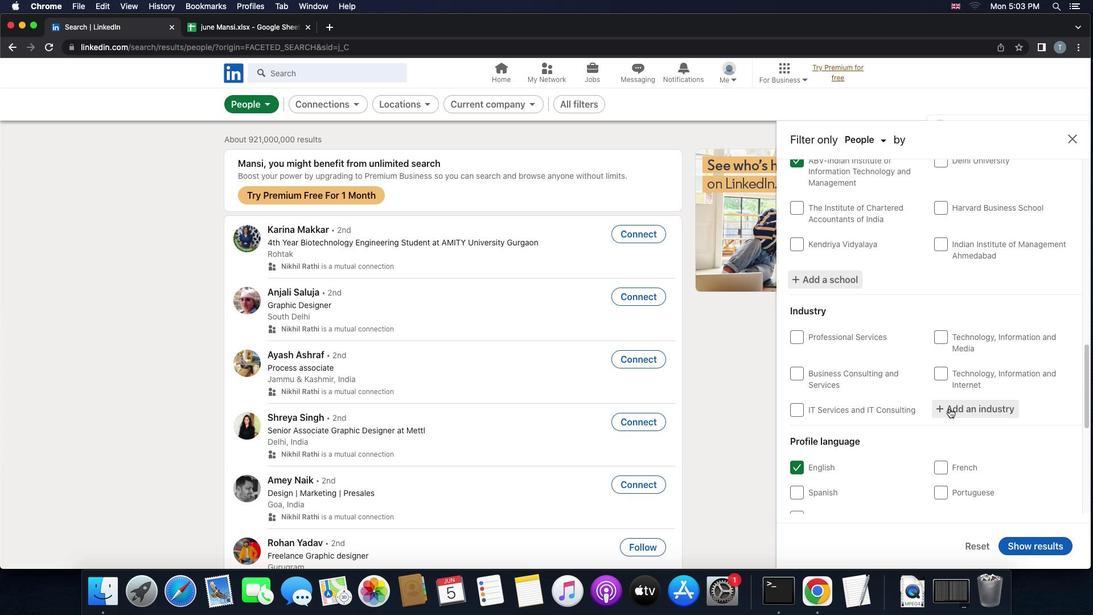 
Action: Mouse pressed left at (950, 408)
Screenshot: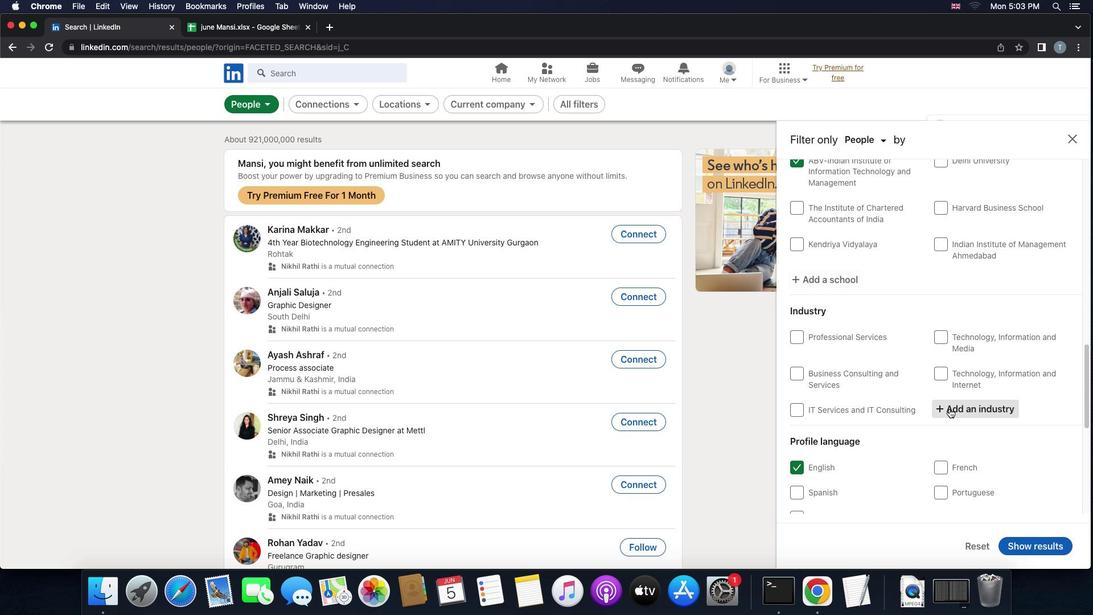 
Action: Key pressed Key.shift'H''o''l''d''i''n''g'Key.spaceKey.shift'C'
Screenshot: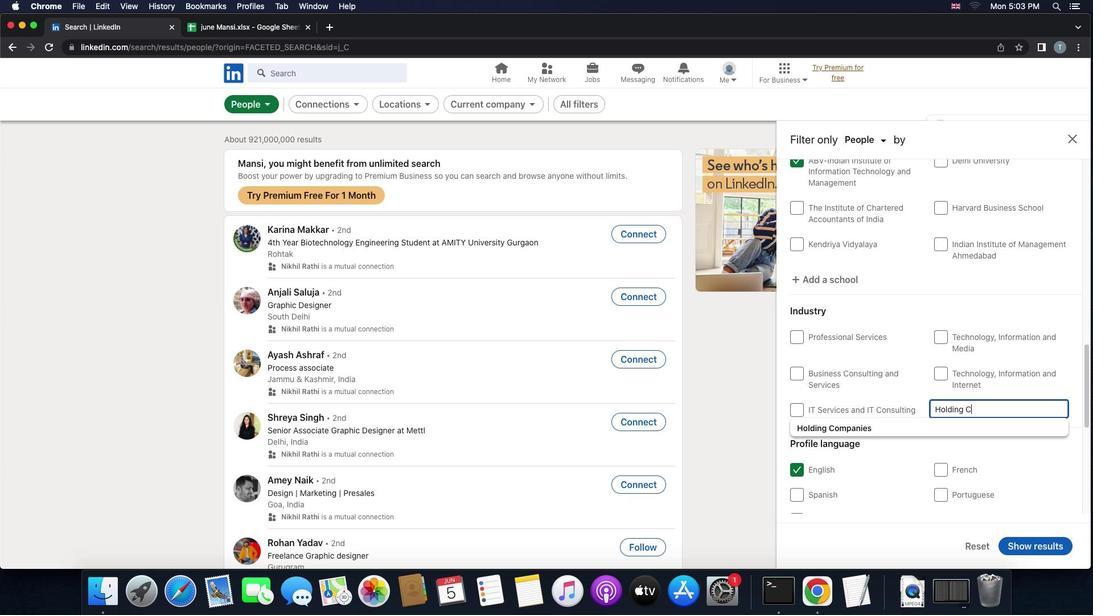 
Action: Mouse moved to (919, 423)
Screenshot: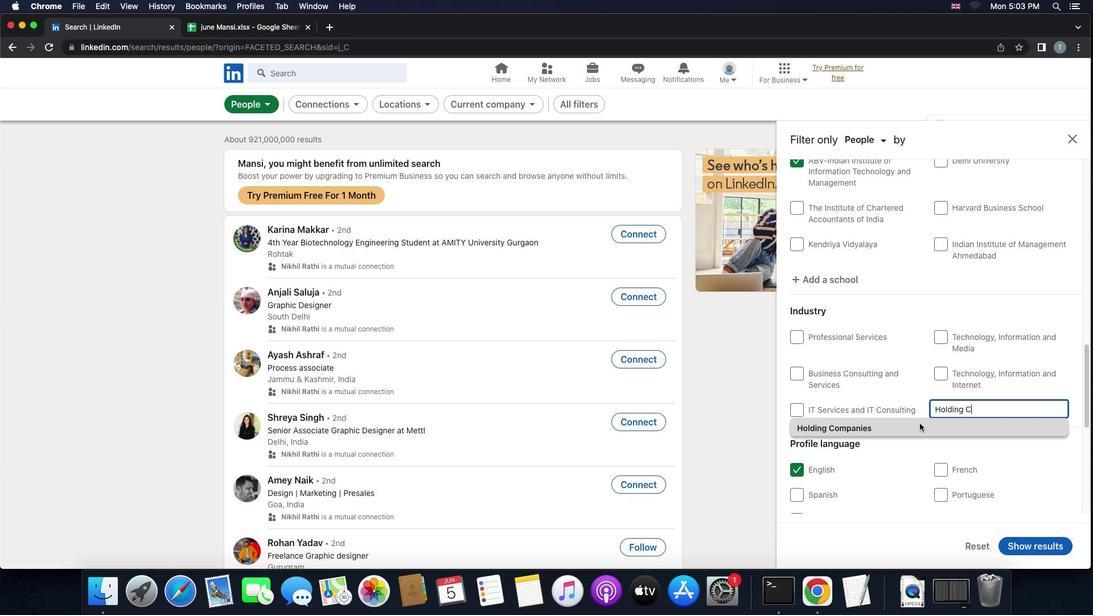 
Action: Mouse pressed left at (919, 423)
Screenshot: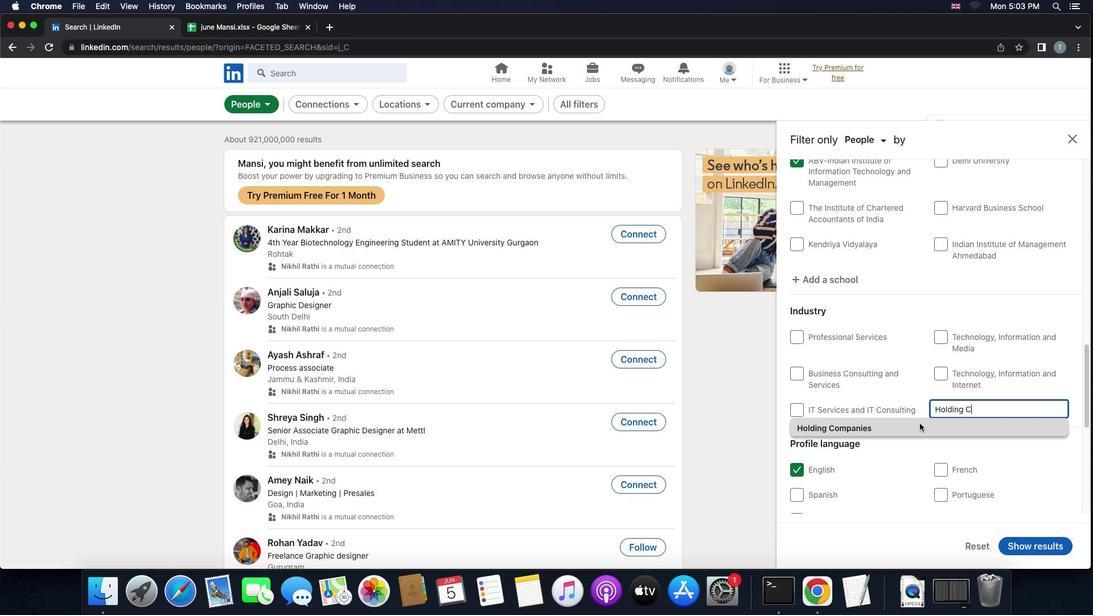 
Action: Mouse moved to (925, 432)
Screenshot: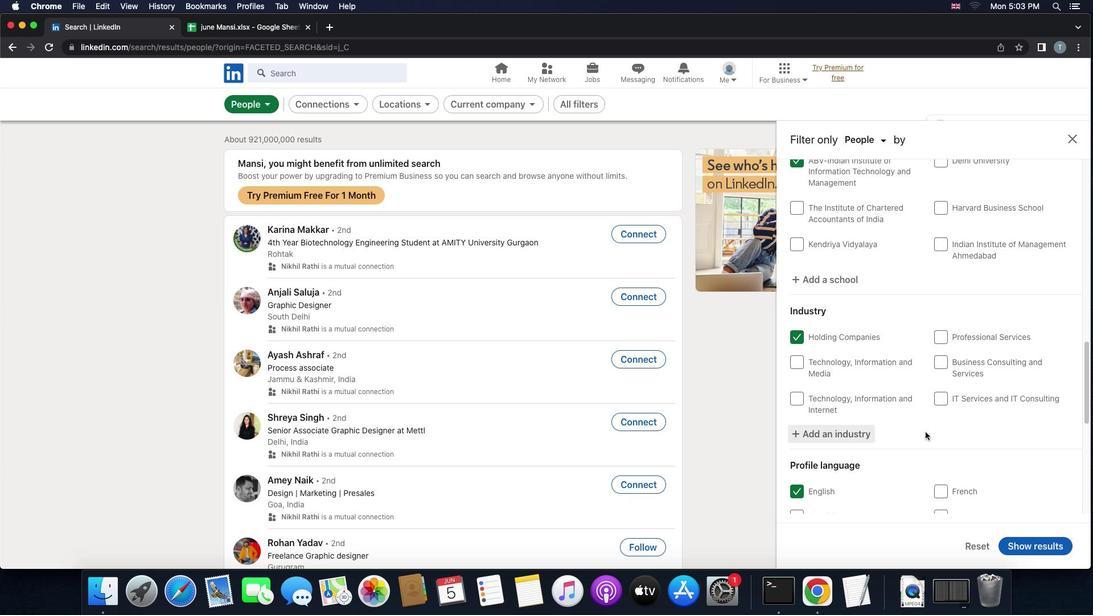 
Action: Mouse scrolled (925, 432) with delta (0, 0)
Screenshot: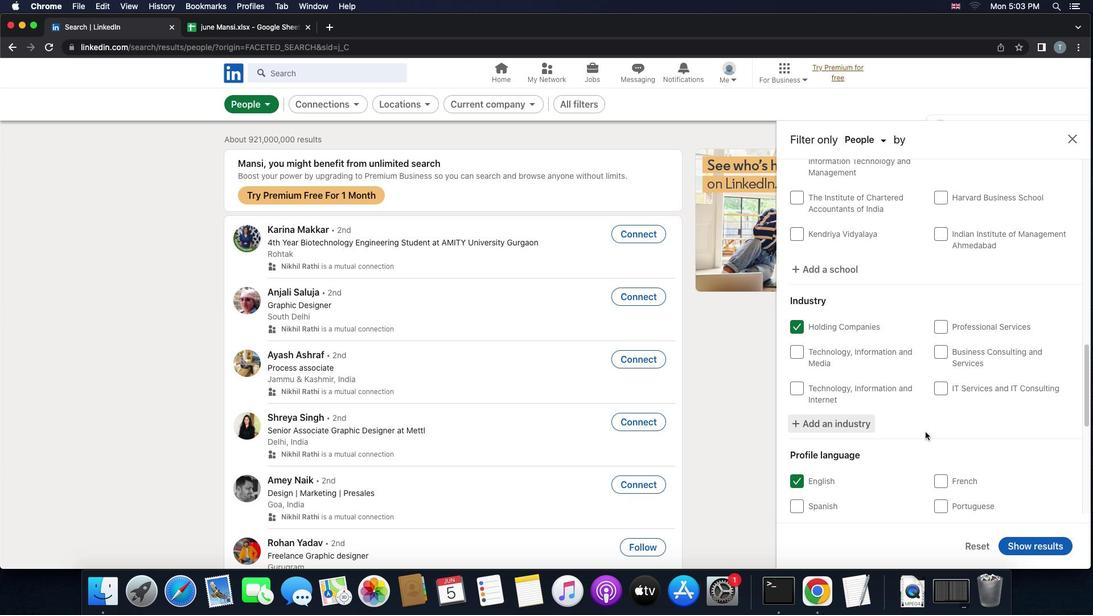 
Action: Mouse scrolled (925, 432) with delta (0, 0)
Screenshot: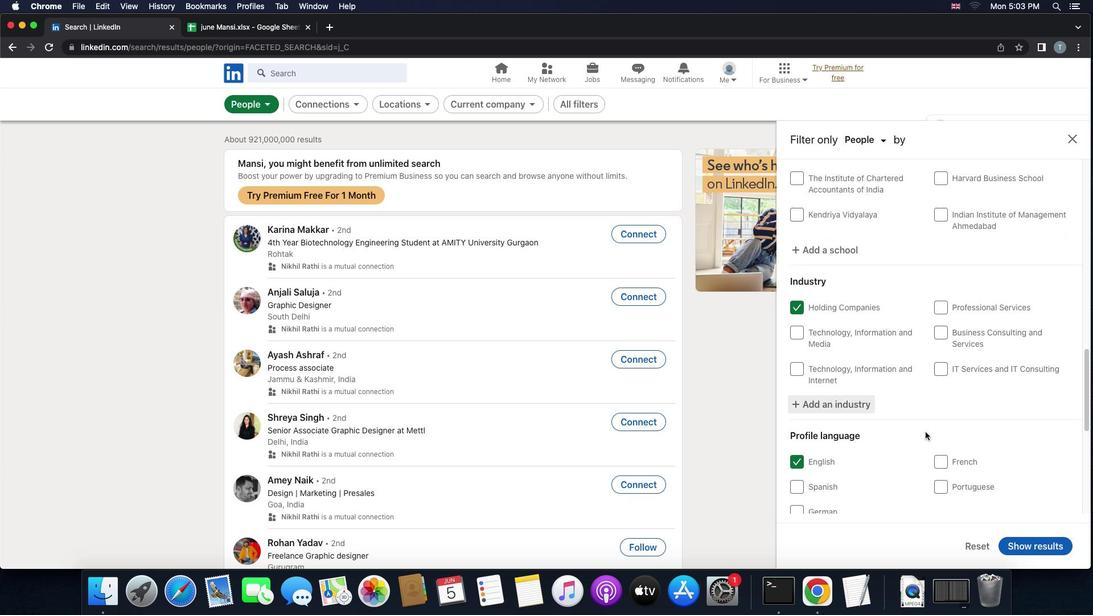
Action: Mouse scrolled (925, 432) with delta (0, -1)
Screenshot: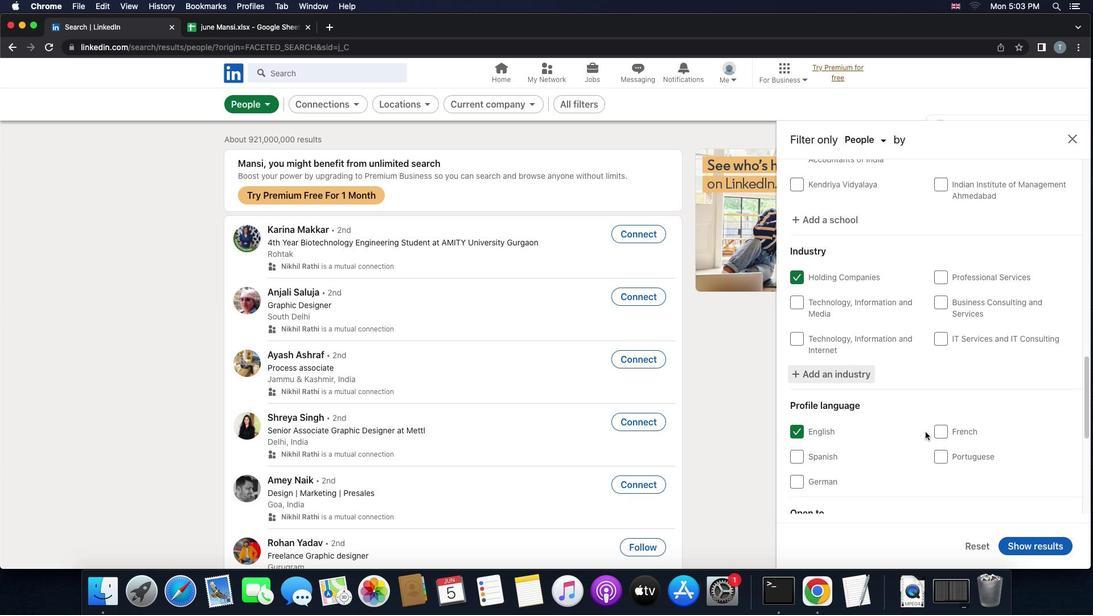 
Action: Mouse scrolled (925, 432) with delta (0, -1)
Screenshot: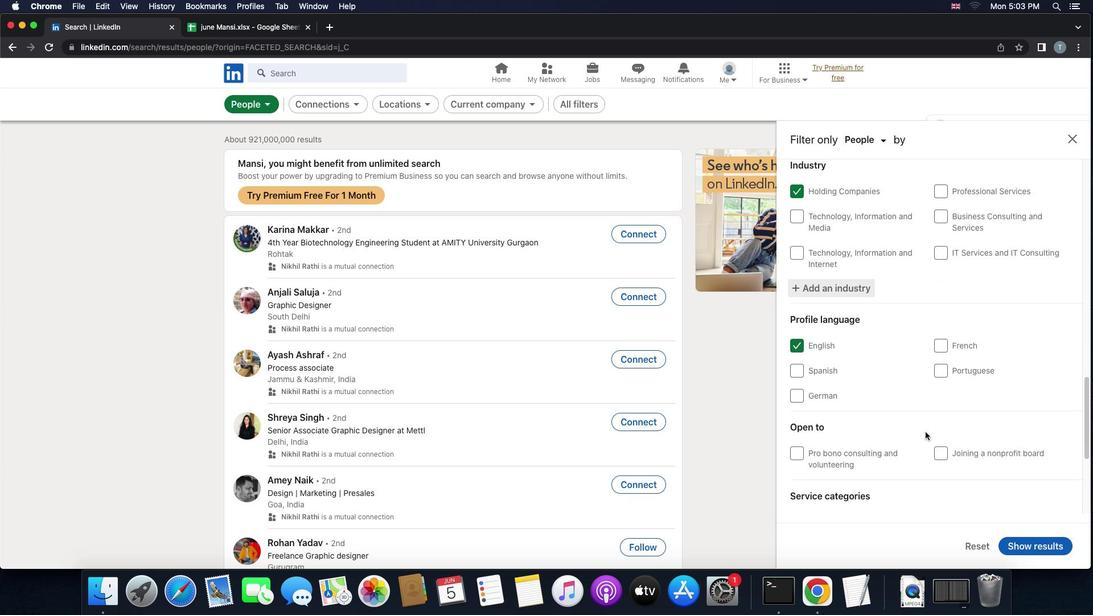 
Action: Mouse scrolled (925, 432) with delta (0, 0)
Screenshot: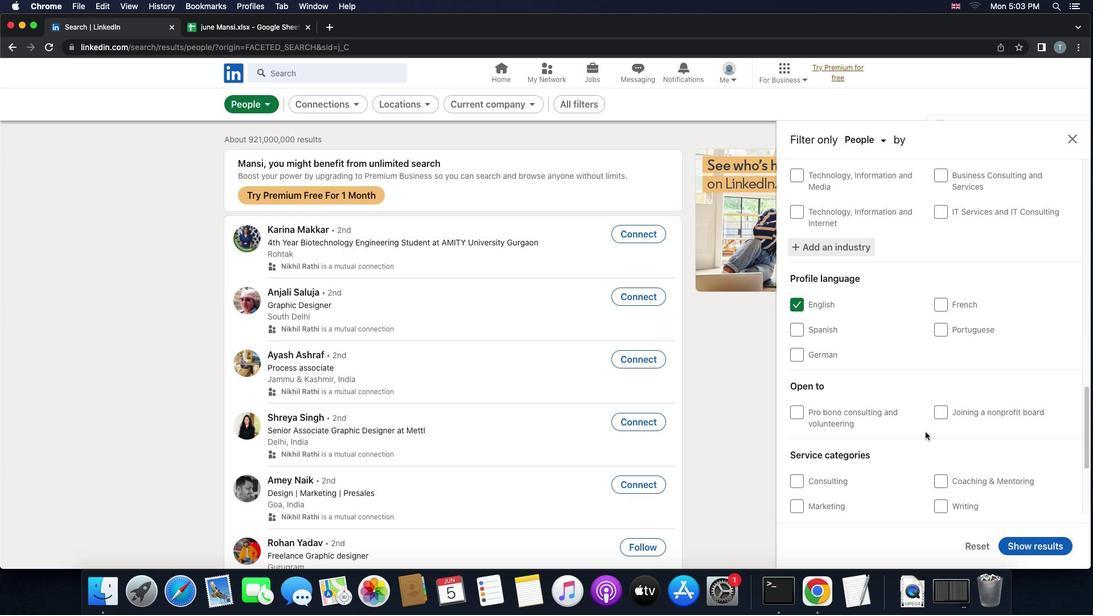 
Action: Mouse scrolled (925, 432) with delta (0, 0)
Screenshot: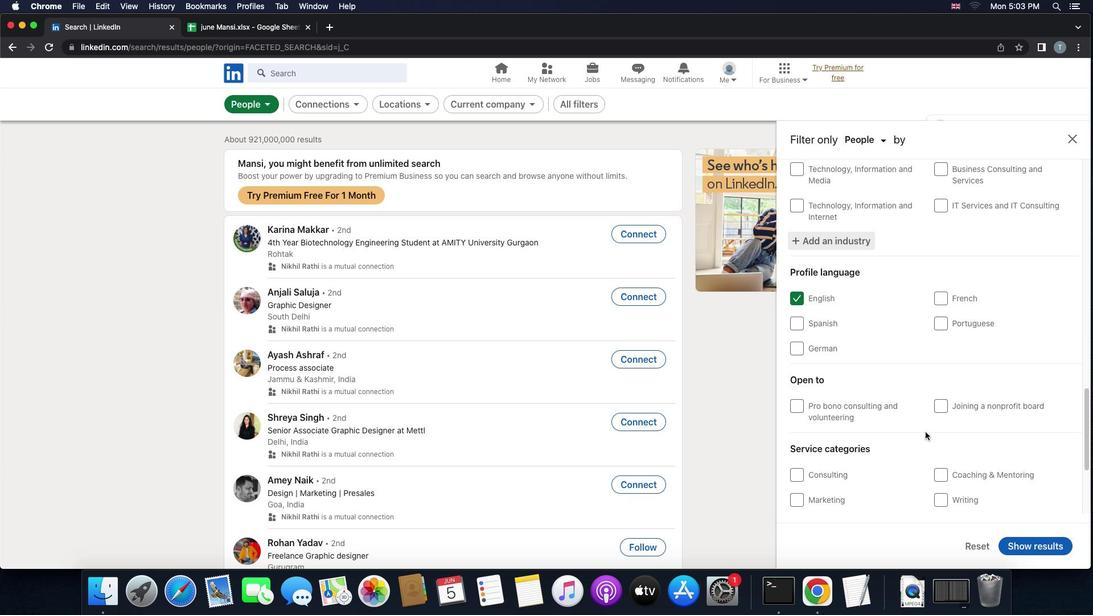
Action: Mouse scrolled (925, 432) with delta (0, -1)
Screenshot: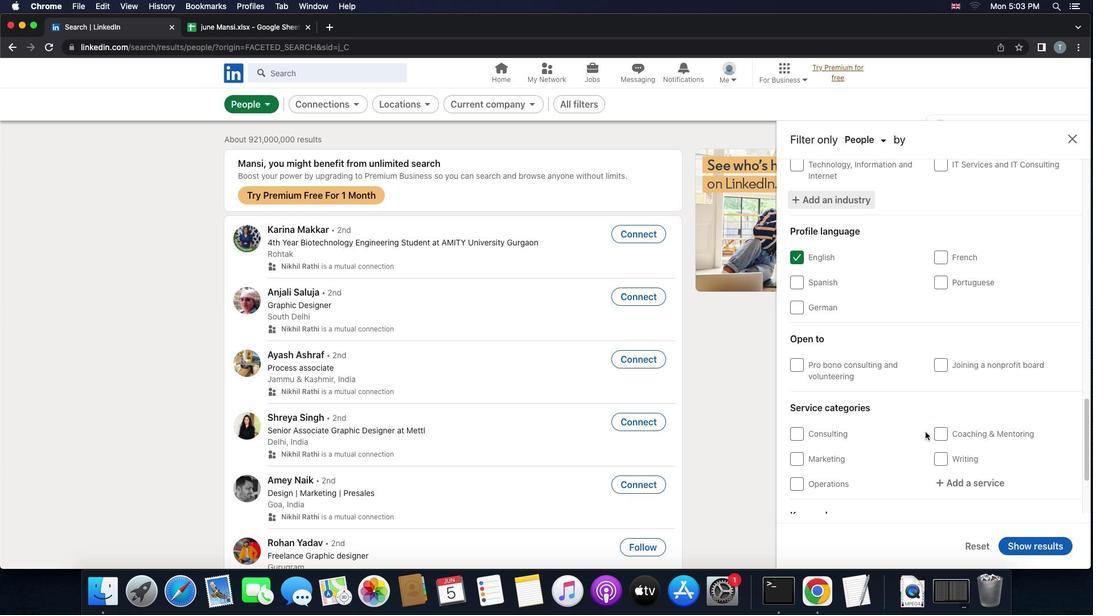 
Action: Mouse scrolled (925, 432) with delta (0, 0)
Screenshot: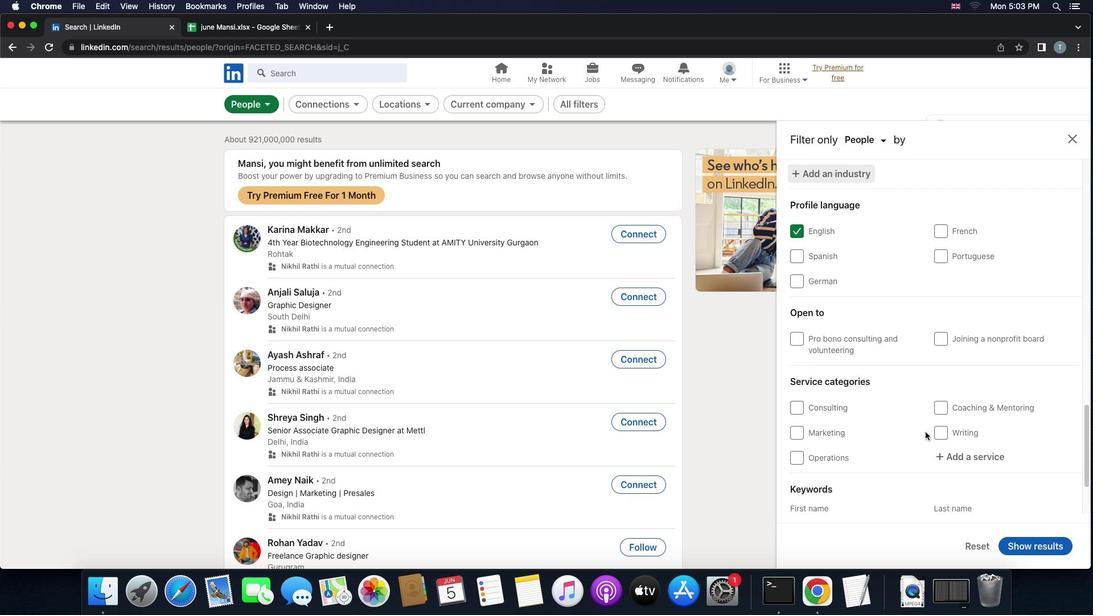 
Action: Mouse scrolled (925, 432) with delta (0, 0)
Screenshot: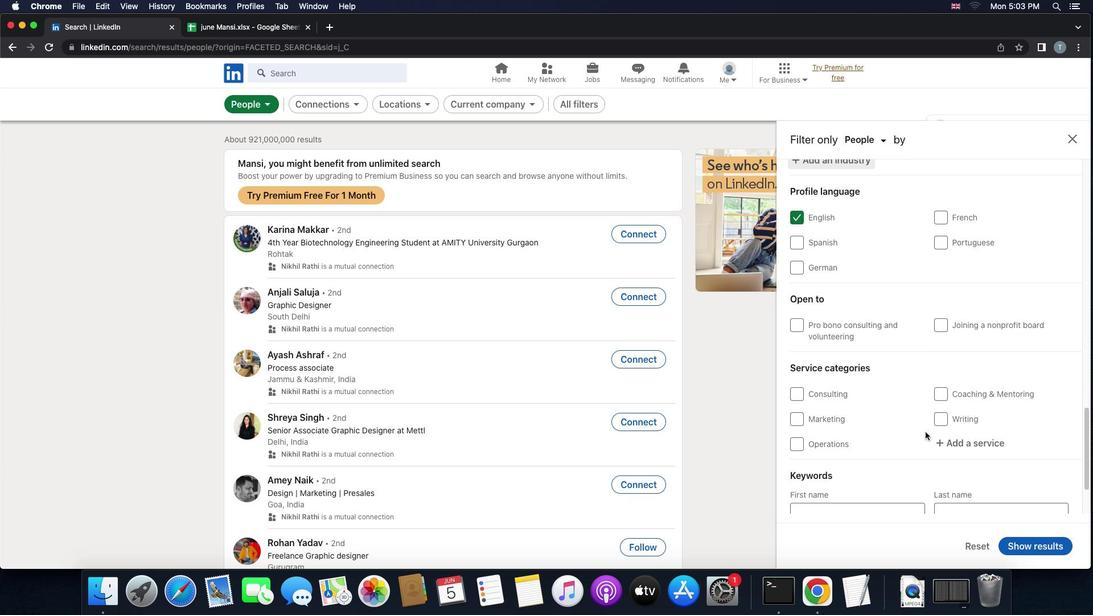 
Action: Mouse scrolled (925, 432) with delta (0, -1)
Screenshot: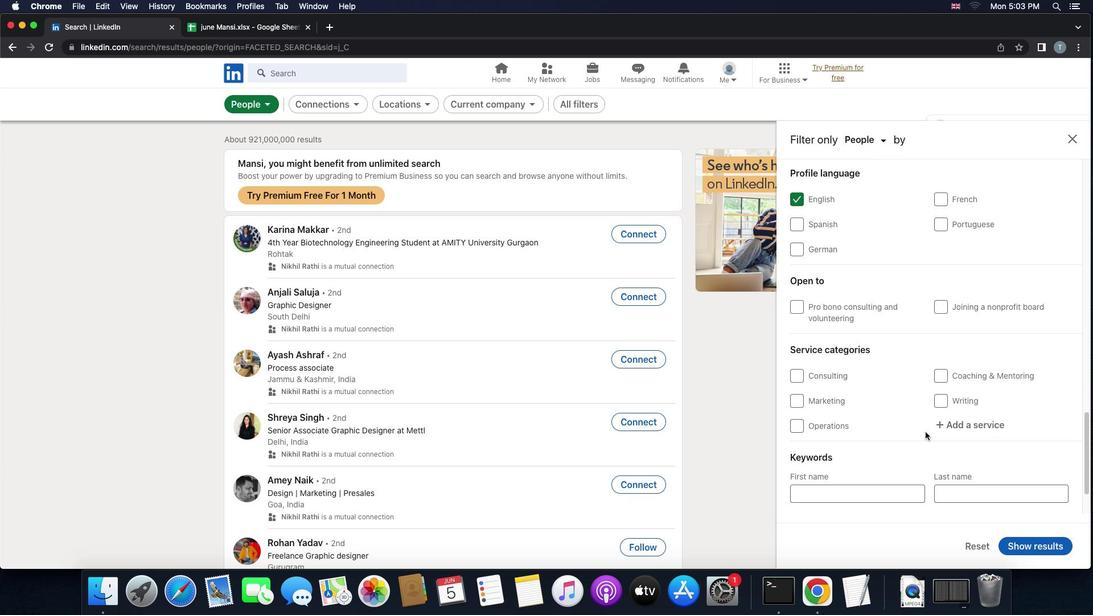 
Action: Mouse moved to (973, 394)
Screenshot: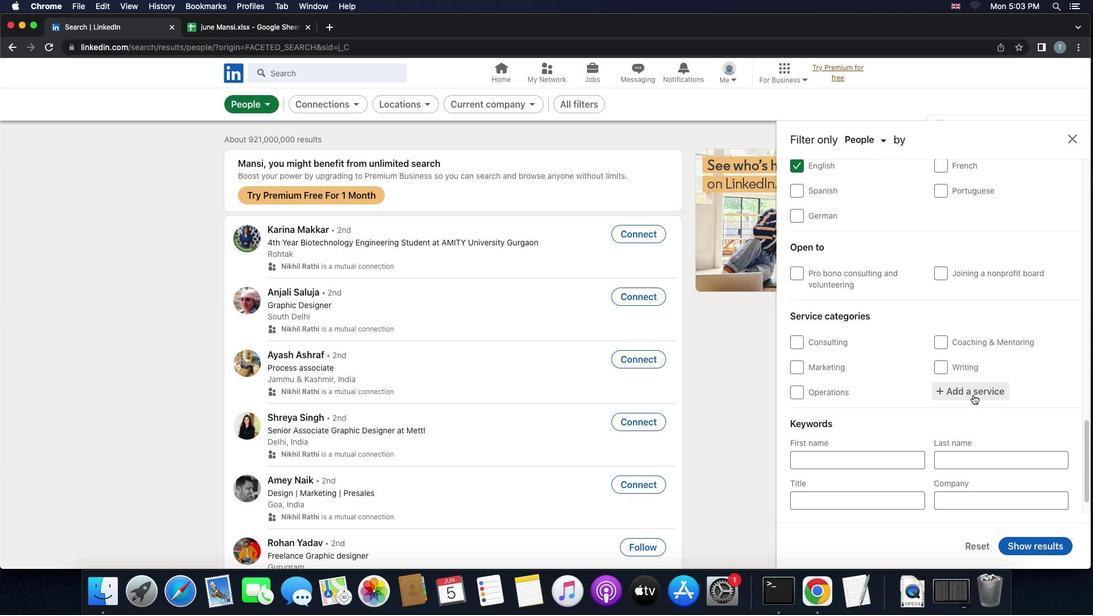 
Action: Mouse pressed left at (973, 394)
Screenshot: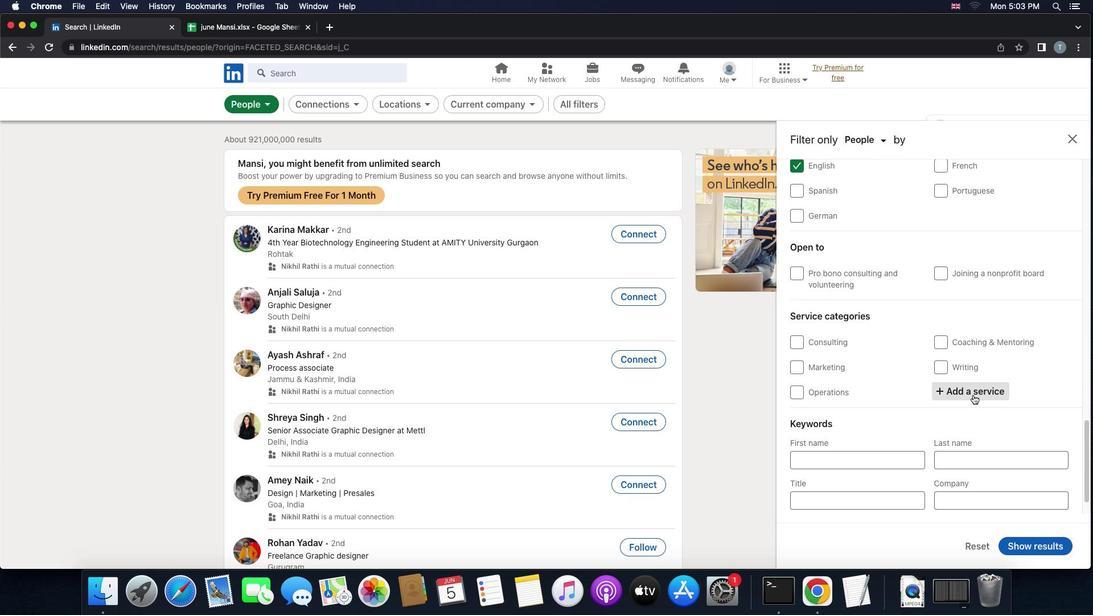 
Action: Key pressed 'l''i''f''e'Key.space'c''o''a''c''h''i''n''g'
Screenshot: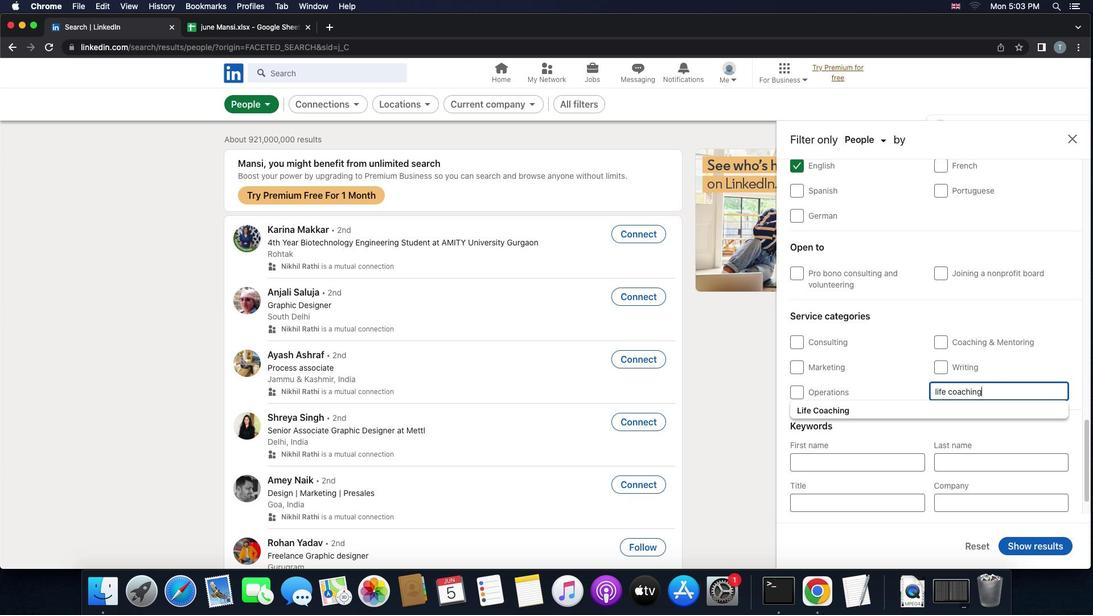 
Action: Mouse moved to (907, 411)
Screenshot: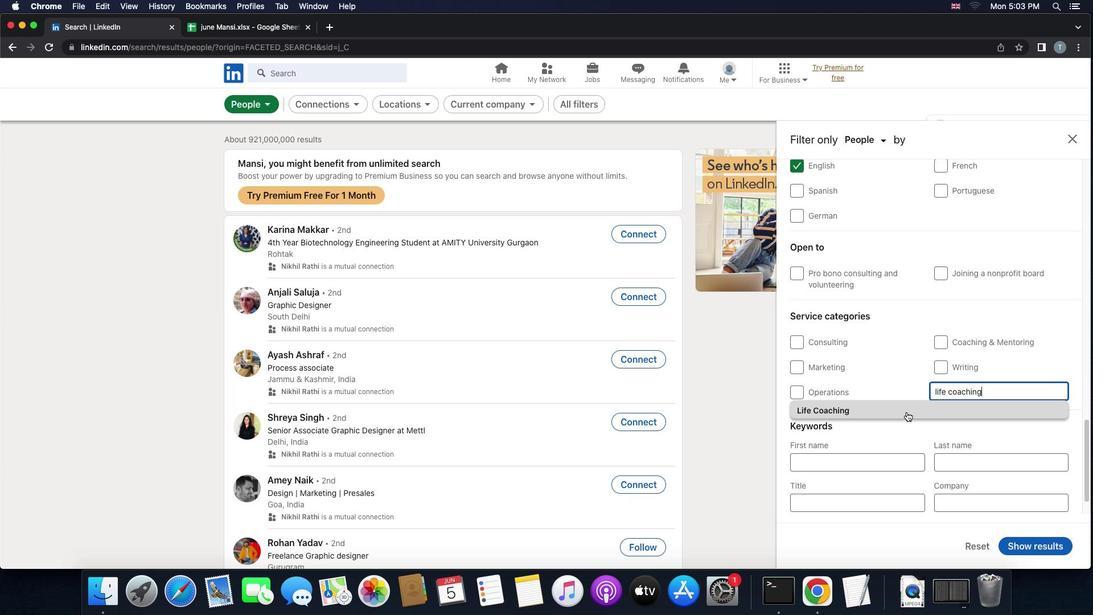
Action: Mouse pressed left at (907, 411)
Screenshot: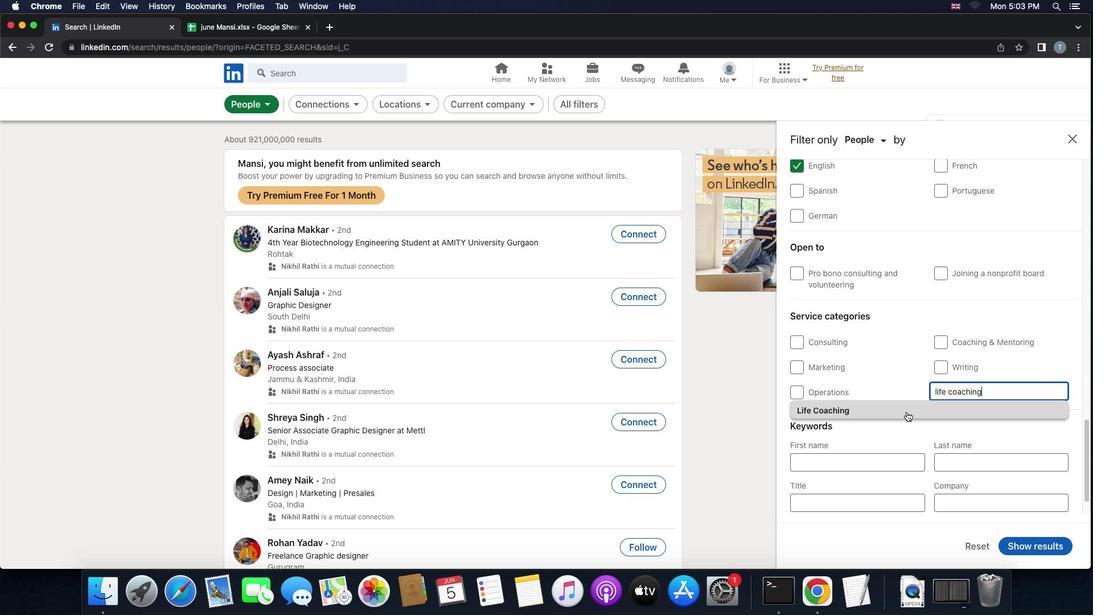 
Action: Mouse moved to (912, 416)
Screenshot: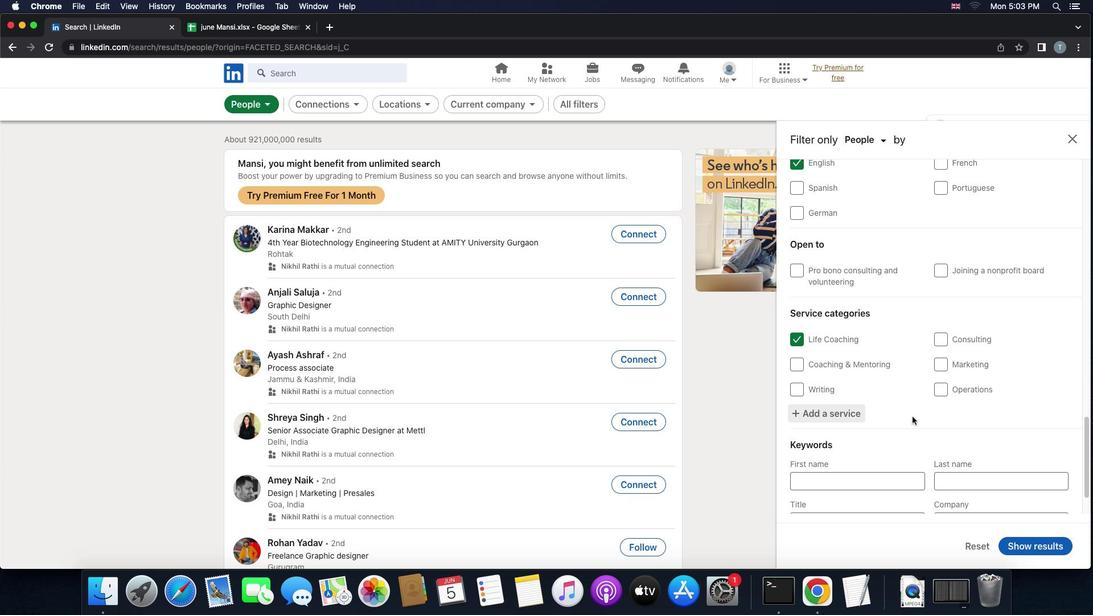 
Action: Mouse scrolled (912, 416) with delta (0, 0)
Screenshot: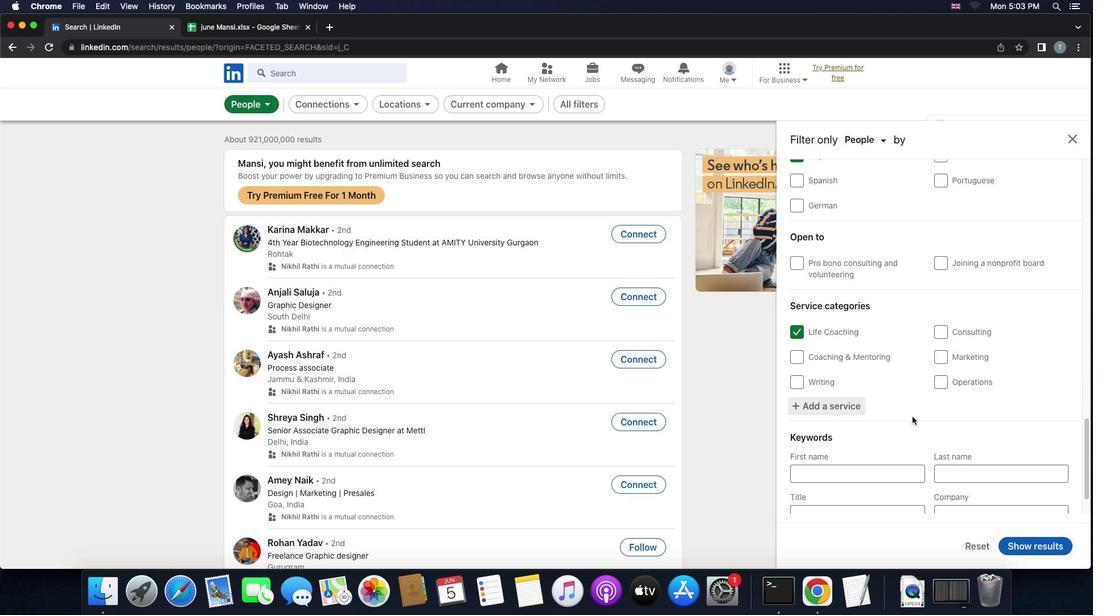 
Action: Mouse scrolled (912, 416) with delta (0, 0)
Screenshot: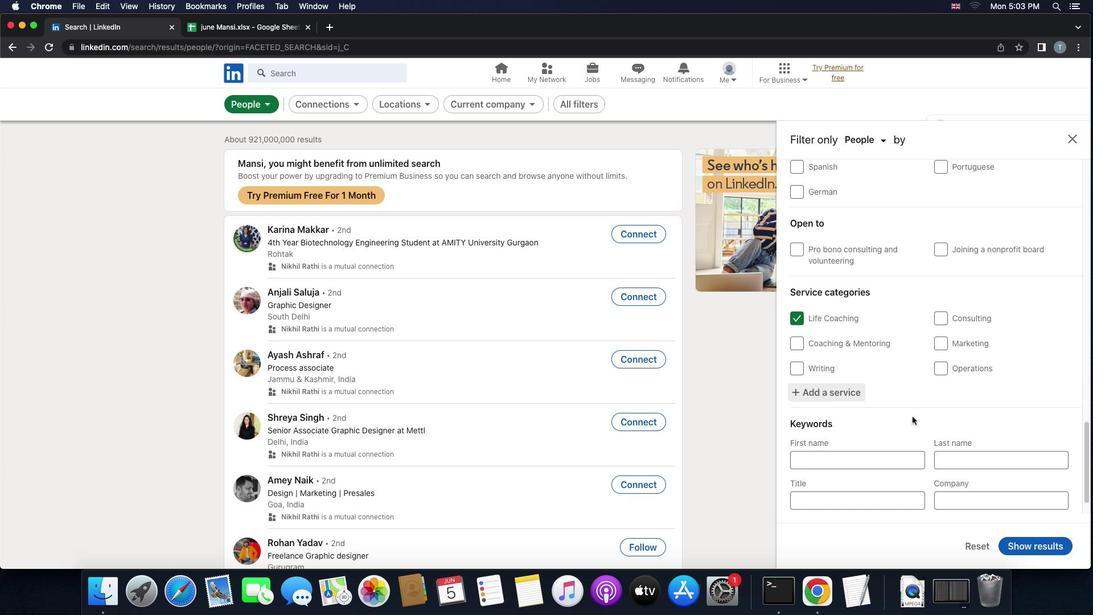 
Action: Mouse scrolled (912, 416) with delta (0, -1)
Screenshot: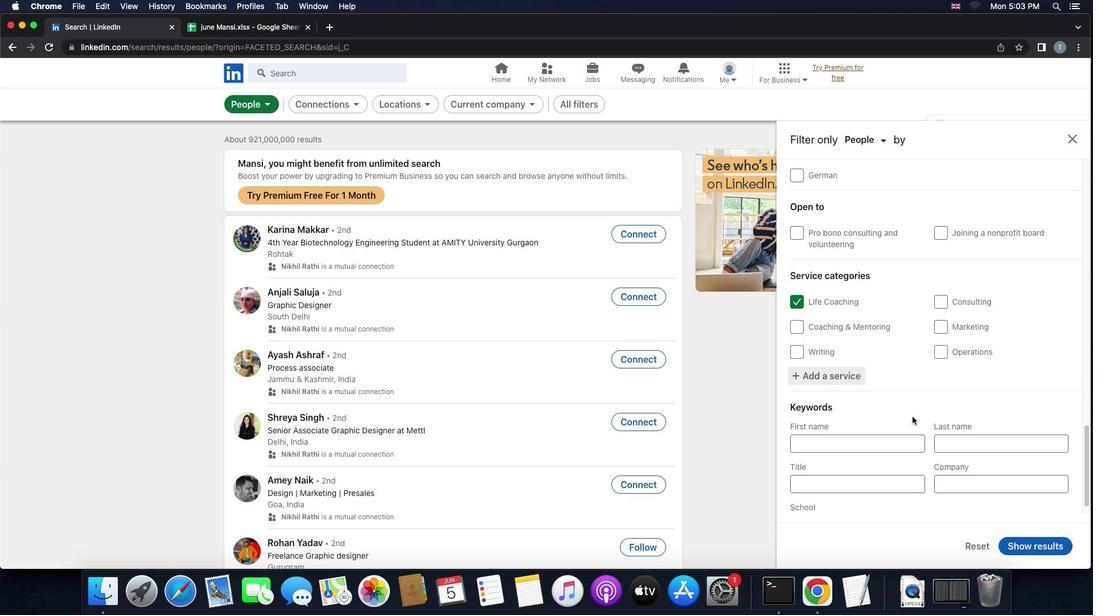 
Action: Mouse moved to (912, 416)
Screenshot: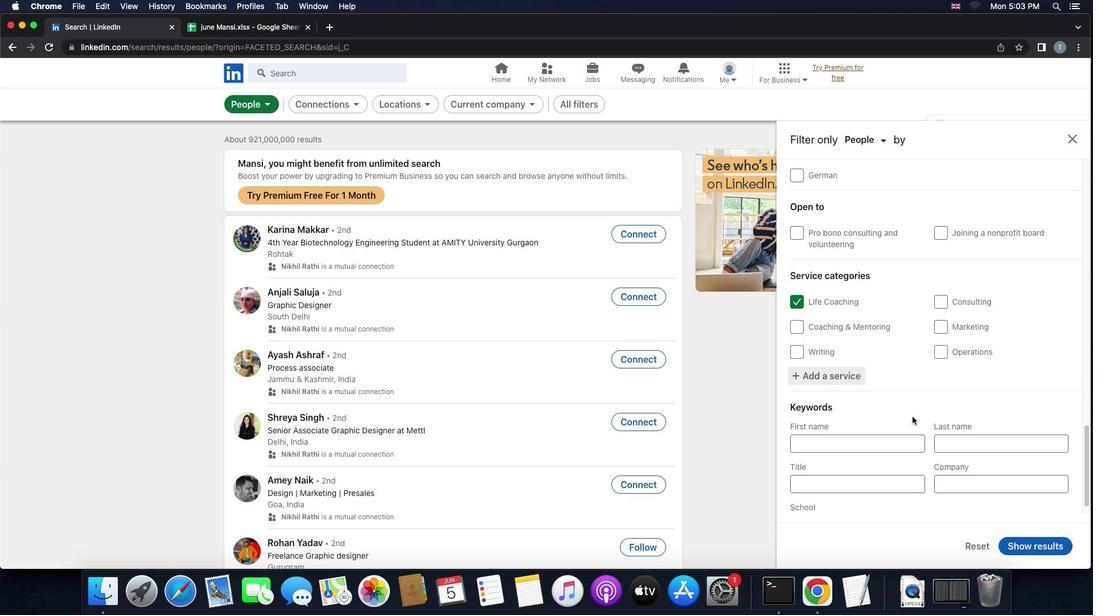 
Action: Mouse scrolled (912, 416) with delta (0, -2)
Screenshot: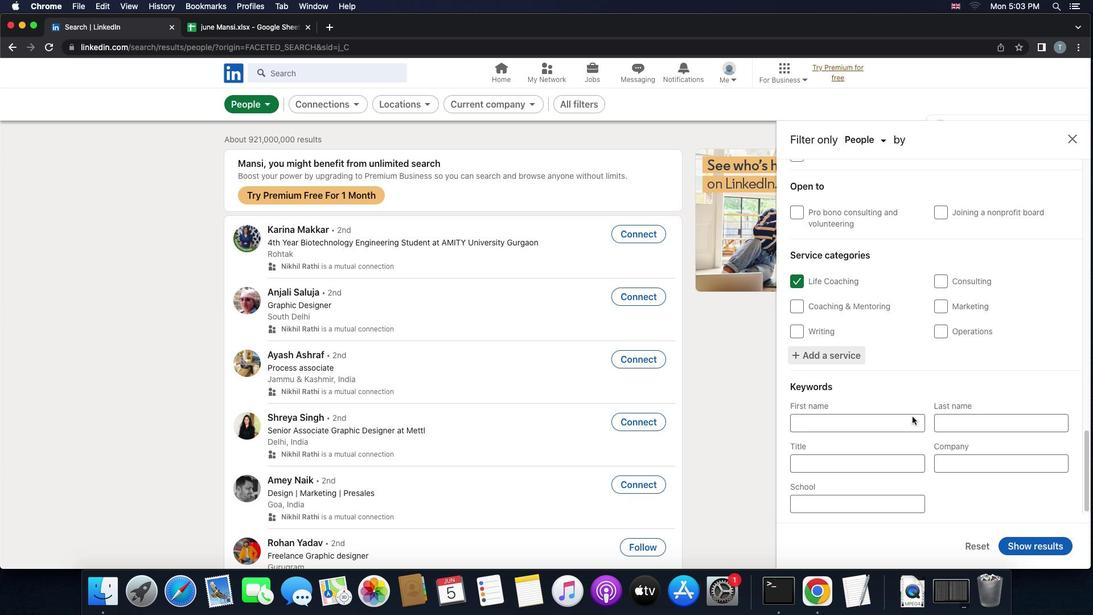 
Action: Mouse moved to (910, 424)
Screenshot: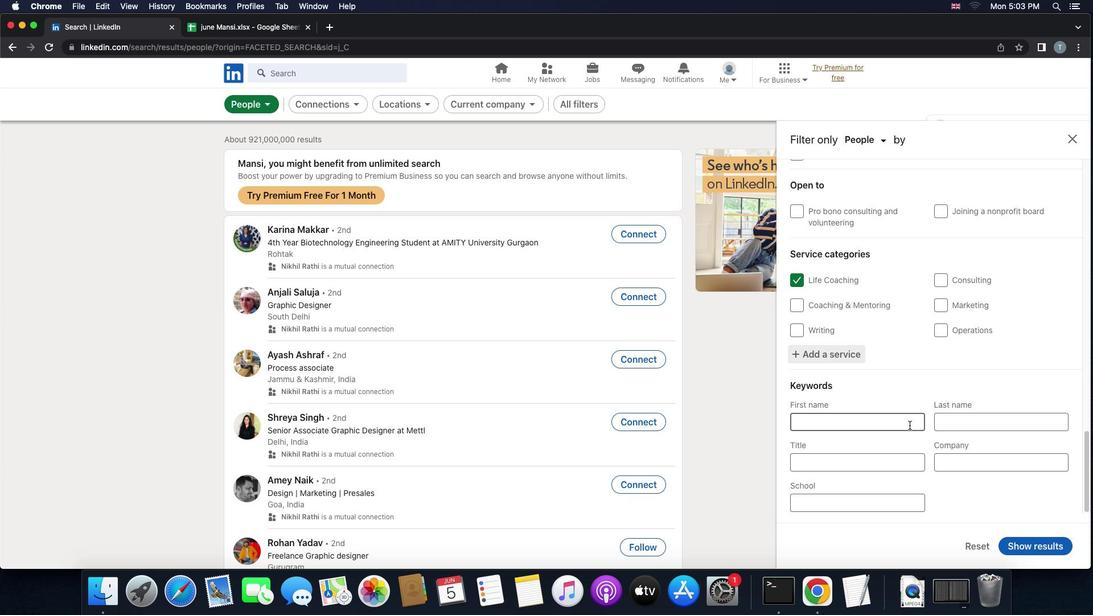 
Action: Mouse scrolled (910, 424) with delta (0, 0)
Screenshot: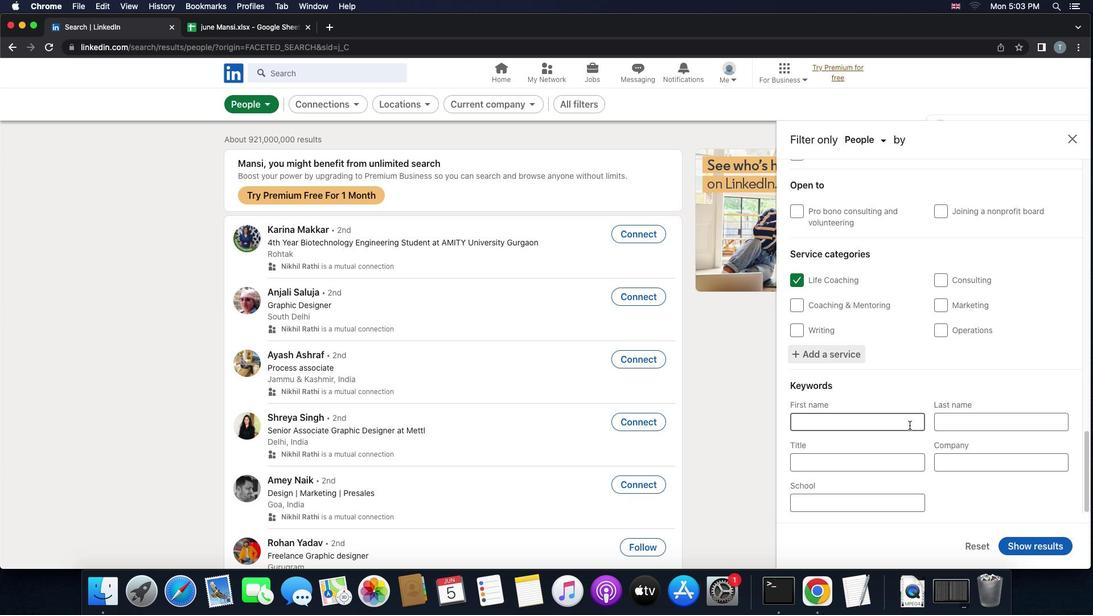 
Action: Mouse scrolled (910, 424) with delta (0, 0)
Screenshot: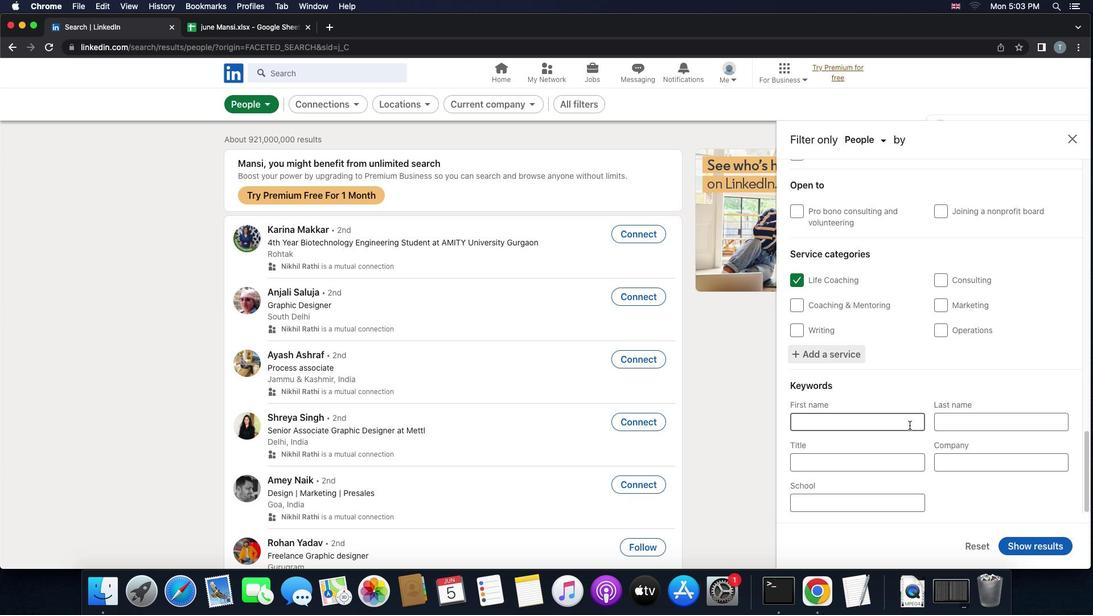 
Action: Mouse scrolled (910, 424) with delta (0, -1)
Screenshot: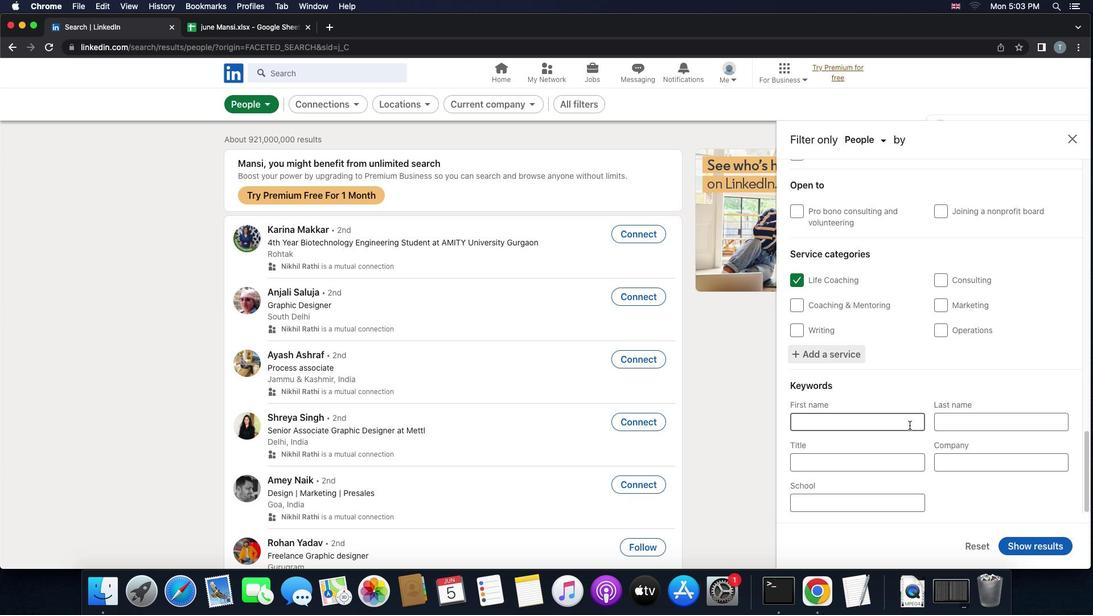 
Action: Mouse moved to (870, 457)
Screenshot: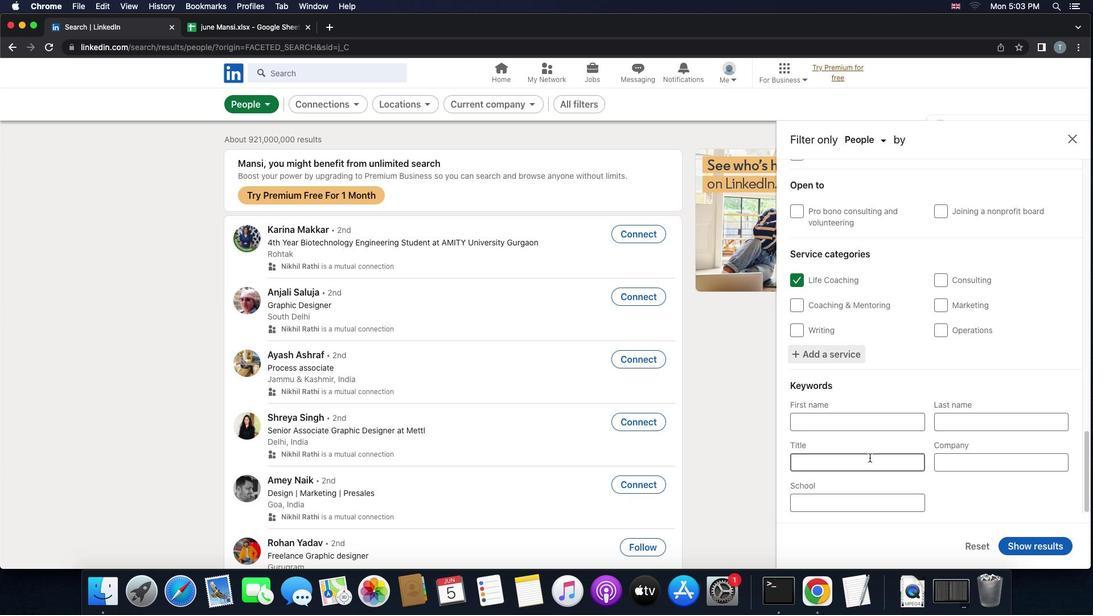 
Action: Mouse pressed left at (870, 457)
Screenshot: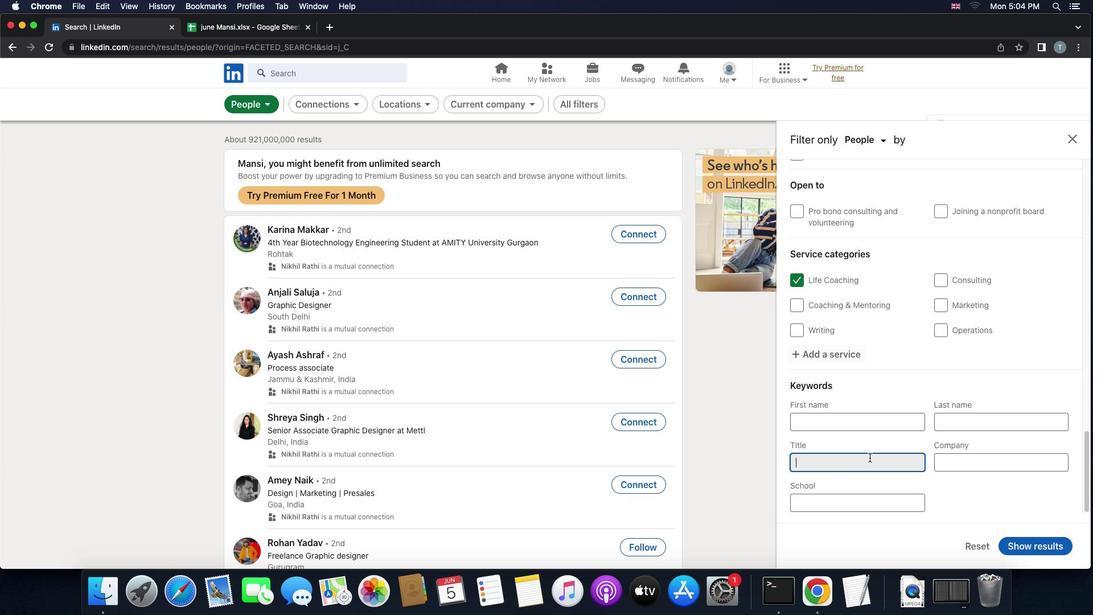 
Action: Key pressed Key.shift'C''h''e''i''f'Key.spaceKey.shift'E''n''g''i''n''e''e''r'
Screenshot: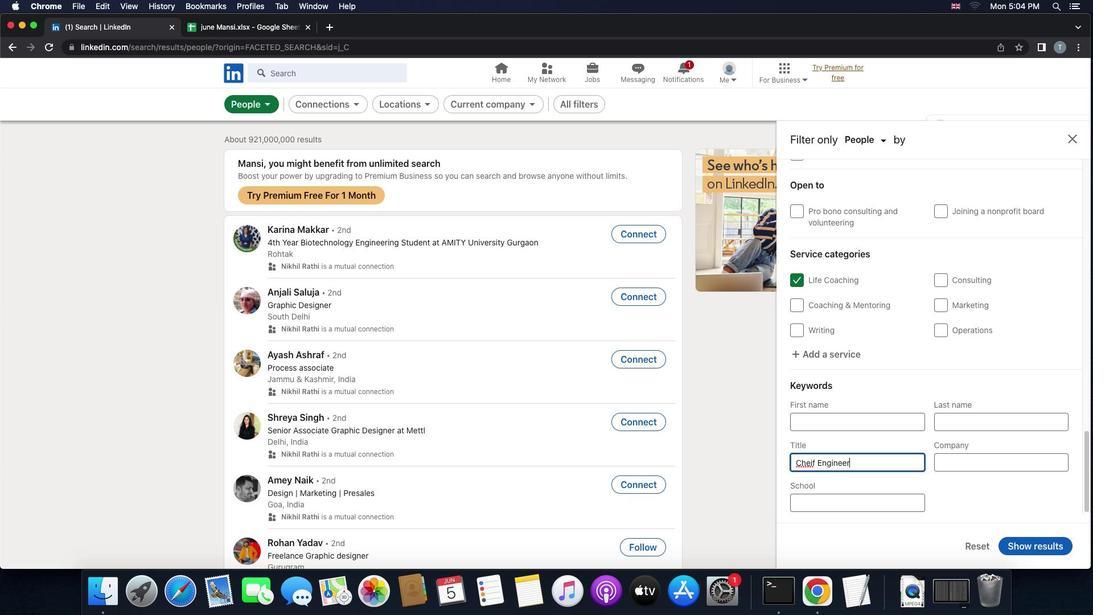 
Action: Mouse moved to (1034, 548)
Screenshot: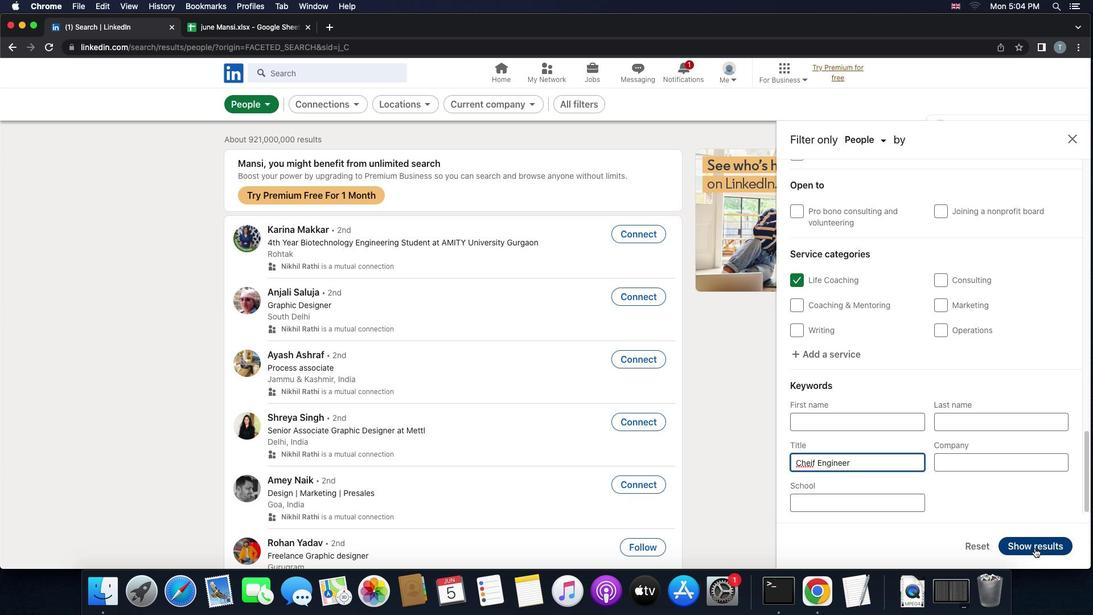 
Action: Mouse pressed left at (1034, 548)
Screenshot: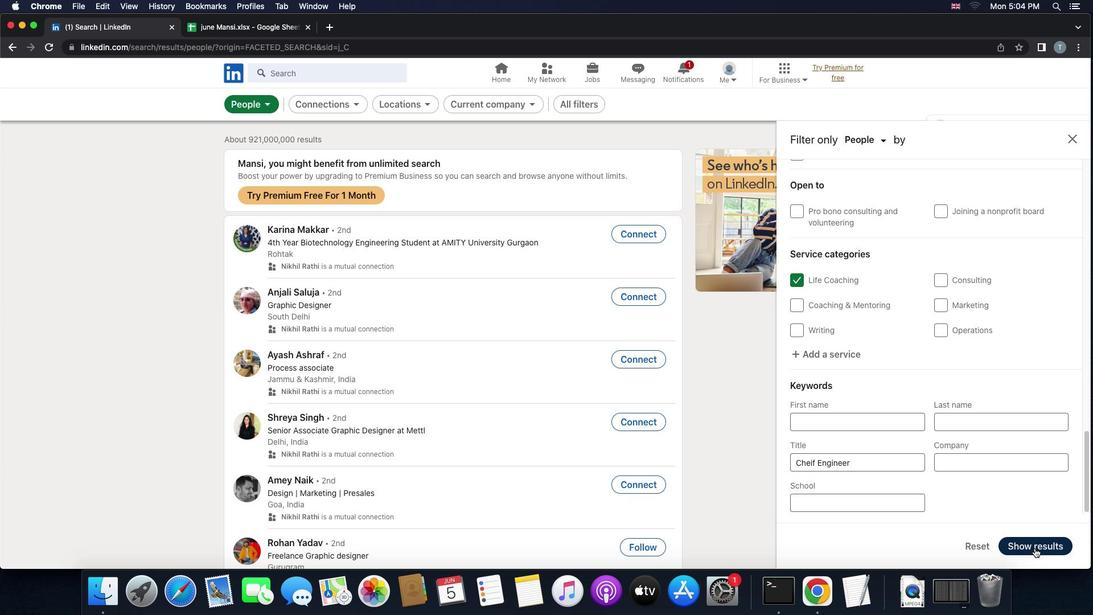 
